 Task: Use the formula "FORECAST.LINEAR" in spreadsheet "Project portfolio".
Action: Mouse moved to (150, 83)
Screenshot: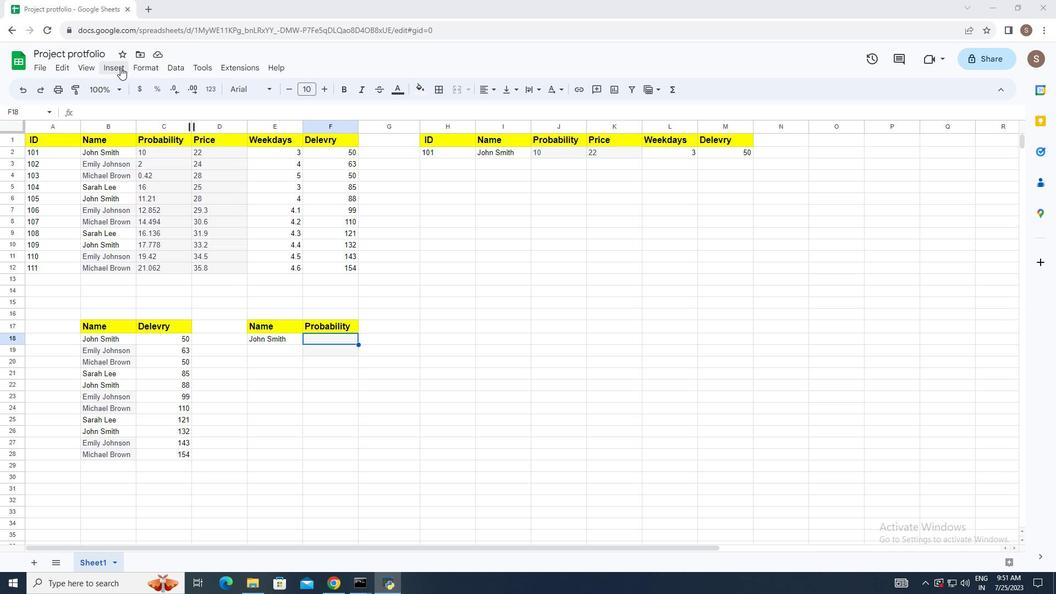 
Action: Mouse pressed left at (150, 83)
Screenshot: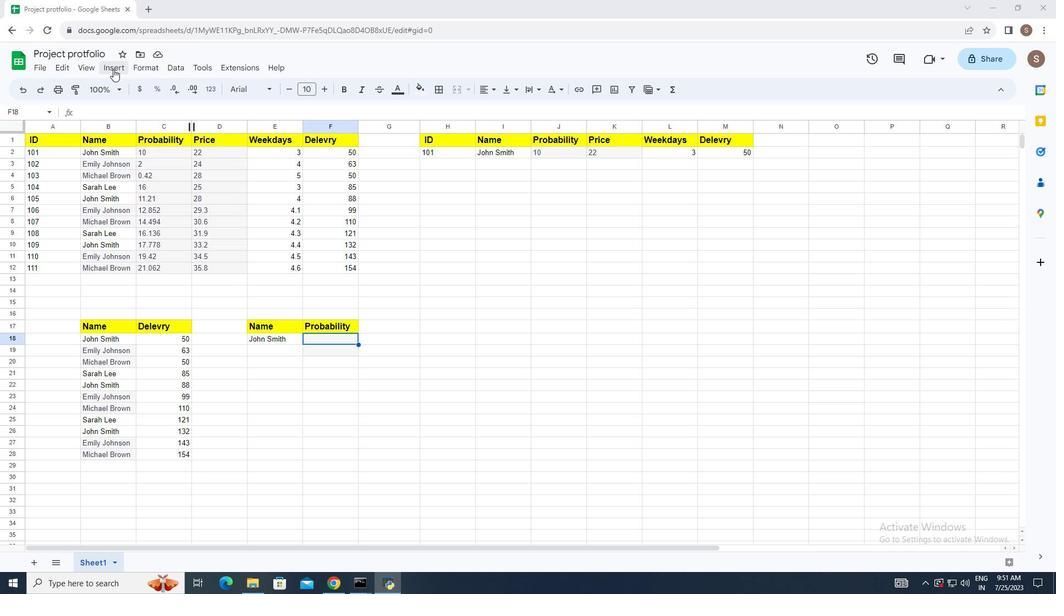 
Action: Mouse moved to (192, 294)
Screenshot: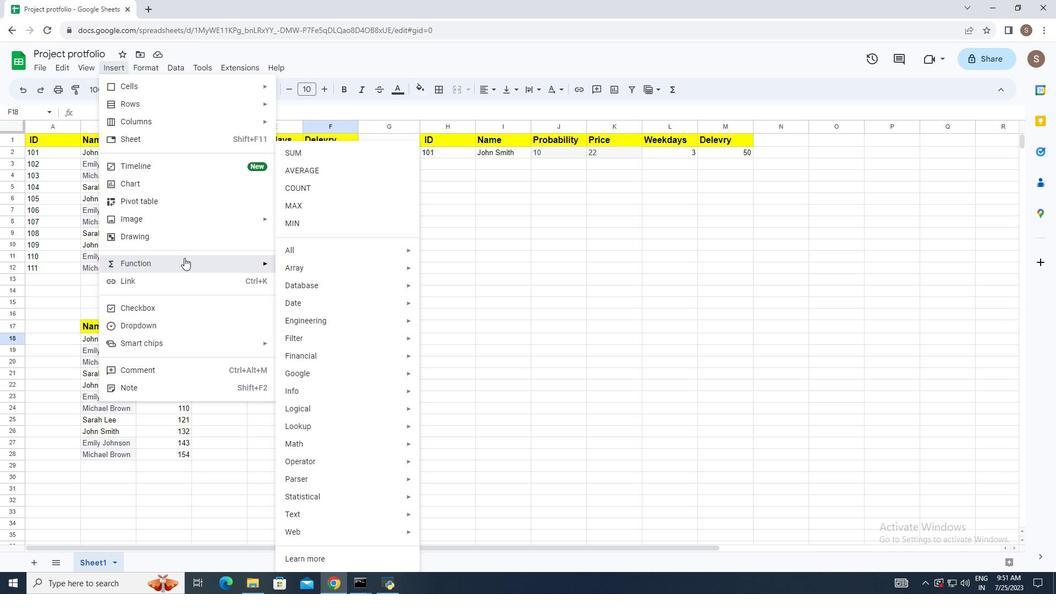 
Action: Mouse pressed left at (192, 294)
Screenshot: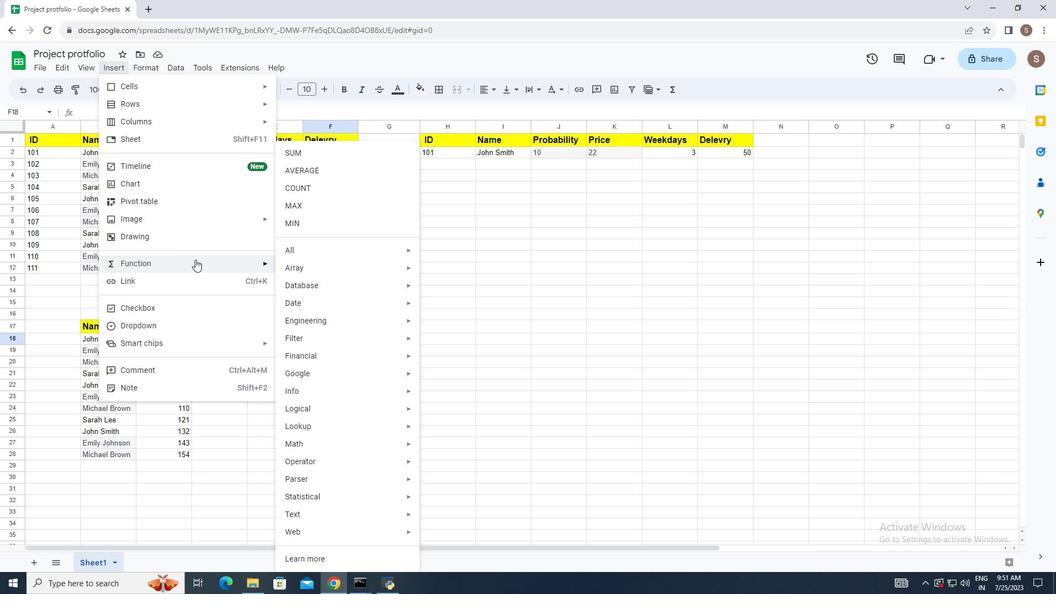 
Action: Mouse moved to (320, 286)
Screenshot: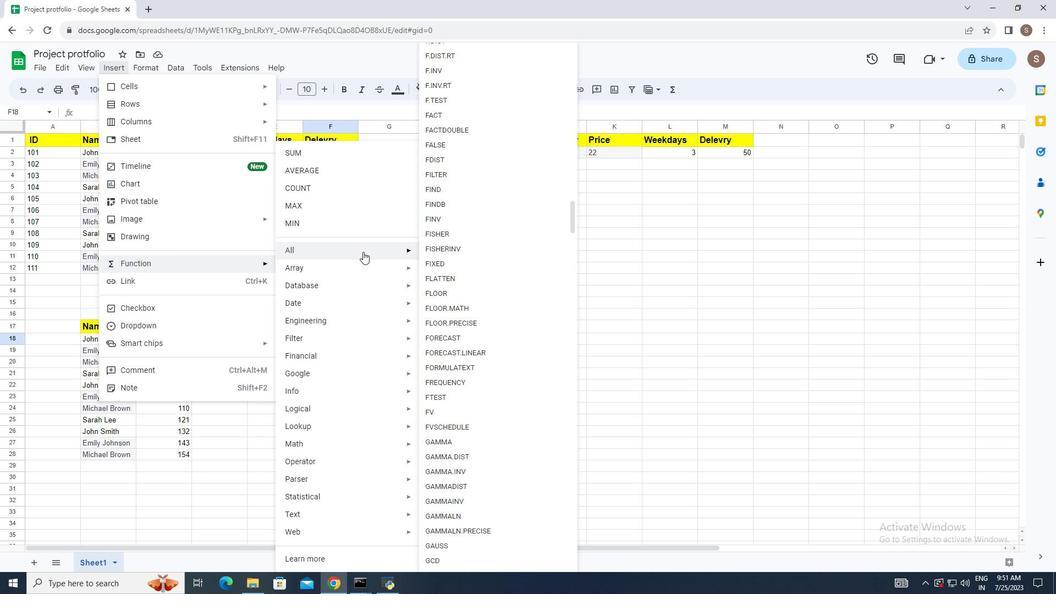 
Action: Mouse pressed left at (320, 286)
Screenshot: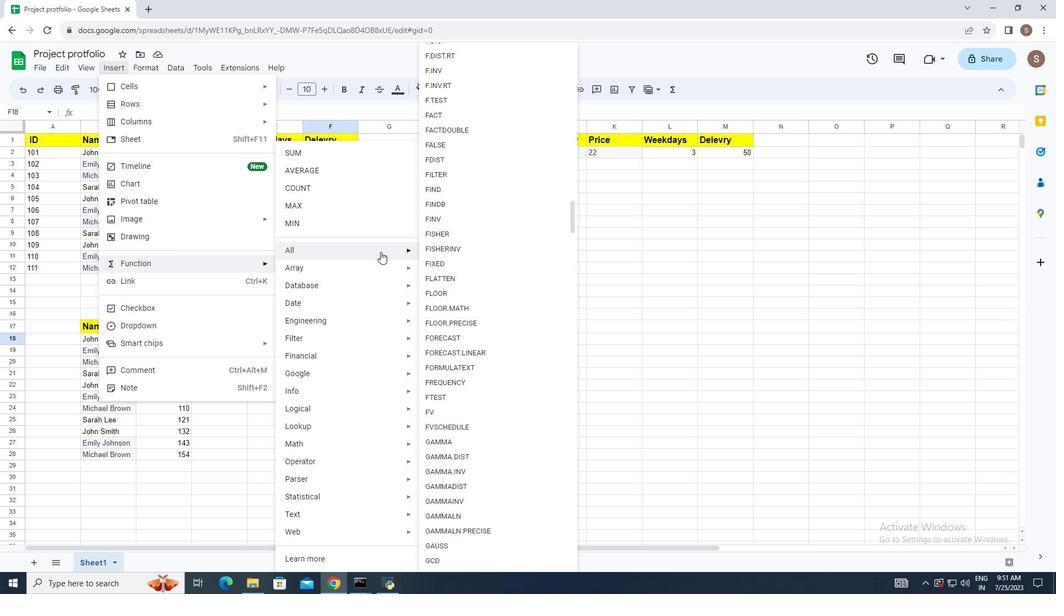 
Action: Mouse moved to (442, 277)
Screenshot: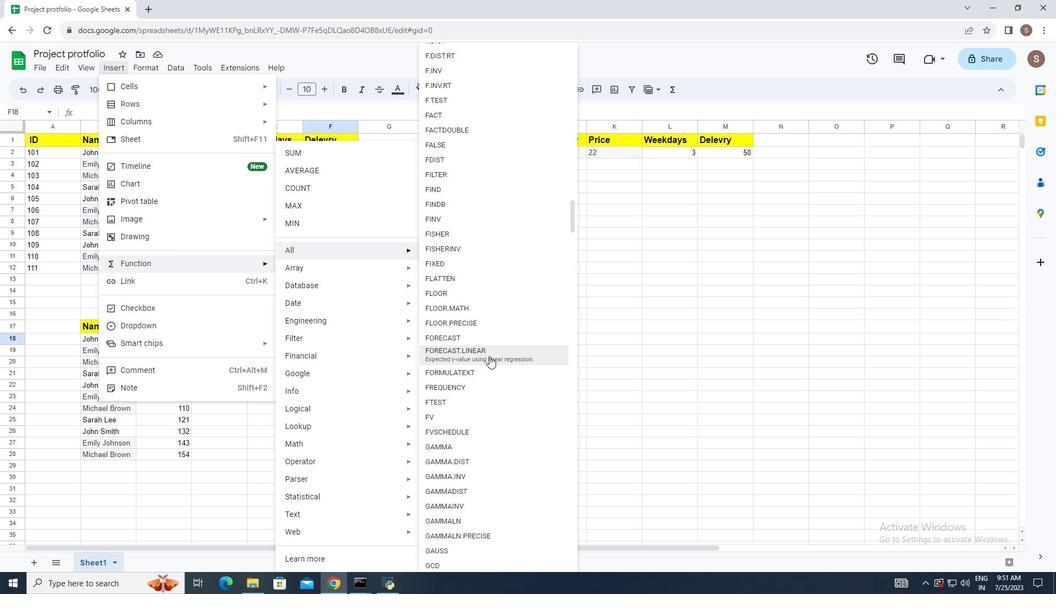 
Action: Mouse scrolled (442, 276) with delta (0, 0)
Screenshot: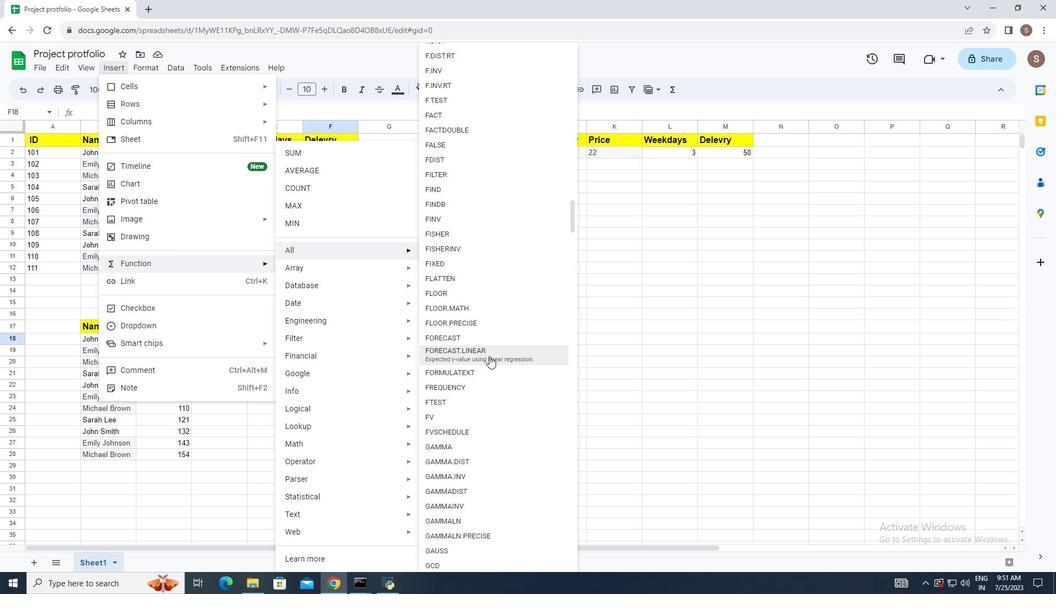 
Action: Mouse moved to (442, 278)
Screenshot: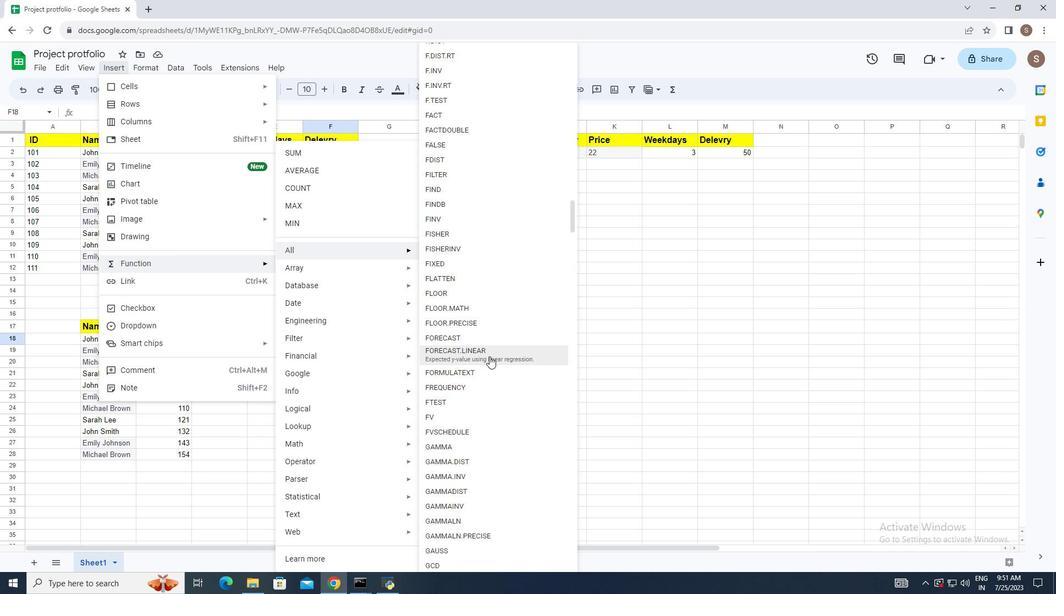 
Action: Mouse scrolled (442, 277) with delta (0, 0)
Screenshot: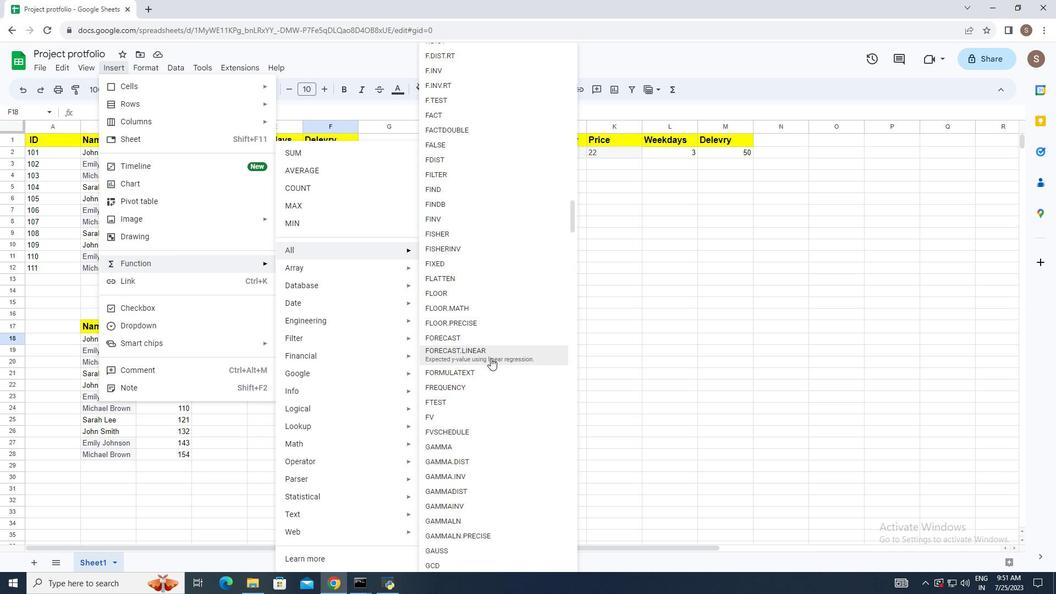 
Action: Mouse moved to (442, 281)
Screenshot: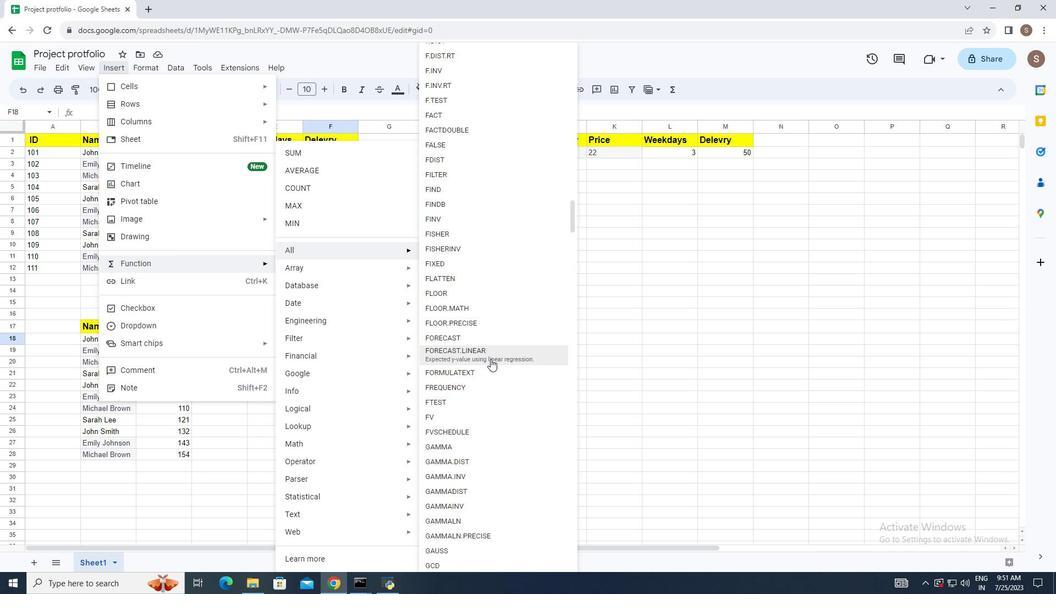 
Action: Mouse scrolled (442, 280) with delta (0, 0)
Screenshot: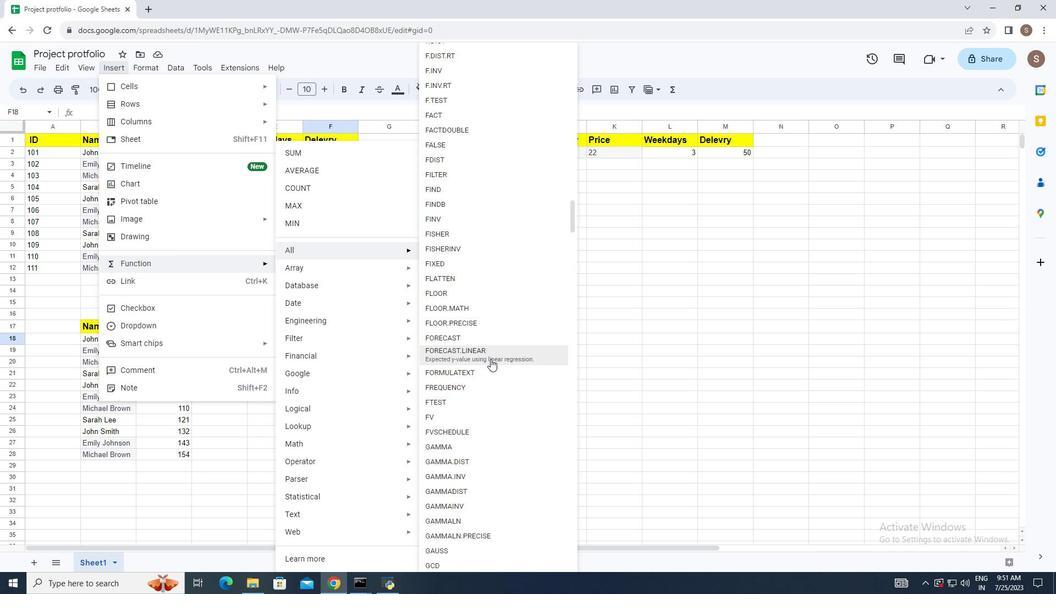 
Action: Mouse scrolled (442, 282) with delta (0, 1)
Screenshot: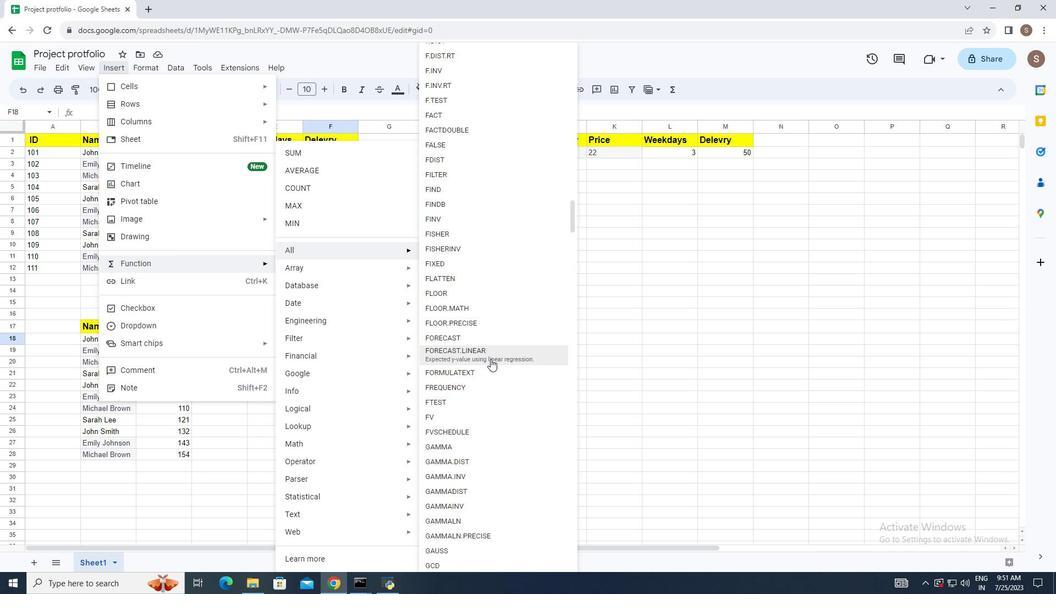 
Action: Mouse moved to (440, 313)
Screenshot: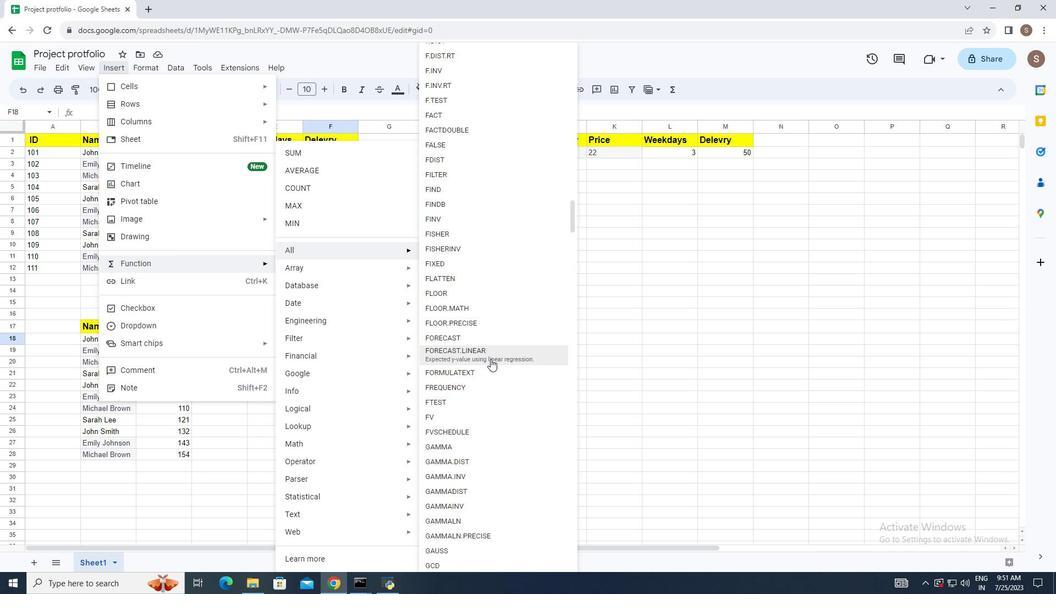 
Action: Mouse scrolled (440, 312) with delta (0, 0)
Screenshot: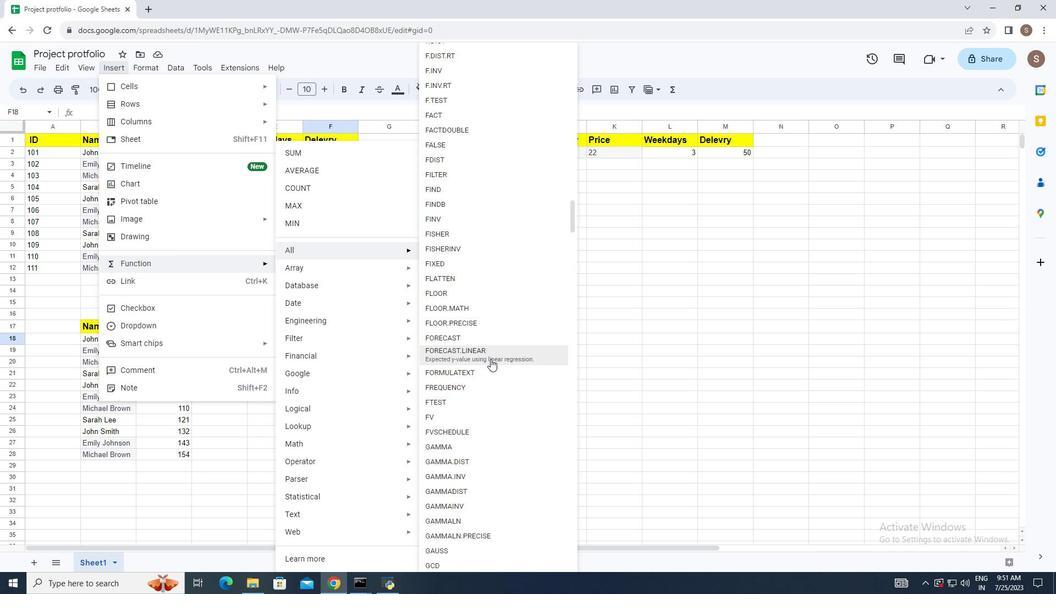 
Action: Mouse moved to (440, 314)
Screenshot: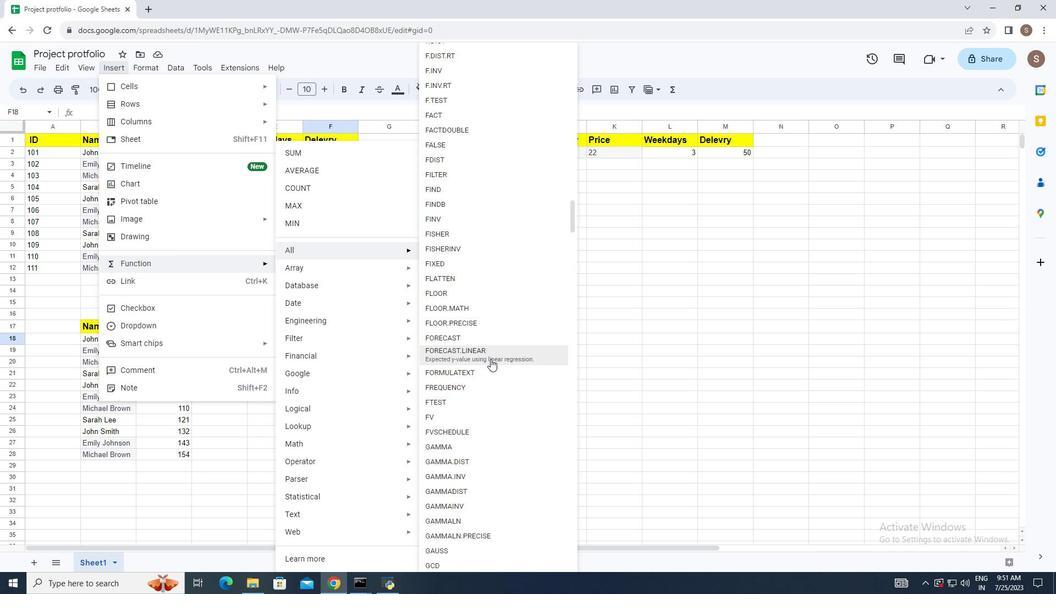 
Action: Mouse scrolled (440, 314) with delta (0, 0)
Screenshot: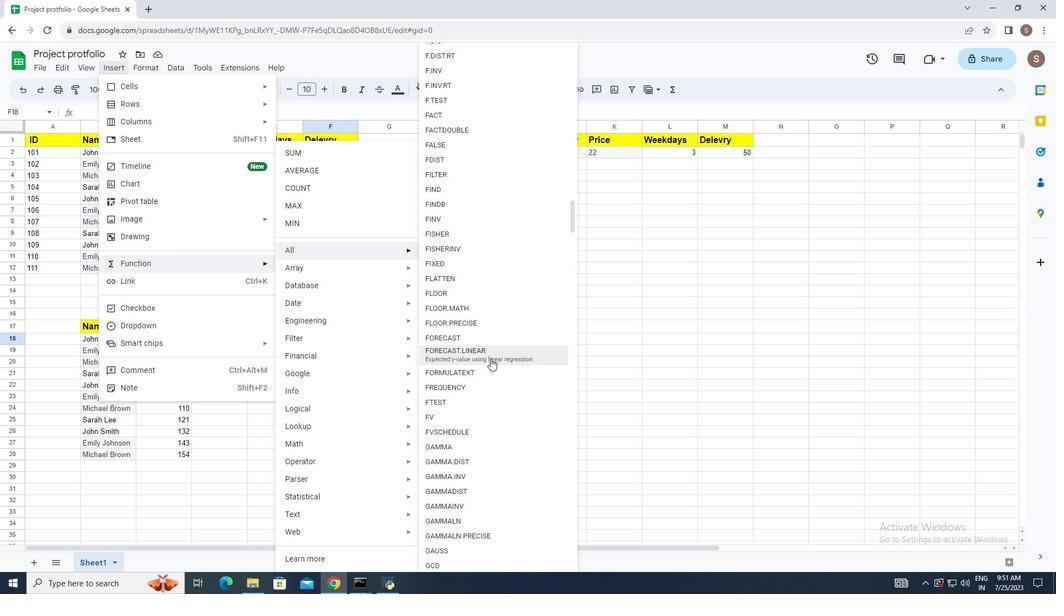 
Action: Mouse moved to (440, 315)
Screenshot: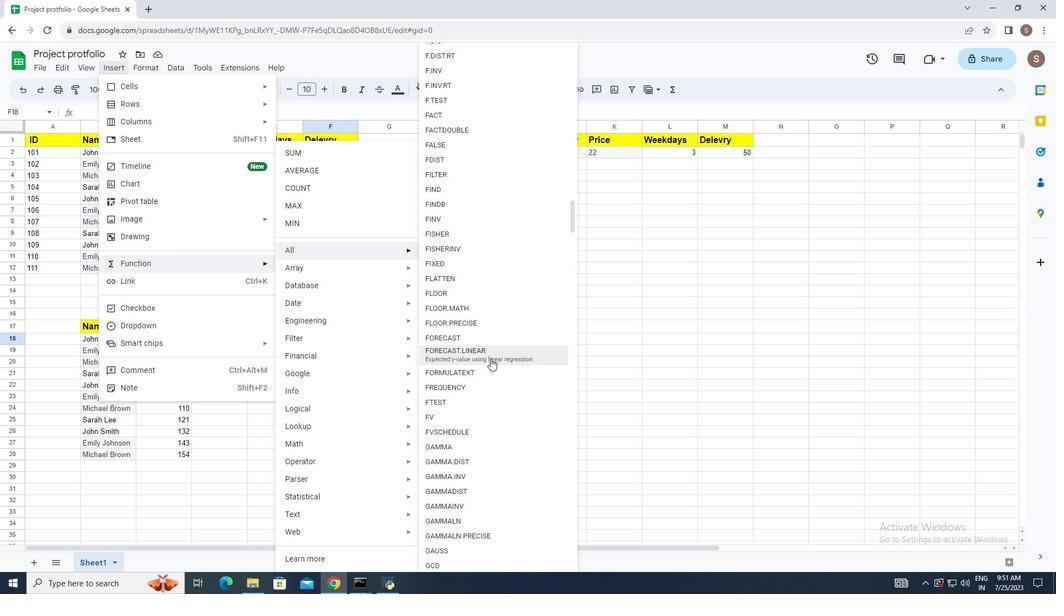 
Action: Mouse scrolled (440, 314) with delta (0, -1)
Screenshot: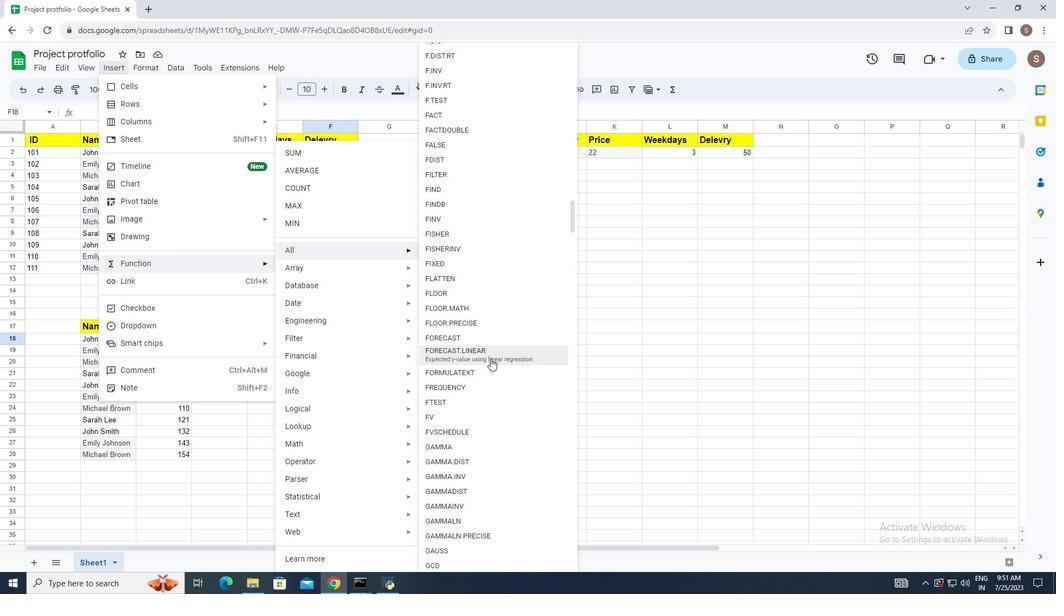 
Action: Mouse moved to (439, 315)
Screenshot: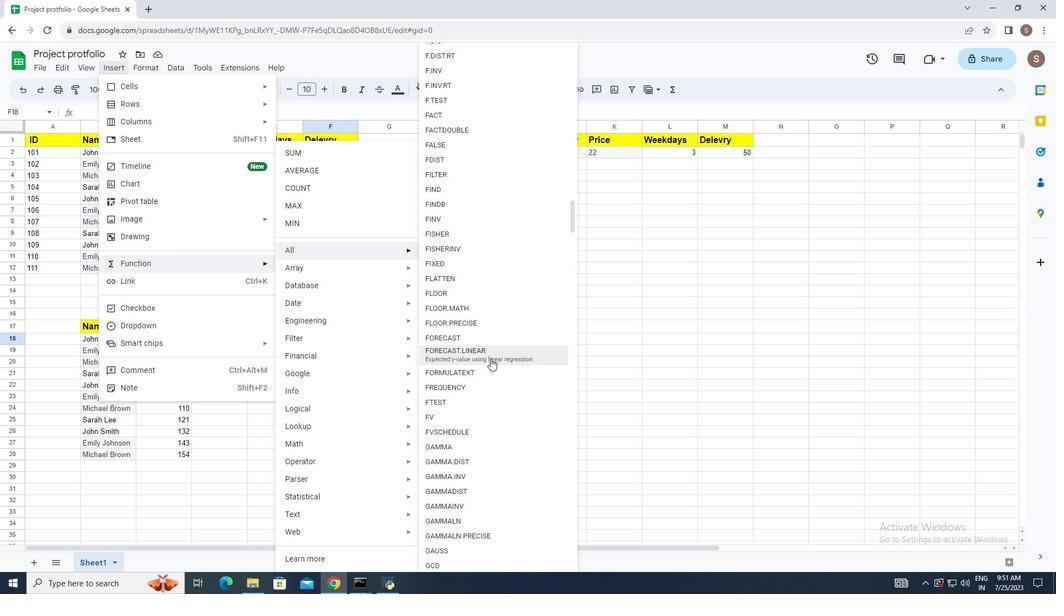 
Action: Mouse scrolled (439, 314) with delta (0, -1)
Screenshot: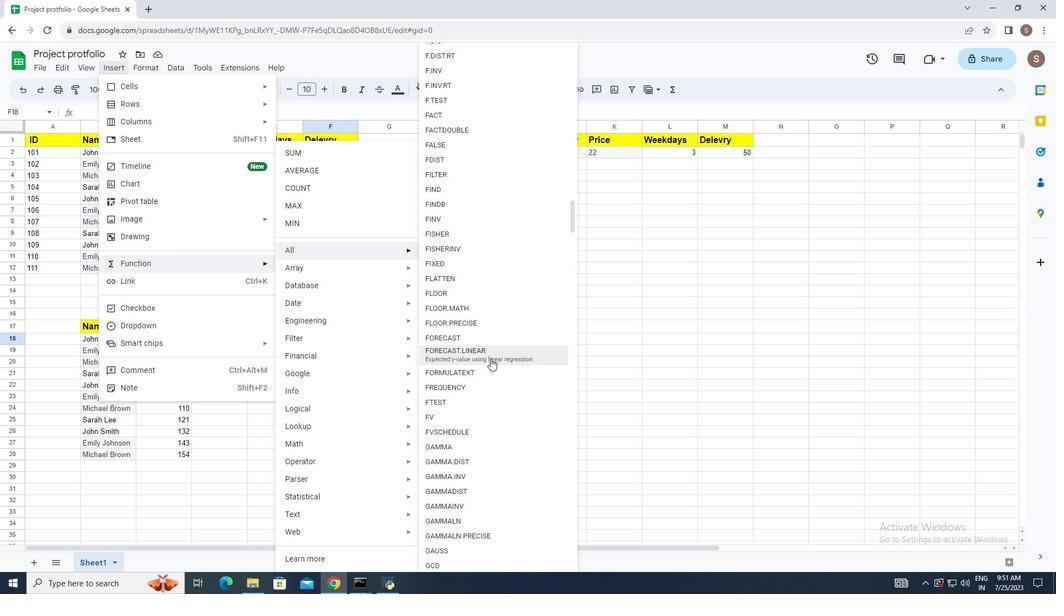 
Action: Mouse scrolled (439, 314) with delta (0, -1)
Screenshot: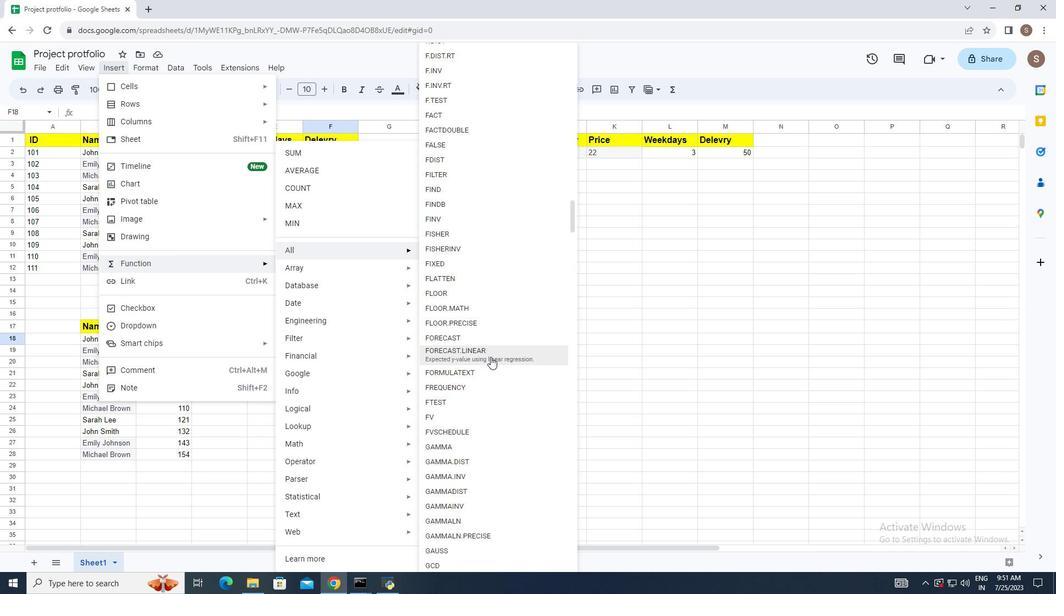 
Action: Mouse scrolled (439, 316) with delta (0, 0)
Screenshot: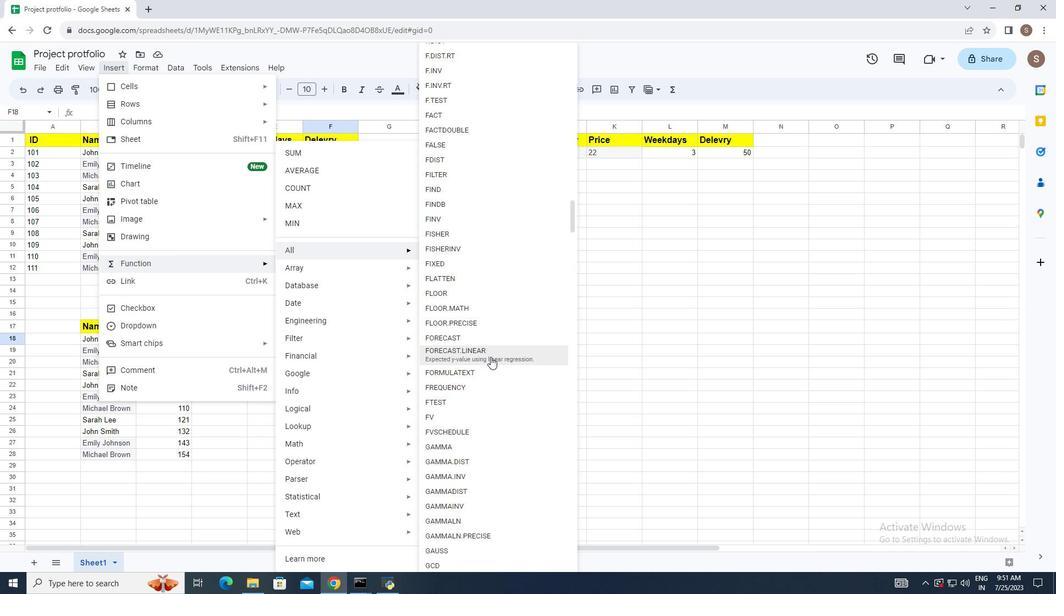 
Action: Mouse scrolled (439, 314) with delta (0, -1)
Screenshot: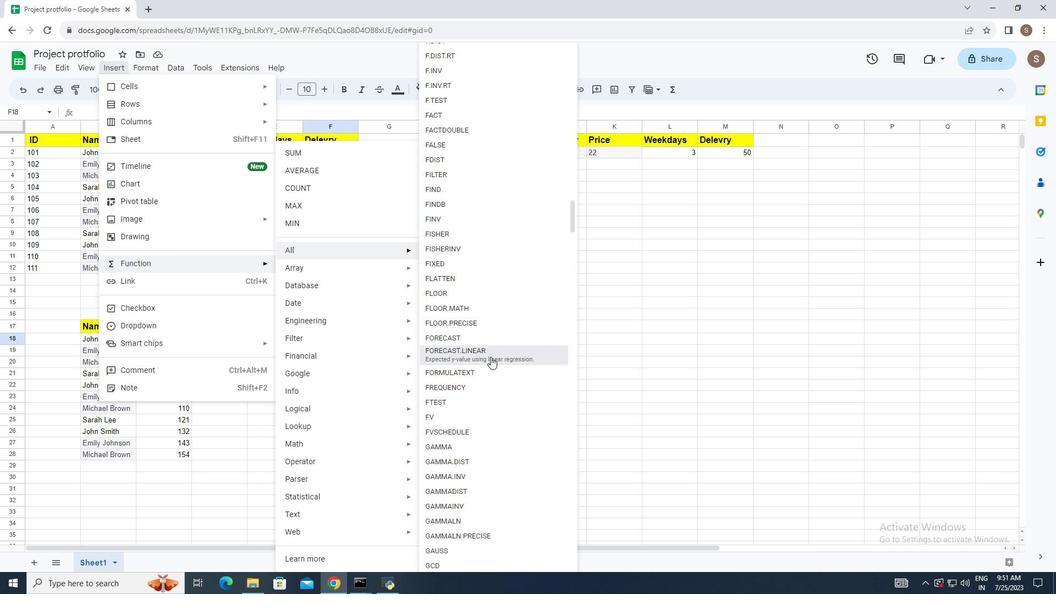 
Action: Mouse moved to (434, 318)
Screenshot: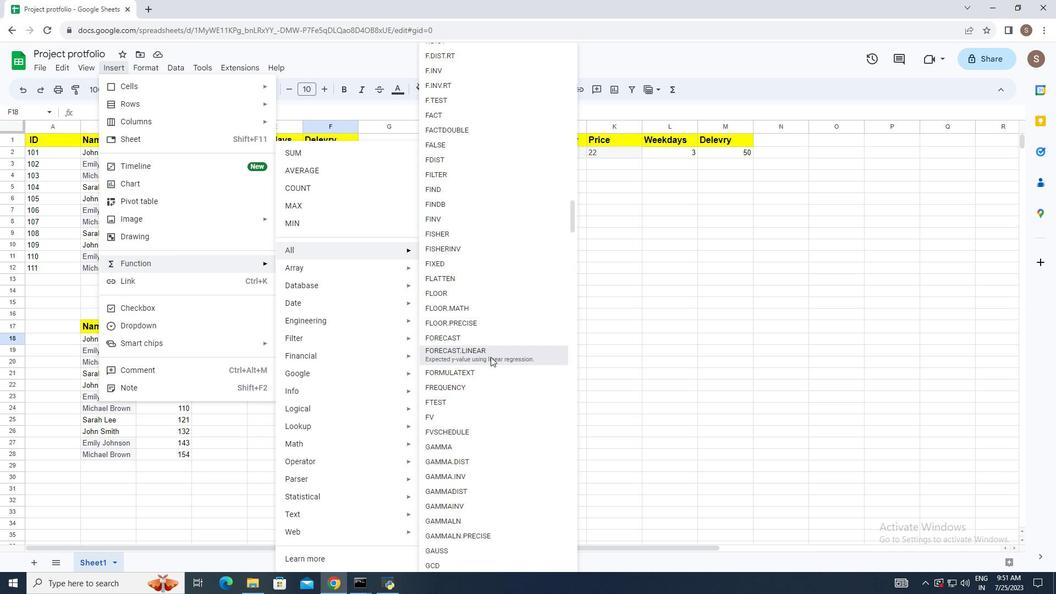 
Action: Mouse scrolled (437, 315) with delta (0, 0)
Screenshot: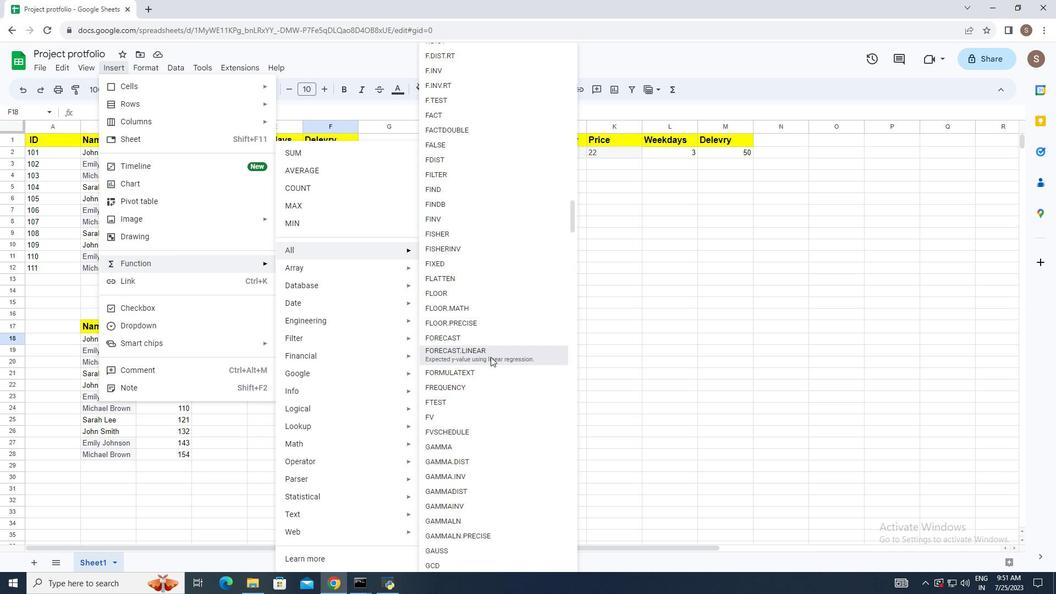 
Action: Mouse moved to (433, 319)
Screenshot: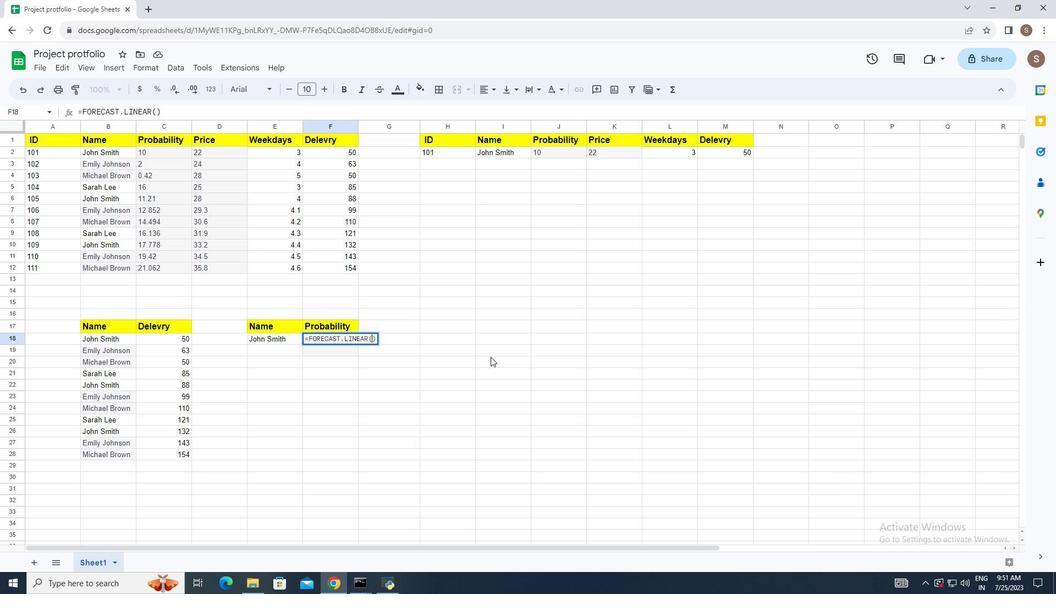 
Action: Mouse scrolled (433, 319) with delta (0, 0)
Screenshot: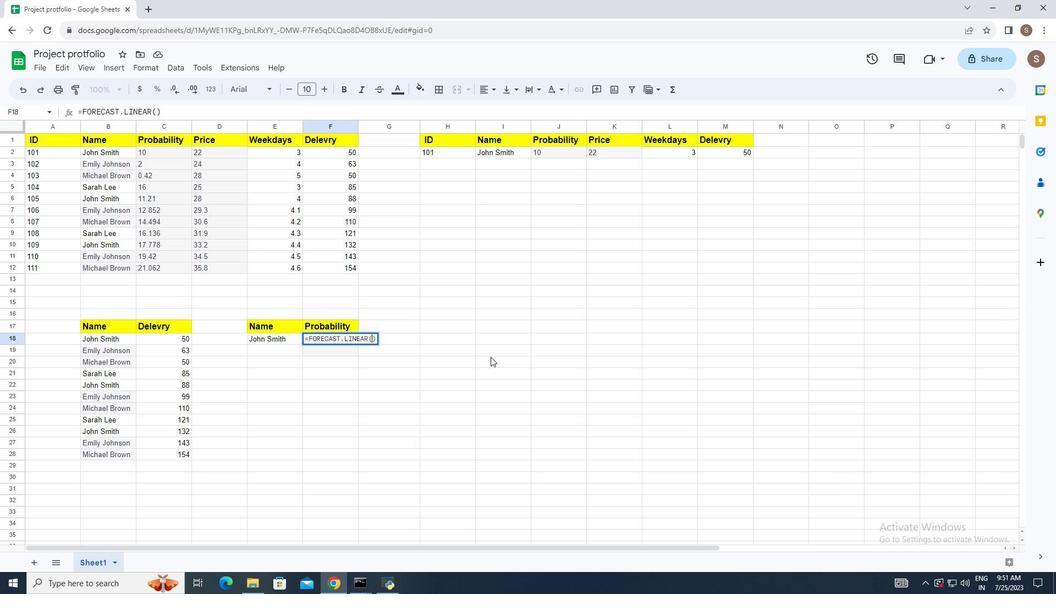 
Action: Mouse moved to (432, 333)
Screenshot: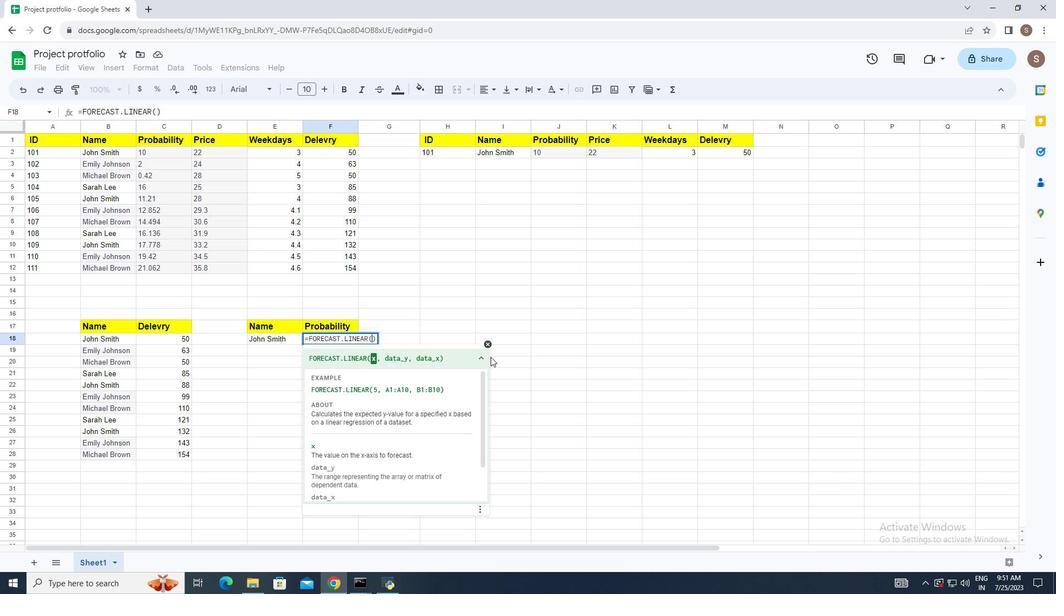 
Action: Mouse scrolled (432, 332) with delta (0, 0)
Screenshot: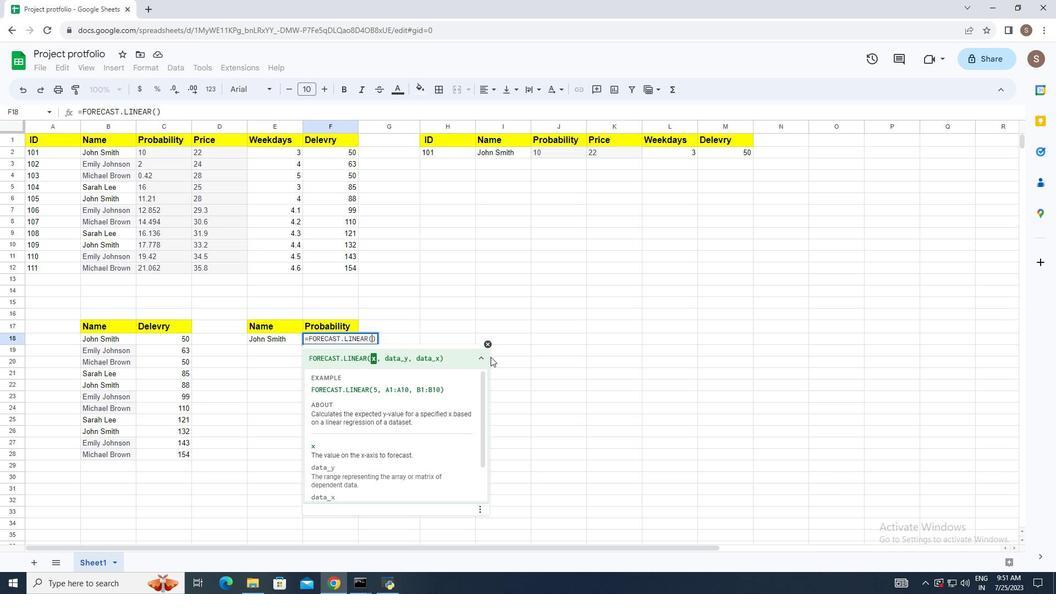 
Action: Mouse moved to (431, 339)
Screenshot: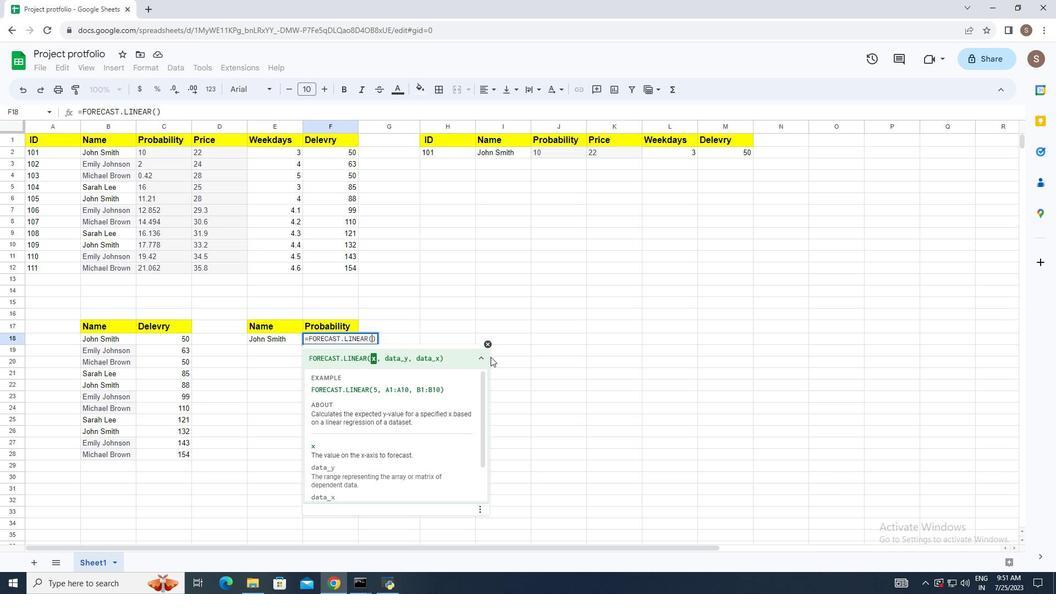 
Action: Mouse scrolled (431, 338) with delta (0, 0)
Screenshot: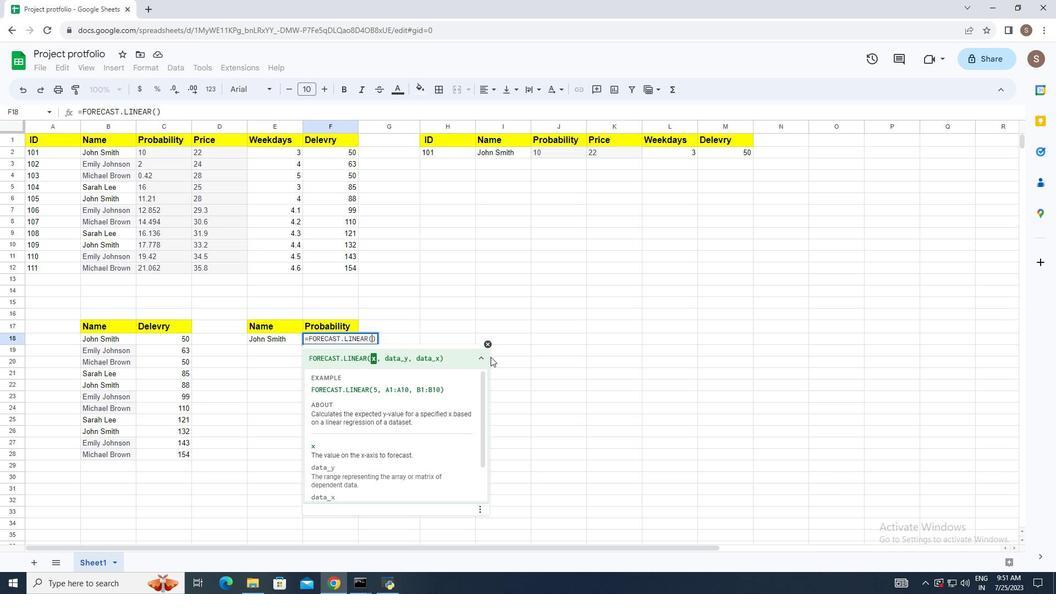 
Action: Mouse moved to (430, 341)
Screenshot: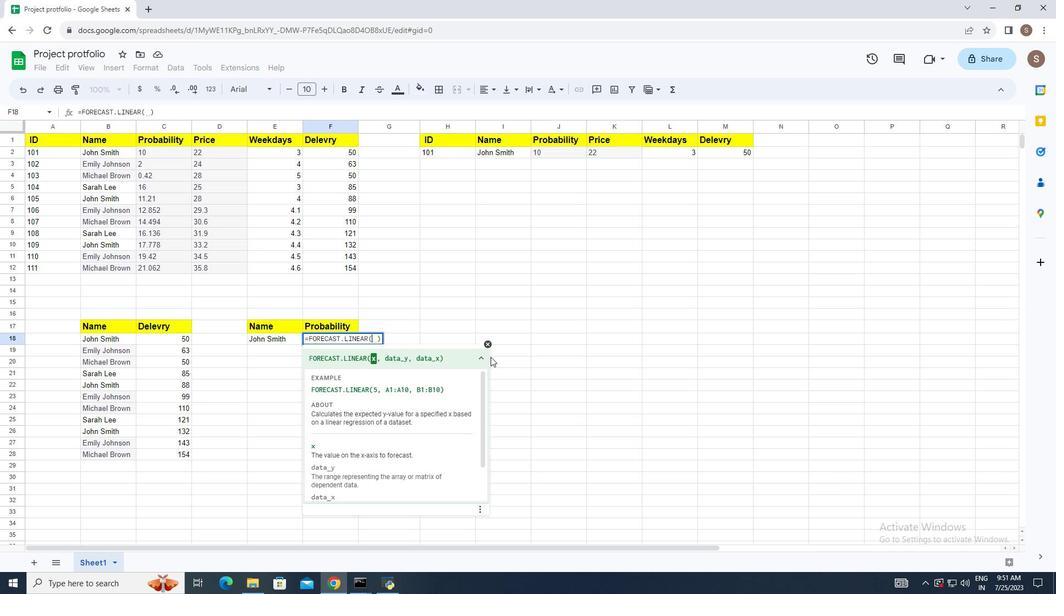 
Action: Mouse scrolled (430, 340) with delta (0, 0)
Screenshot: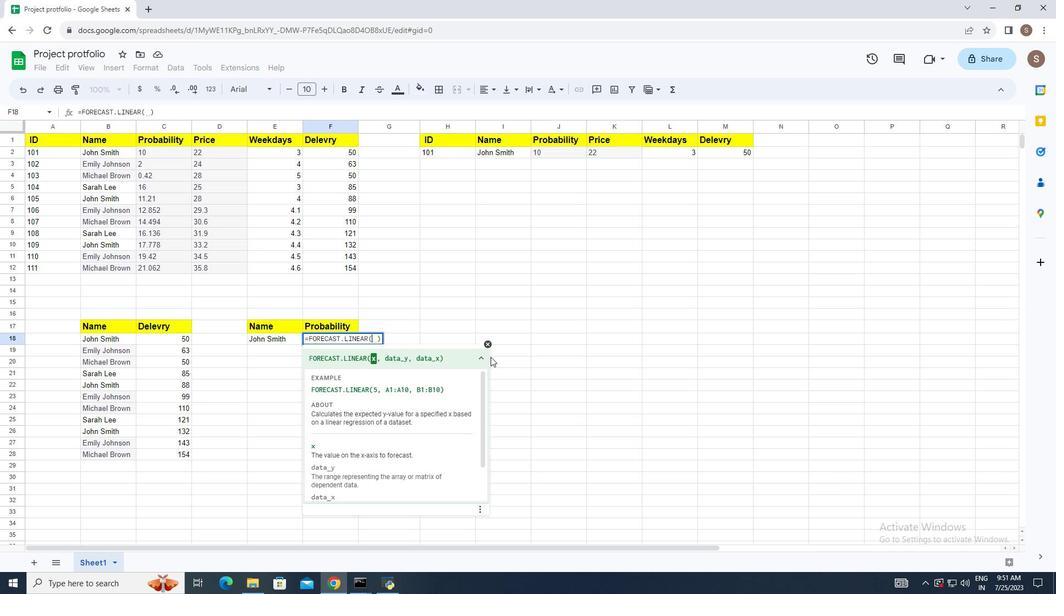 
Action: Mouse moved to (429, 344)
Screenshot: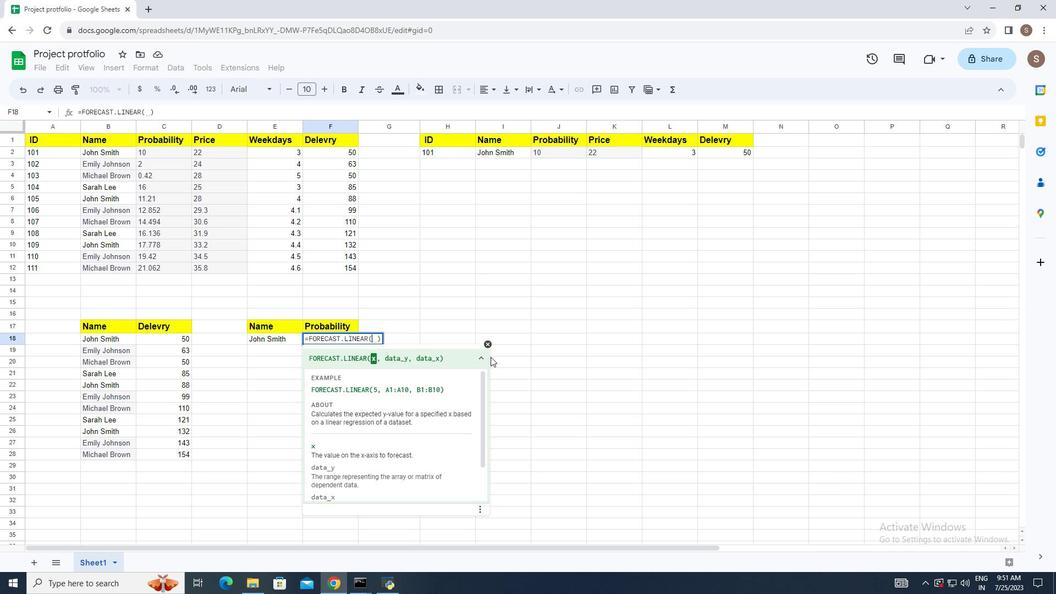 
Action: Mouse scrolled (429, 344) with delta (0, 0)
Screenshot: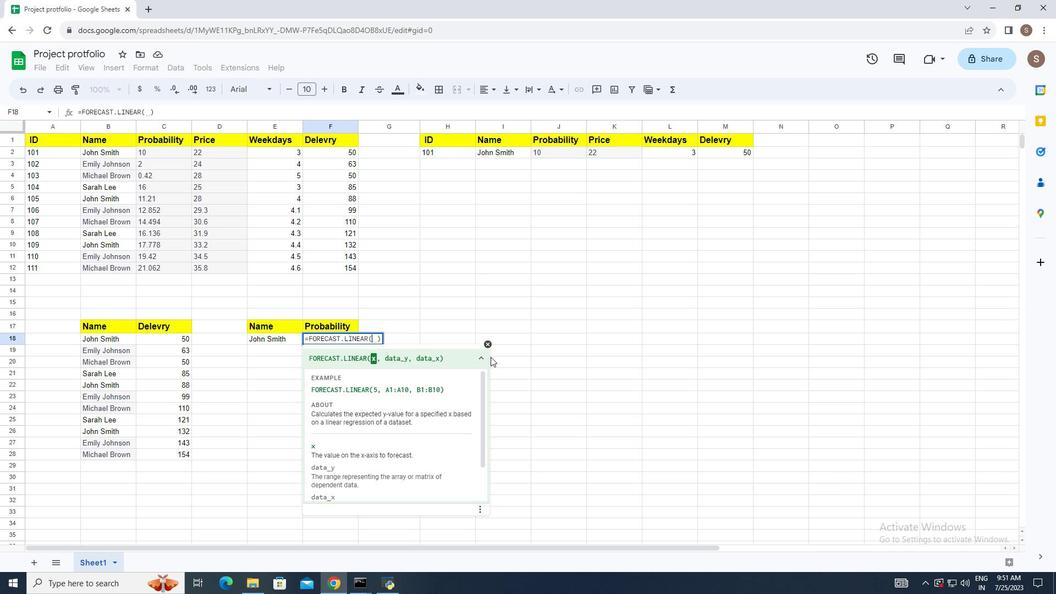 
Action: Mouse moved to (429, 348)
Screenshot: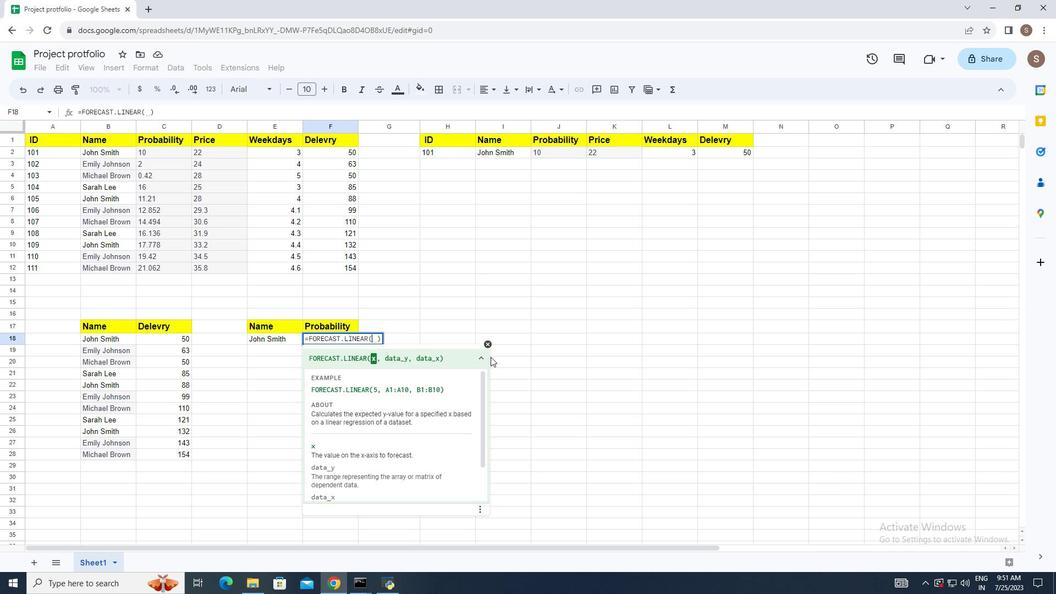 
Action: Mouse scrolled (429, 347) with delta (0, 0)
Screenshot: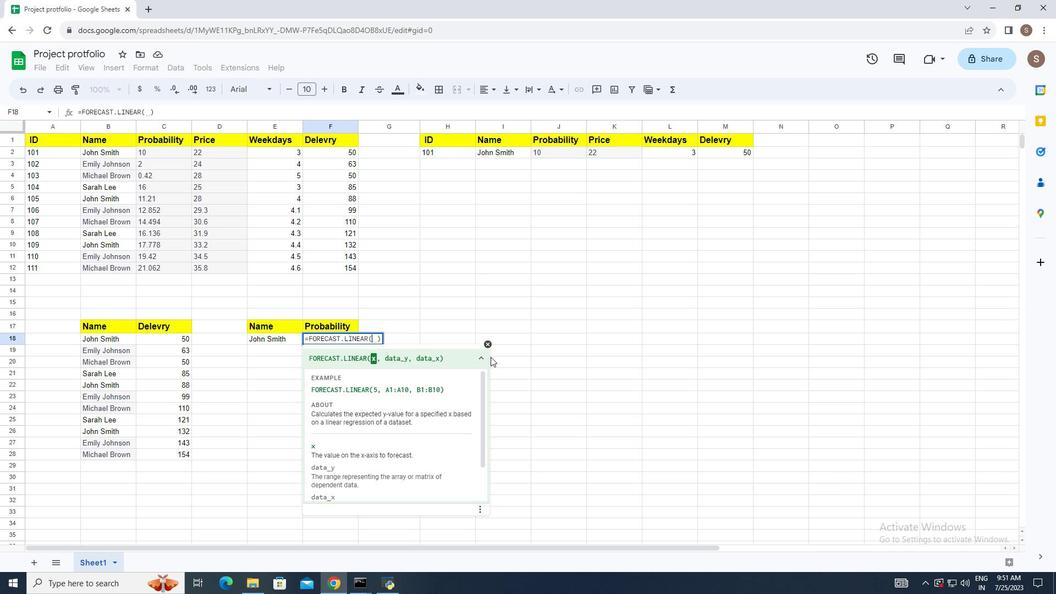 
Action: Mouse moved to (429, 358)
Screenshot: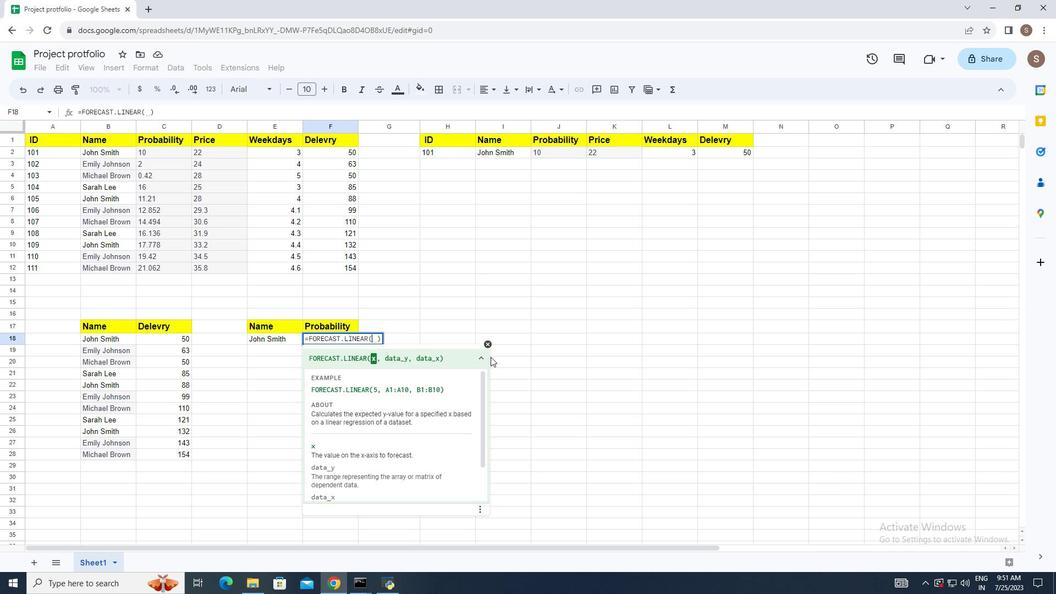 
Action: Mouse scrolled (429, 359) with delta (0, 0)
Screenshot: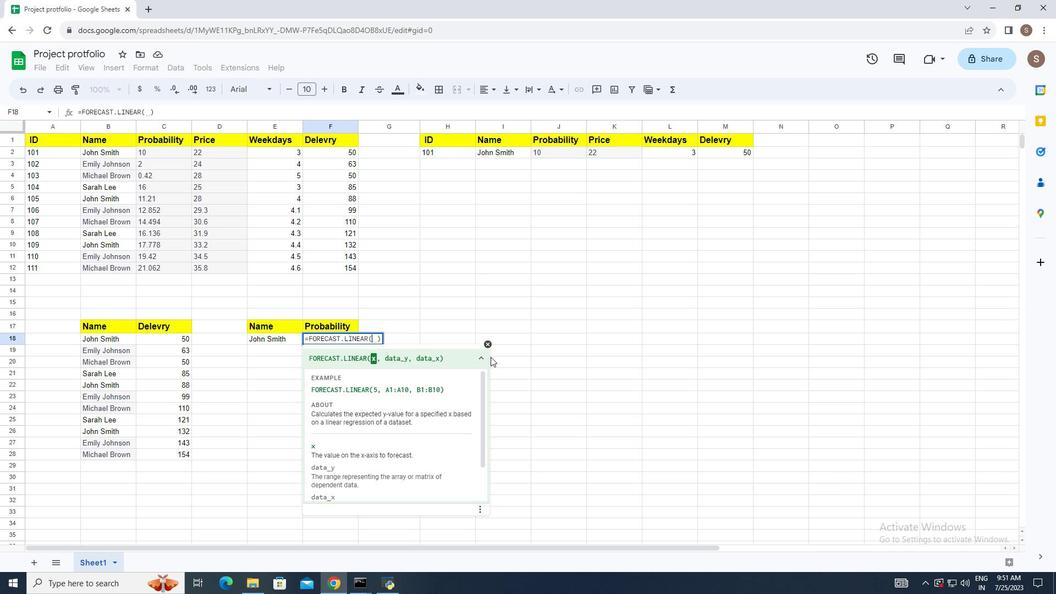 
Action: Mouse moved to (427, 363)
Screenshot: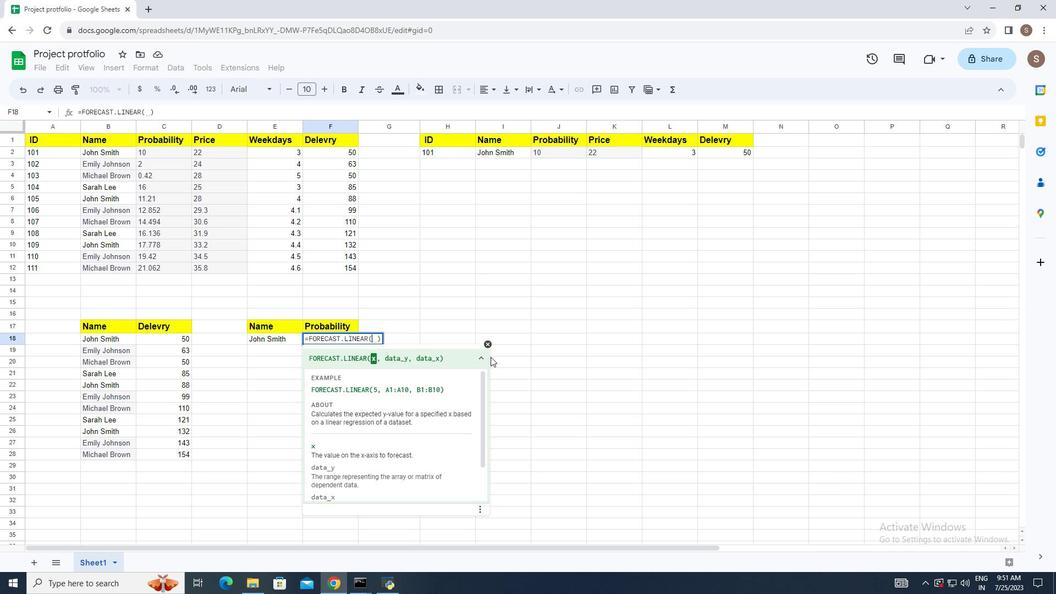 
Action: Mouse scrolled (427, 363) with delta (0, 0)
Screenshot: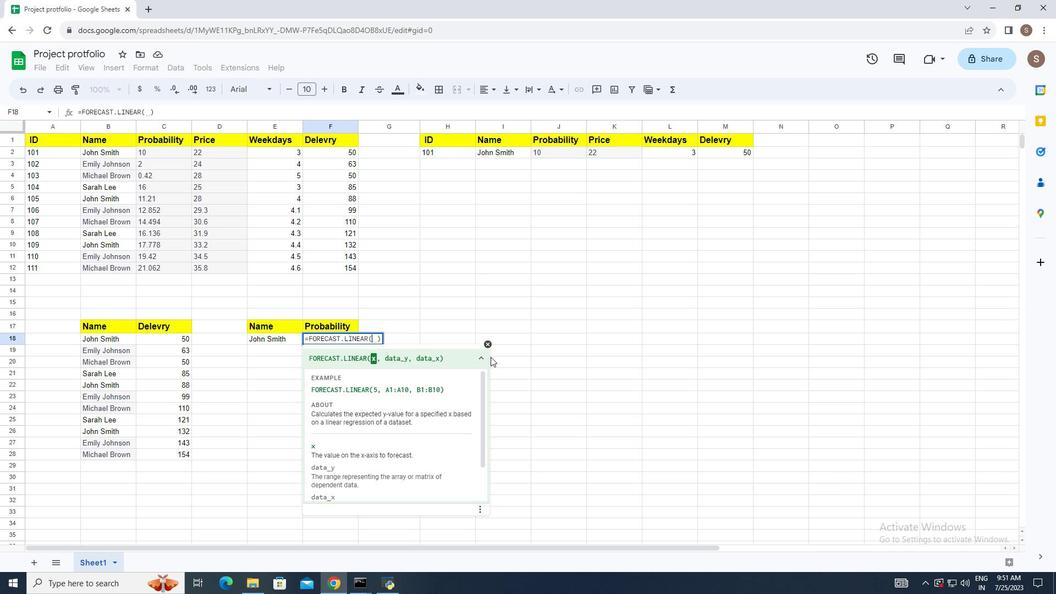 
Action: Mouse moved to (424, 369)
Screenshot: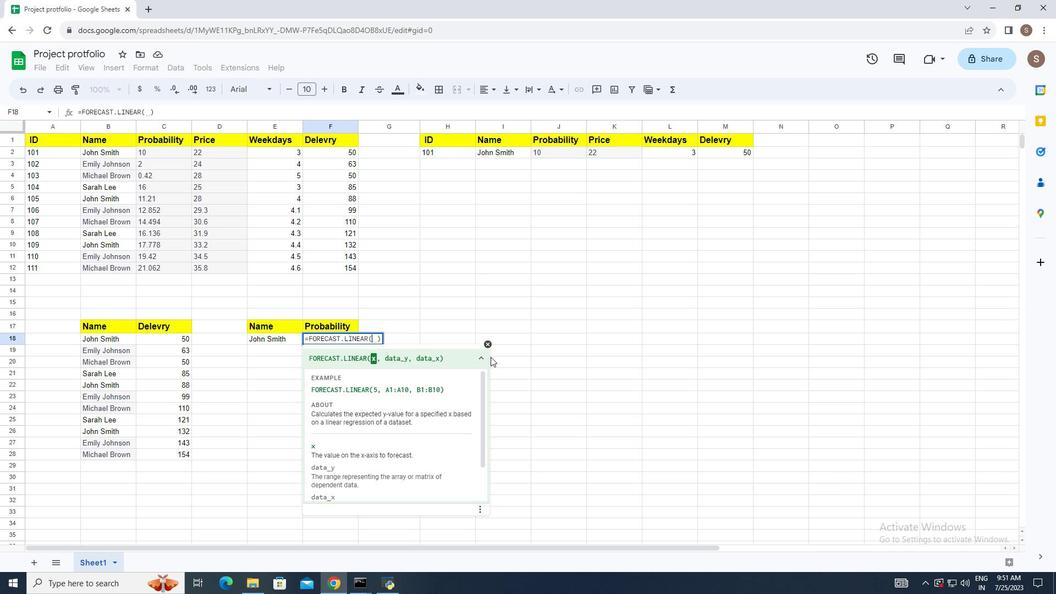 
Action: Mouse scrolled (424, 368) with delta (0, 0)
Screenshot: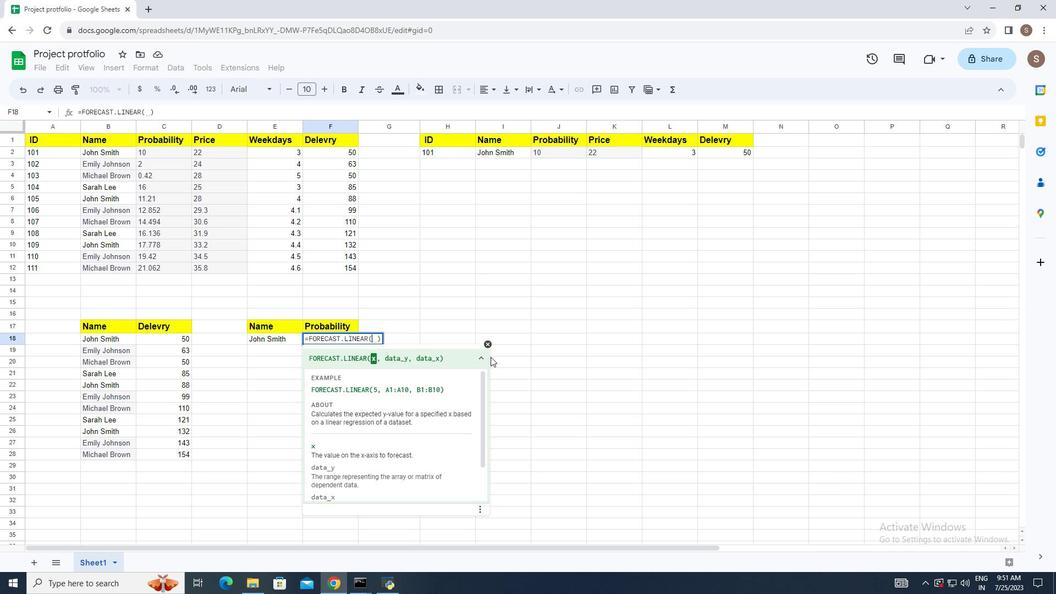 
Action: Mouse moved to (424, 370)
Screenshot: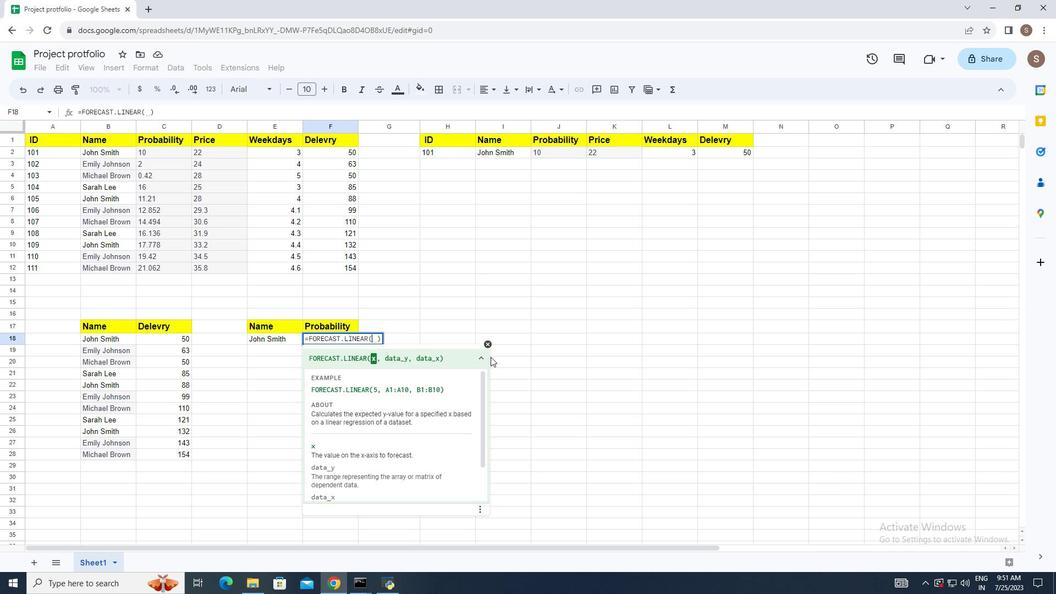 
Action: Mouse scrolled (424, 369) with delta (0, 0)
Screenshot: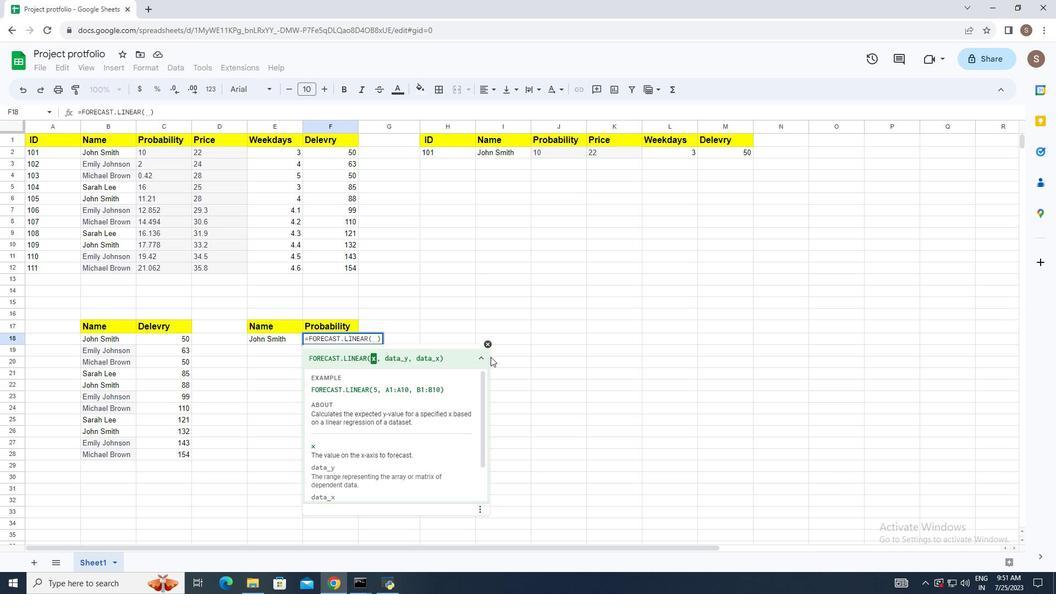 
Action: Mouse scrolled (424, 370) with delta (0, 0)
Screenshot: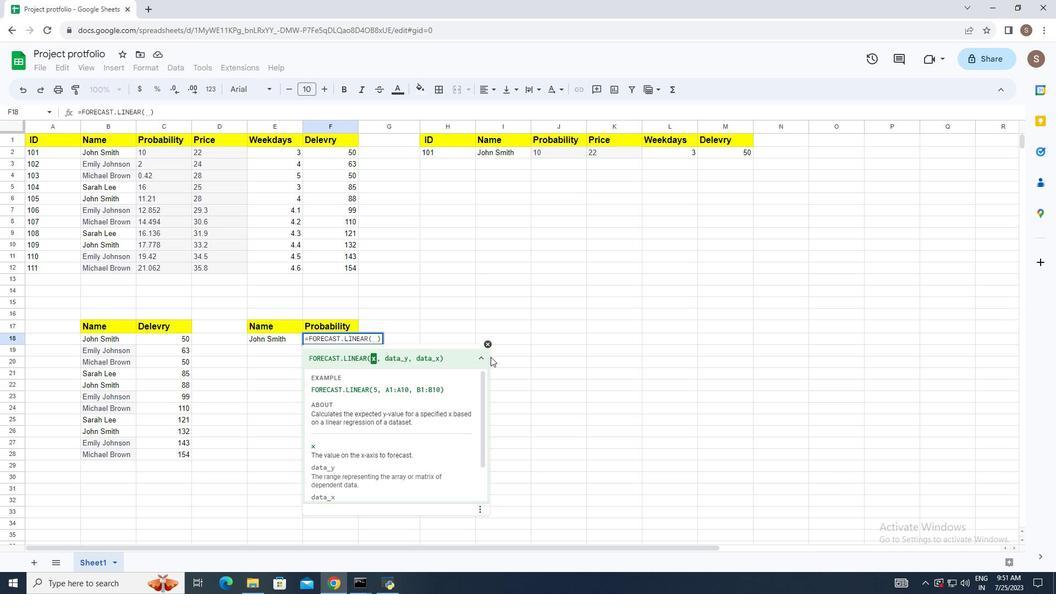 
Action: Mouse scrolled (424, 370) with delta (0, 0)
Screenshot: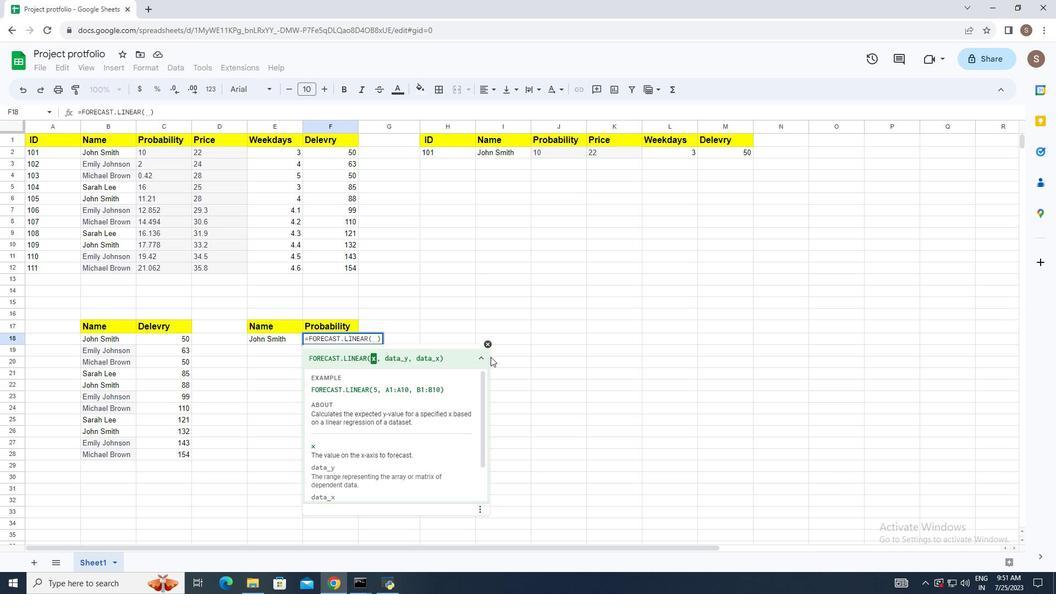 
Action: Mouse scrolled (424, 369) with delta (0, 0)
Screenshot: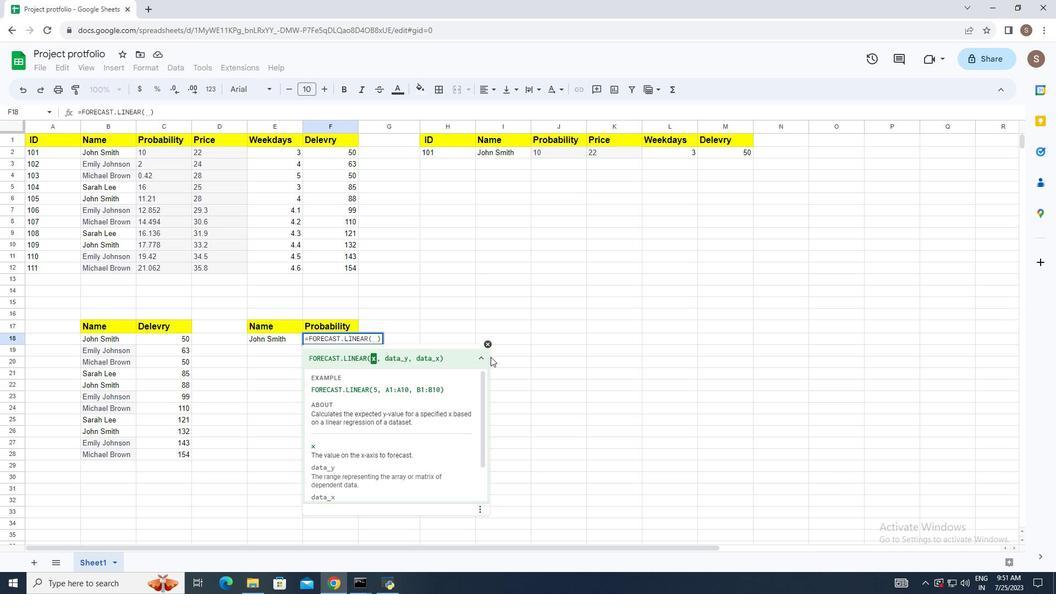 
Action: Mouse scrolled (424, 369) with delta (0, 0)
Screenshot: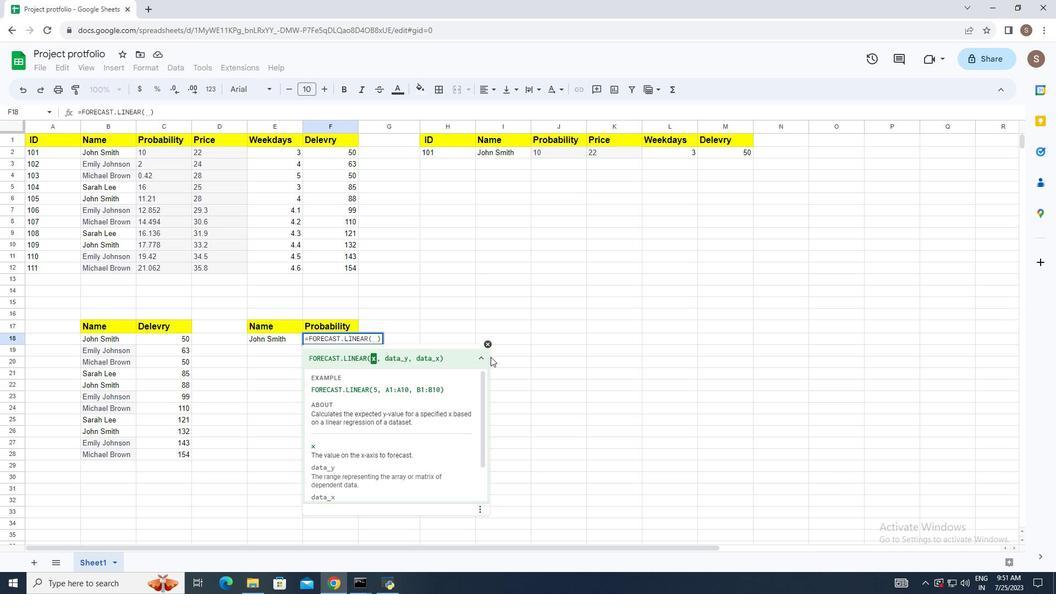 
Action: Mouse scrolled (424, 369) with delta (0, 0)
Screenshot: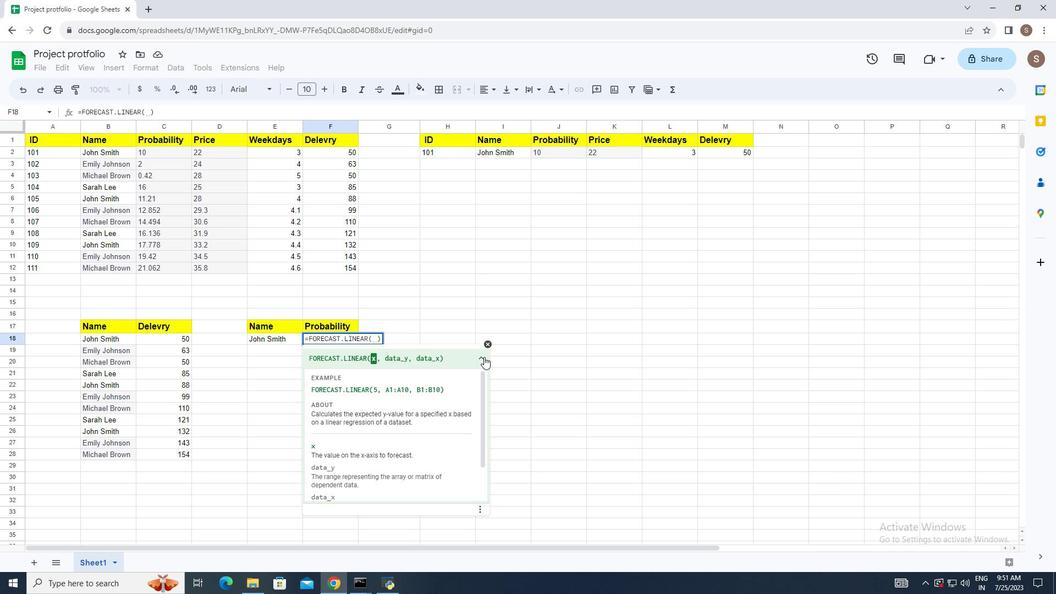 
Action: Mouse scrolled (424, 370) with delta (0, 0)
Screenshot: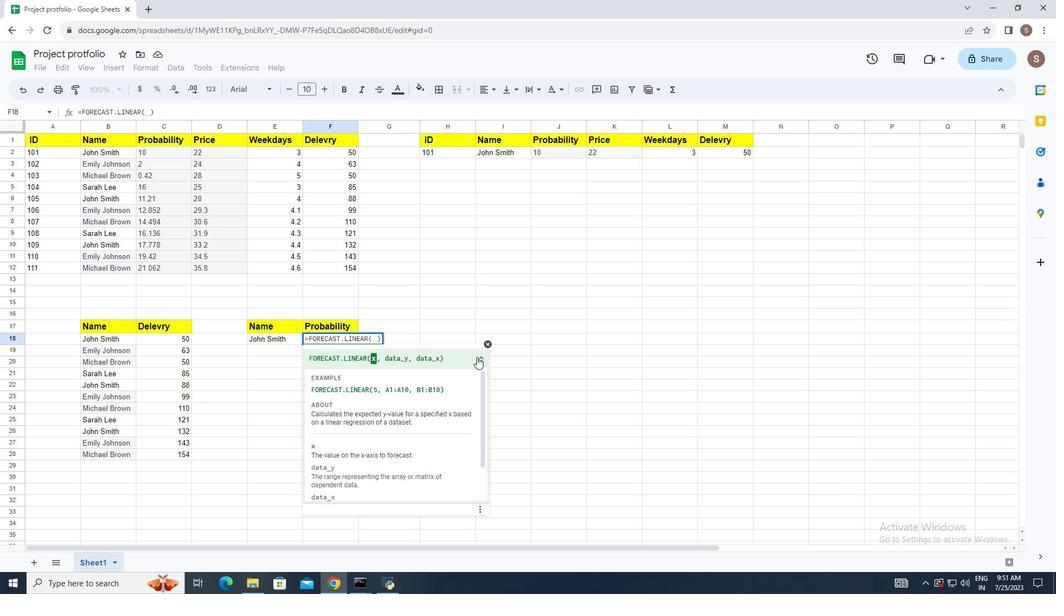 
Action: Mouse moved to (432, 356)
Screenshot: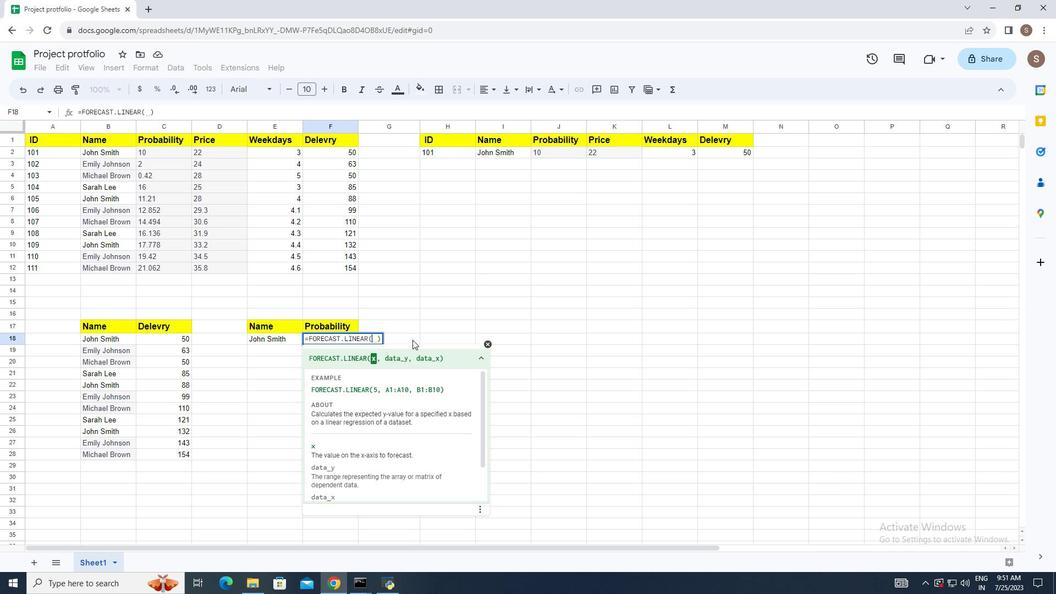 
Action: Mouse scrolled (432, 356) with delta (0, 0)
Screenshot: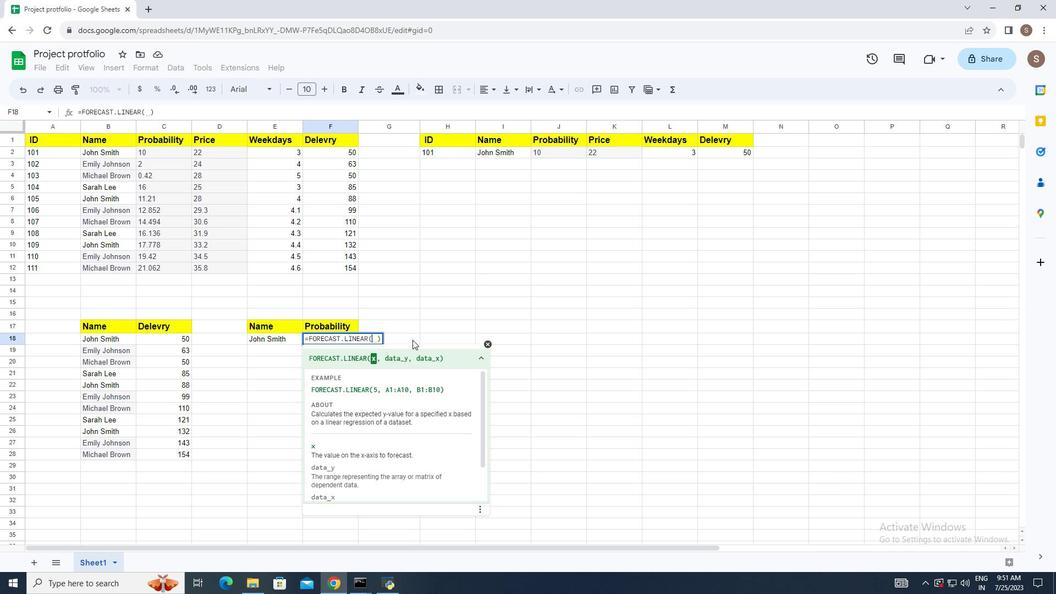 
Action: Mouse moved to (427, 372)
Screenshot: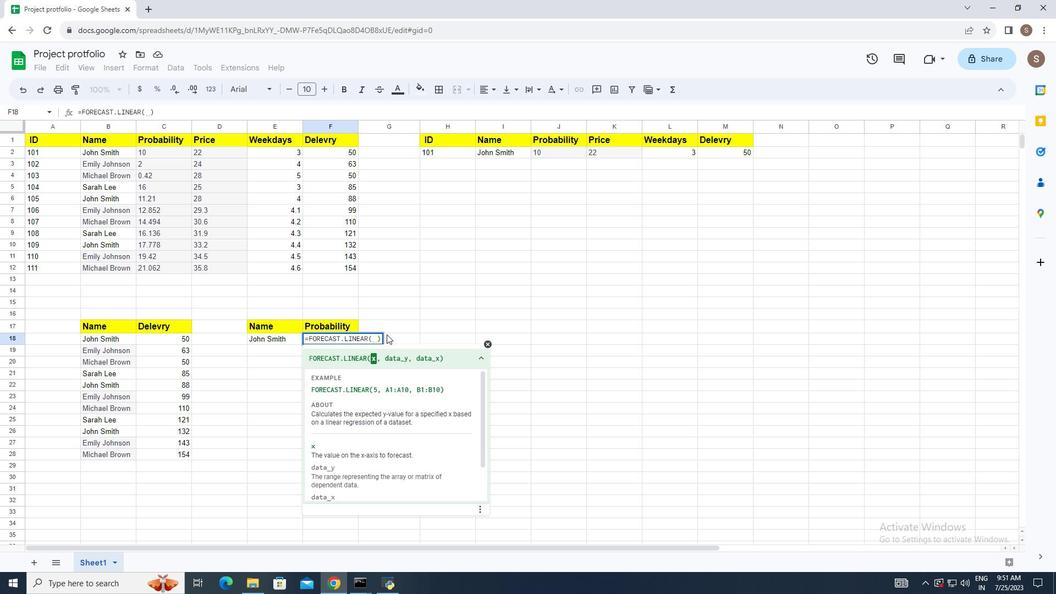 
Action: Mouse scrolled (427, 372) with delta (0, 0)
Screenshot: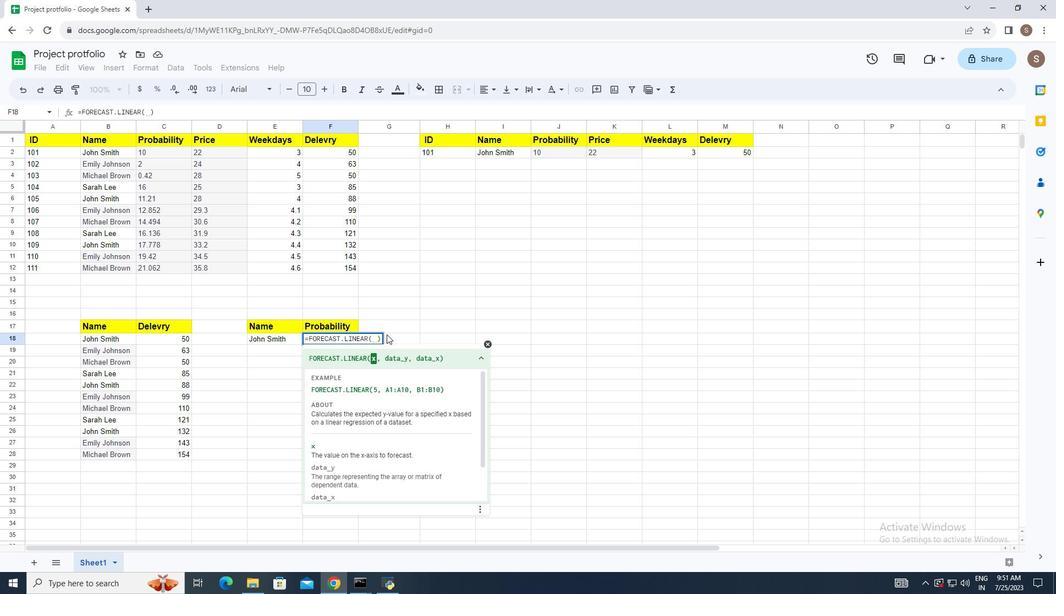 
Action: Mouse moved to (427, 372)
Screenshot: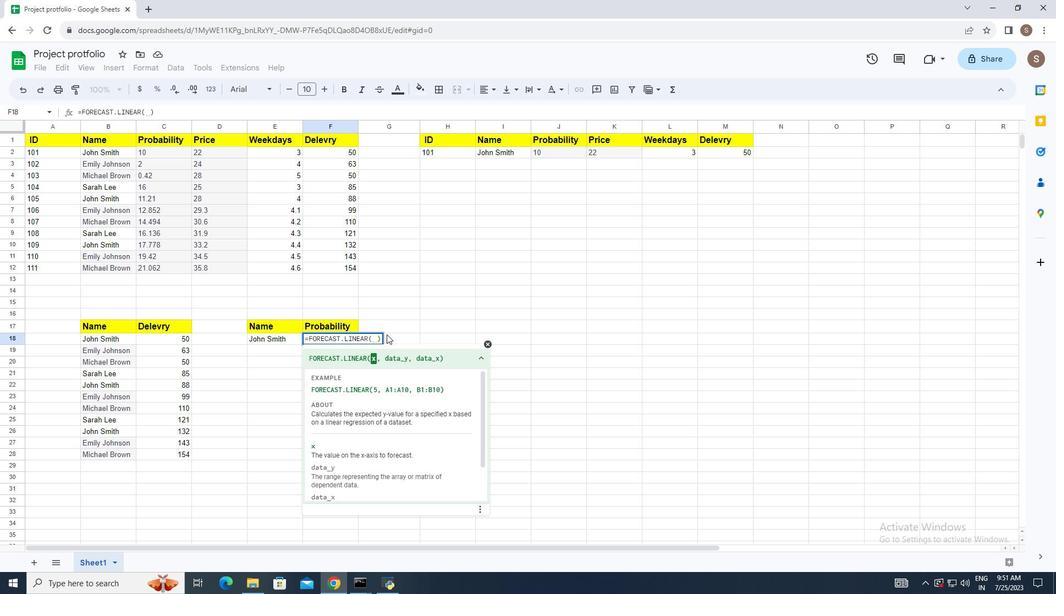 
Action: Mouse scrolled (427, 372) with delta (0, 0)
Screenshot: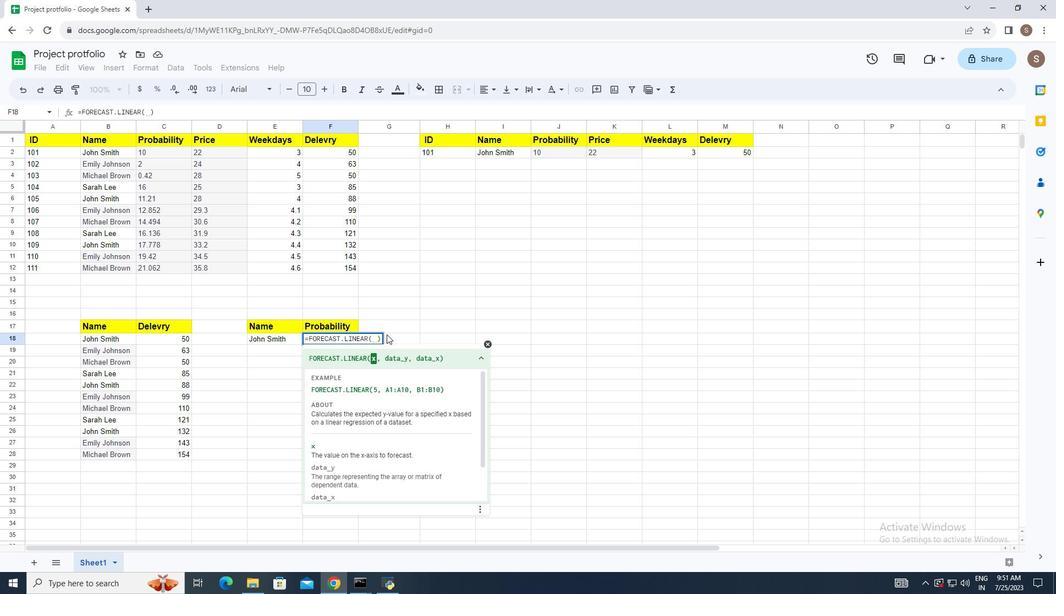 
Action: Mouse scrolled (427, 373) with delta (0, 0)
Screenshot: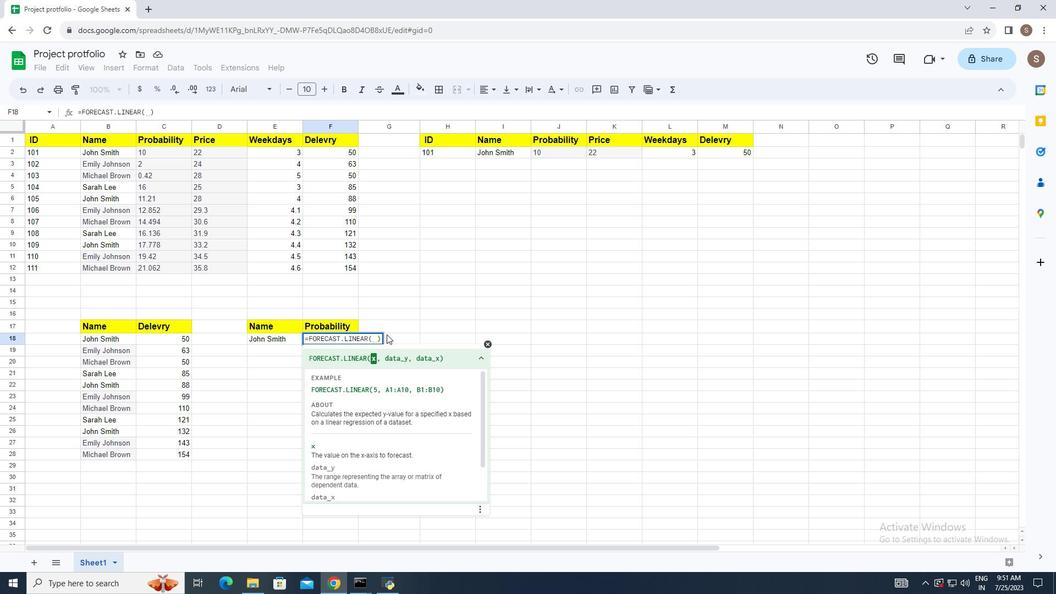 
Action: Mouse scrolled (427, 372) with delta (0, 0)
Screenshot: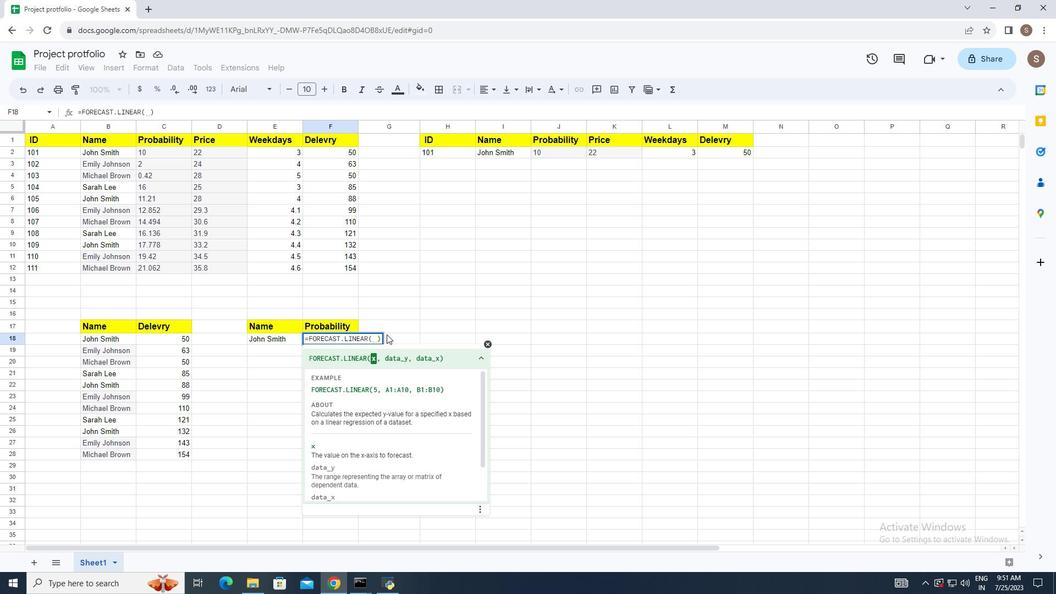 
Action: Mouse moved to (427, 373)
Screenshot: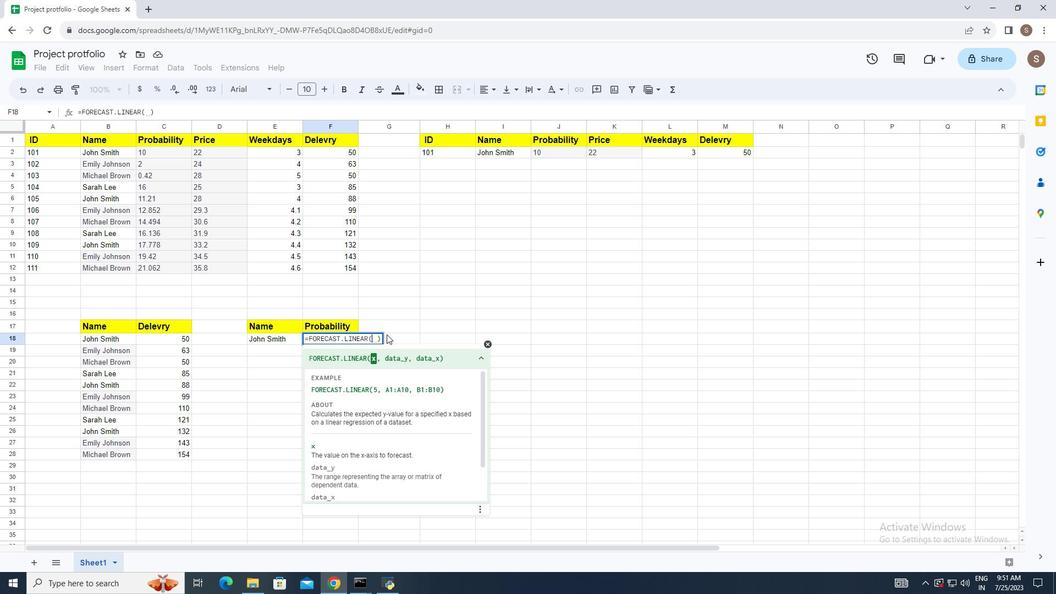 
Action: Mouse scrolled (427, 372) with delta (0, 0)
Screenshot: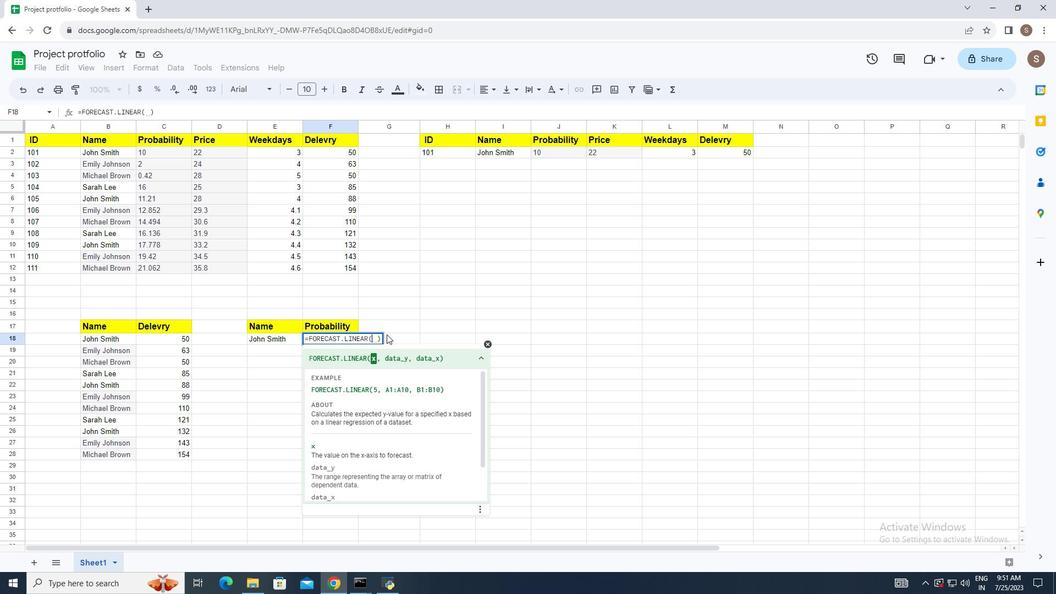 
Action: Mouse moved to (427, 374)
Screenshot: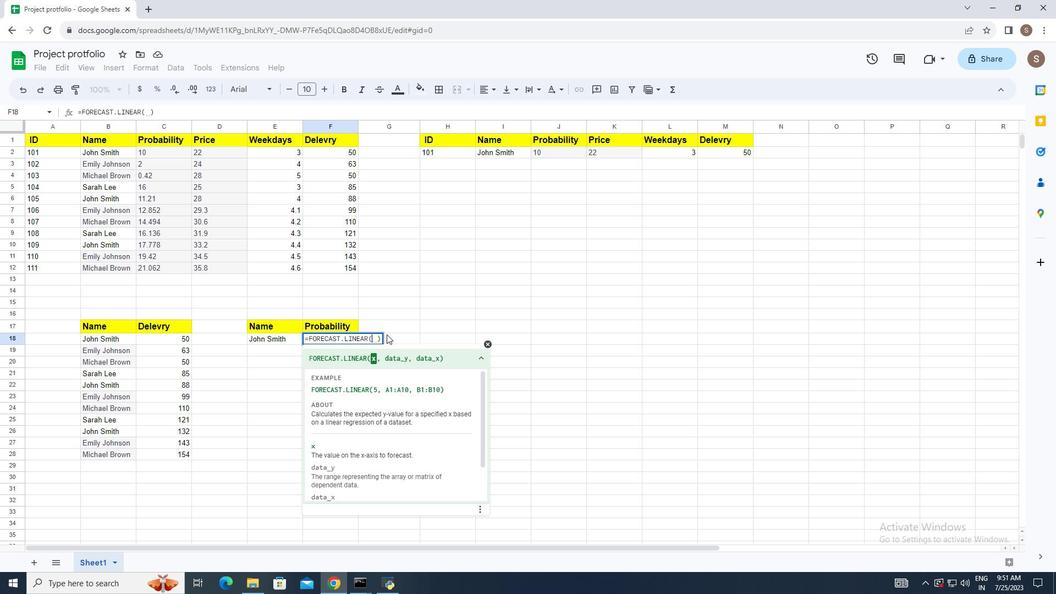 
Action: Mouse scrolled (427, 373) with delta (0, 0)
Screenshot: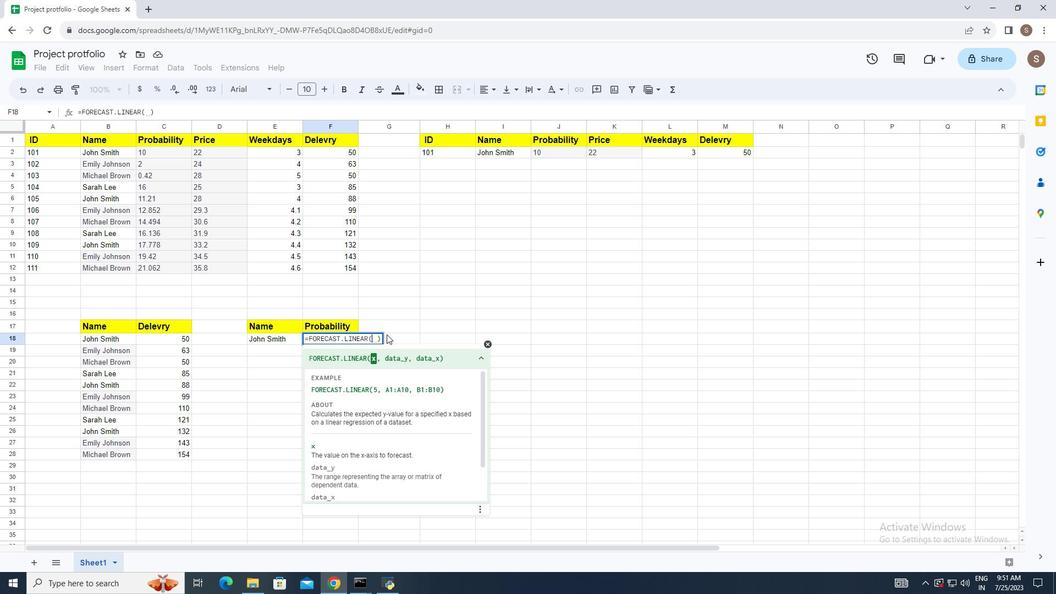 
Action: Mouse moved to (427, 374)
Screenshot: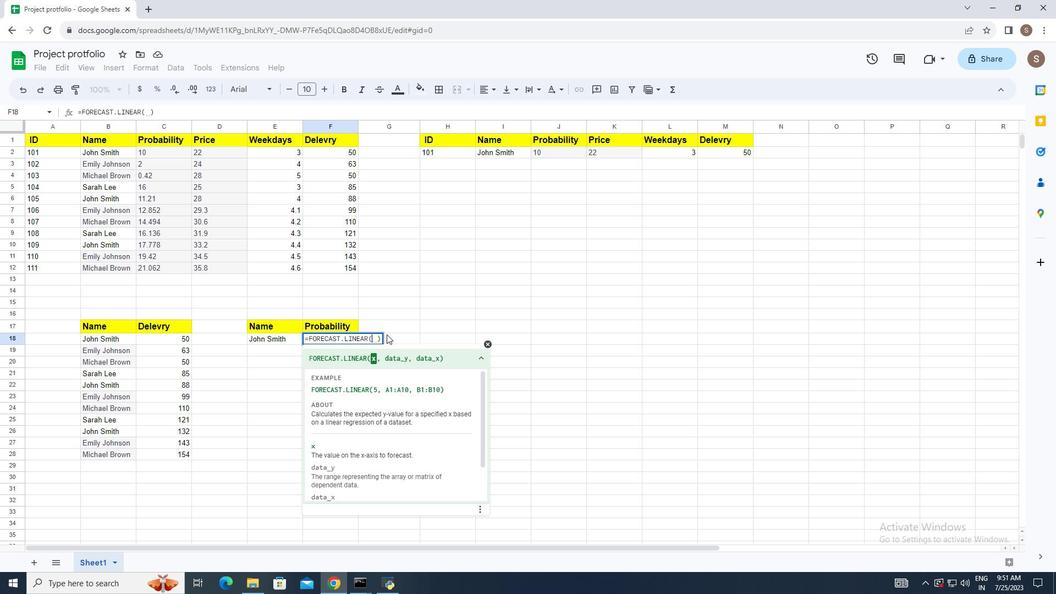 
Action: Mouse scrolled (427, 374) with delta (0, 0)
Screenshot: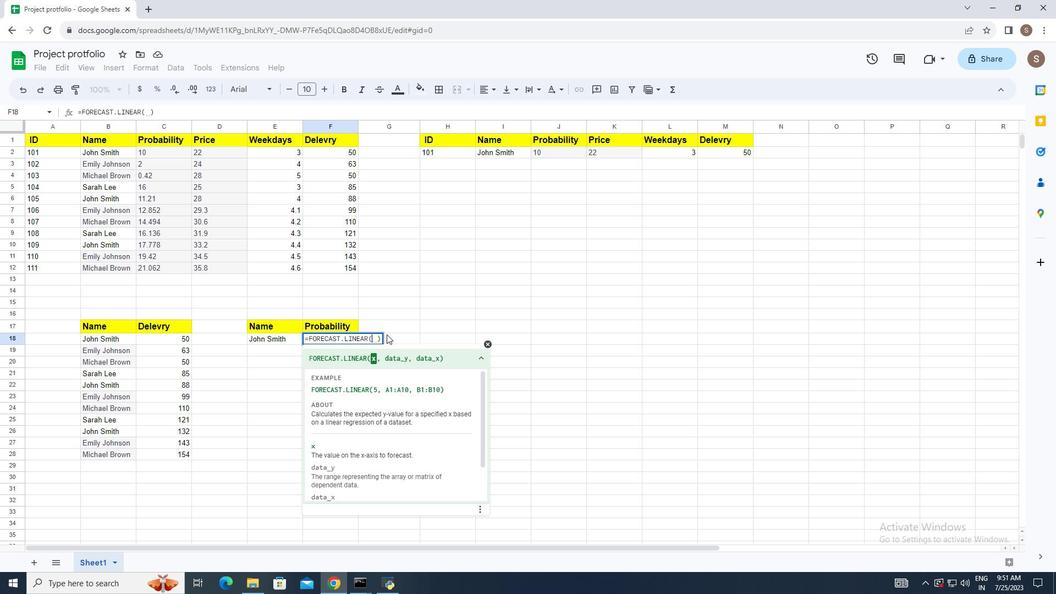 
Action: Mouse moved to (428, 375)
Screenshot: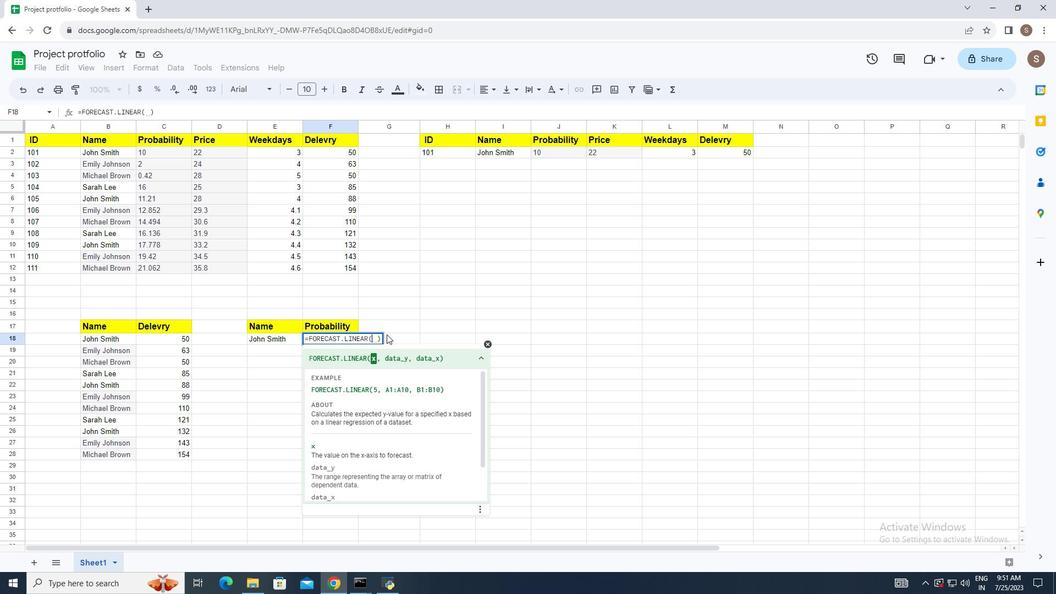 
Action: Mouse scrolled (428, 376) with delta (0, 0)
Screenshot: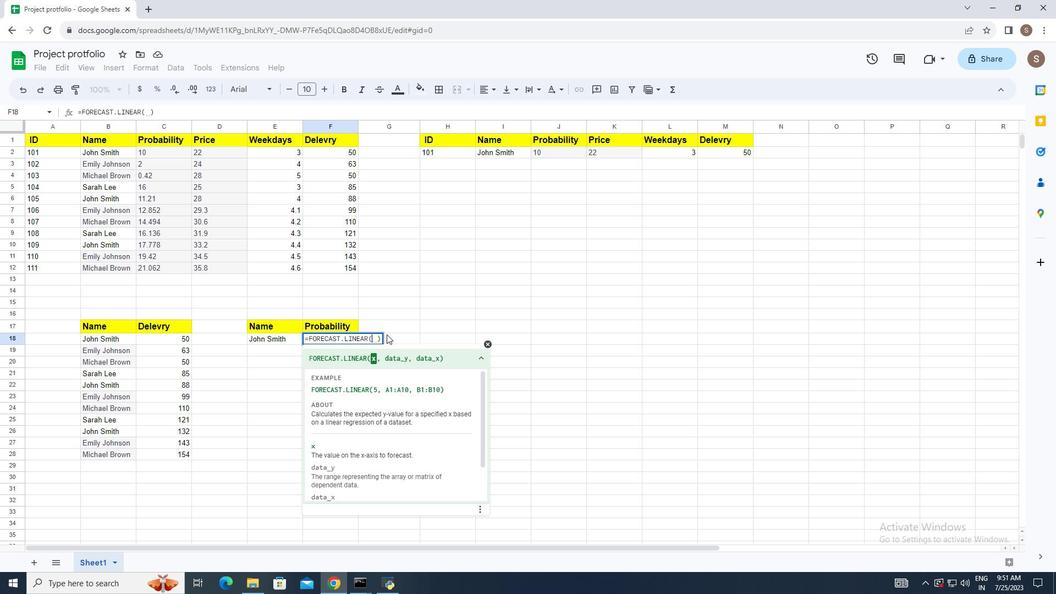 
Action: Mouse moved to (428, 376)
Screenshot: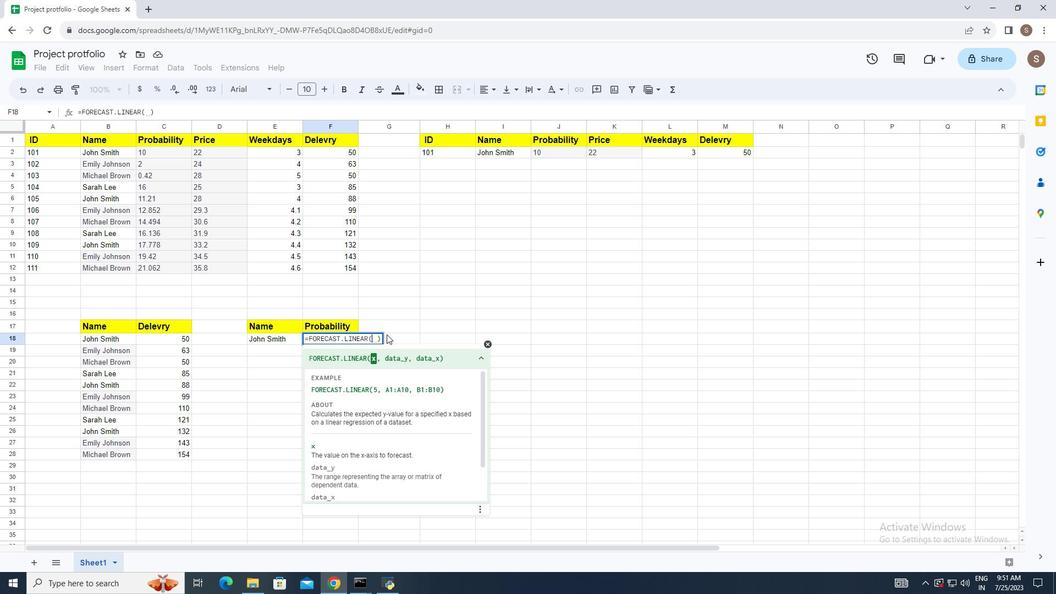 
Action: Mouse scrolled (428, 375) with delta (0, 0)
Screenshot: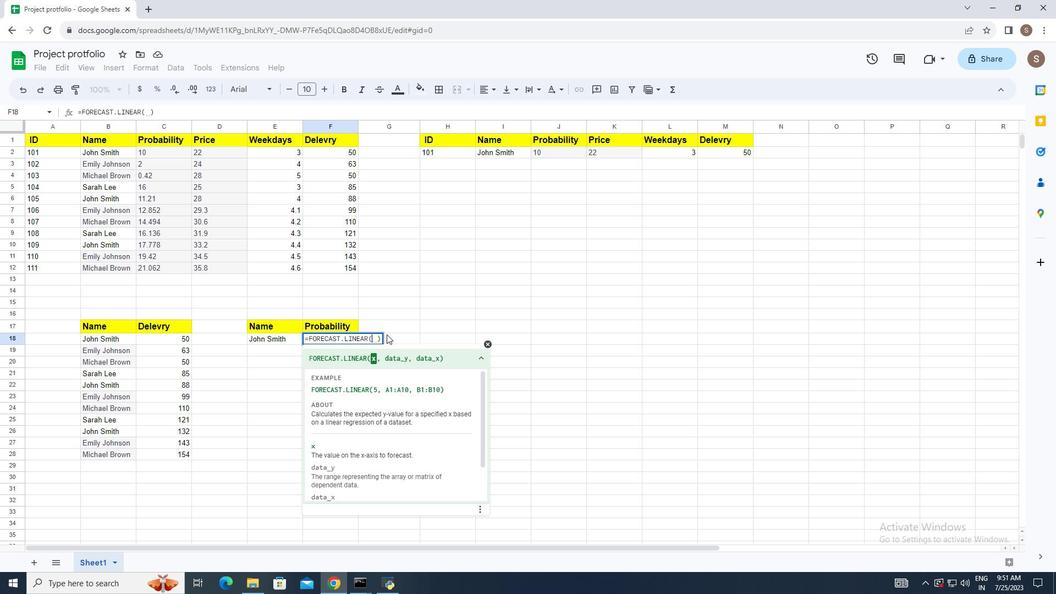 
Action: Mouse scrolled (428, 377) with delta (0, 1)
Screenshot: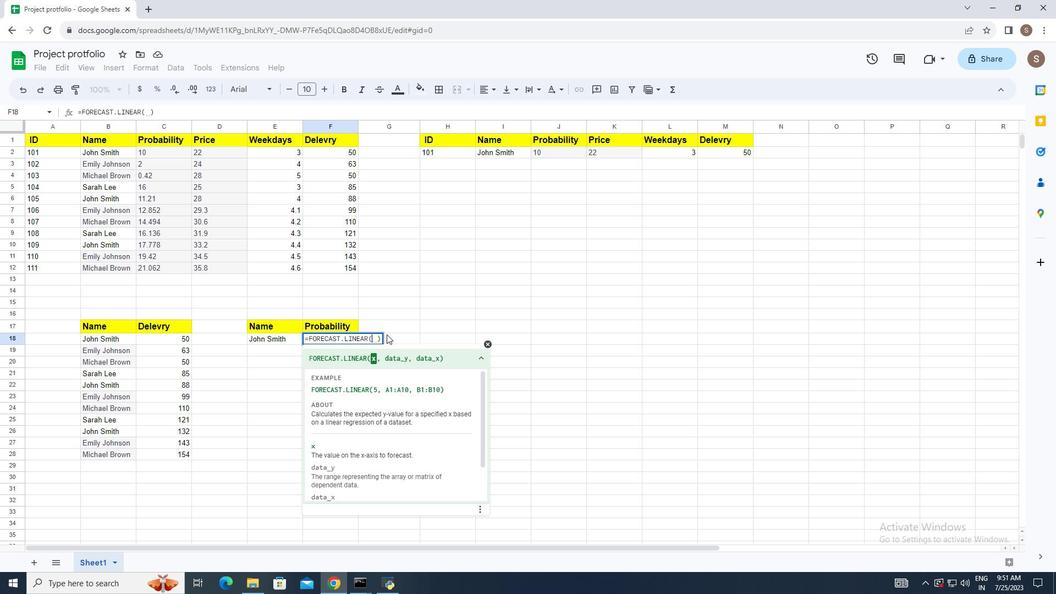 
Action: Mouse scrolled (428, 375) with delta (0, 0)
Screenshot: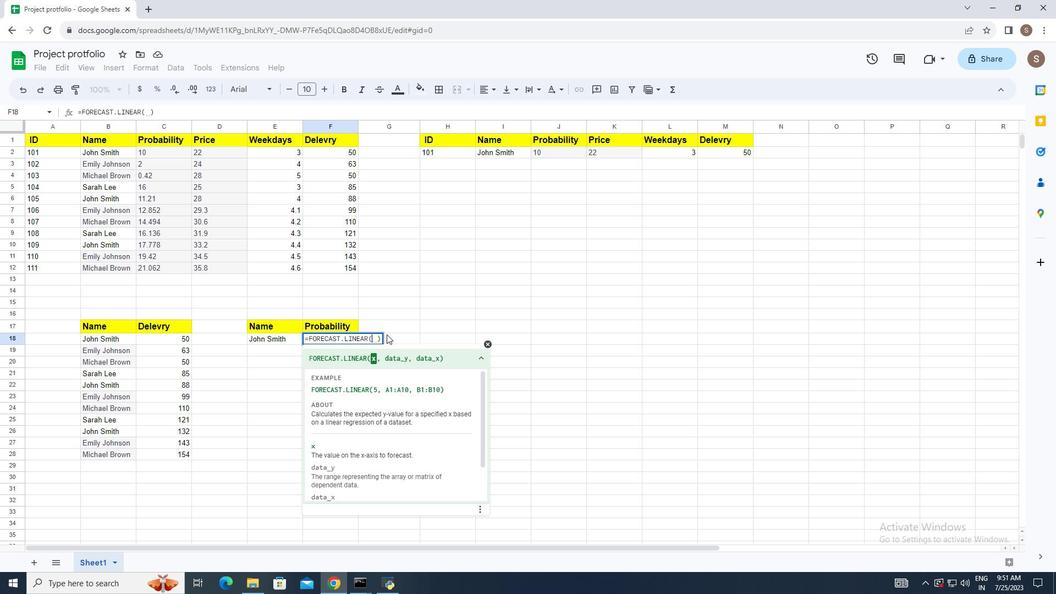 
Action: Mouse scrolled (428, 375) with delta (0, 0)
Screenshot: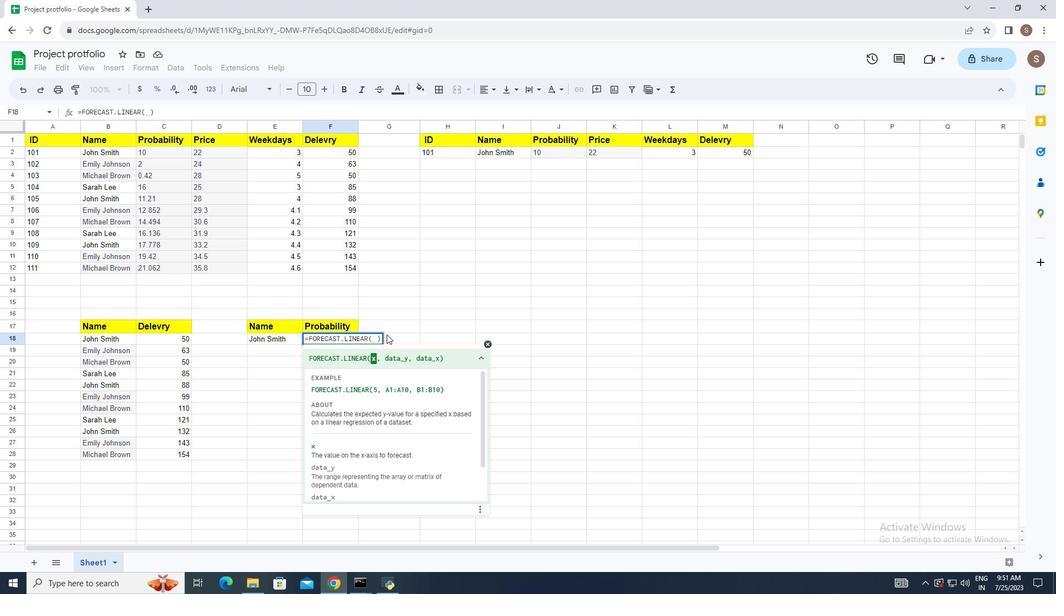 
Action: Mouse scrolled (428, 375) with delta (0, 0)
Screenshot: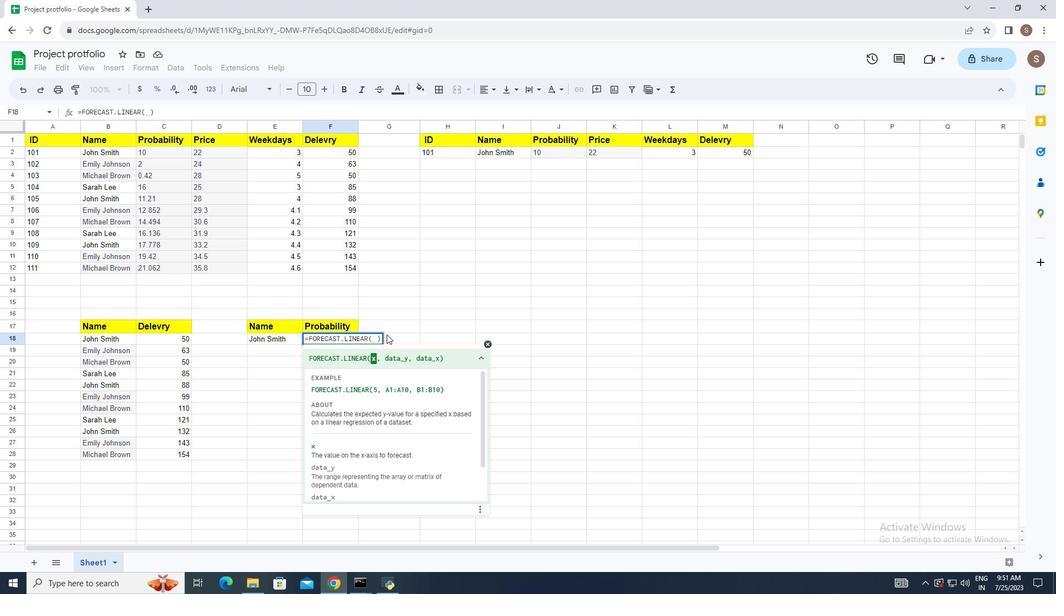 
Action: Mouse scrolled (428, 375) with delta (0, 0)
Screenshot: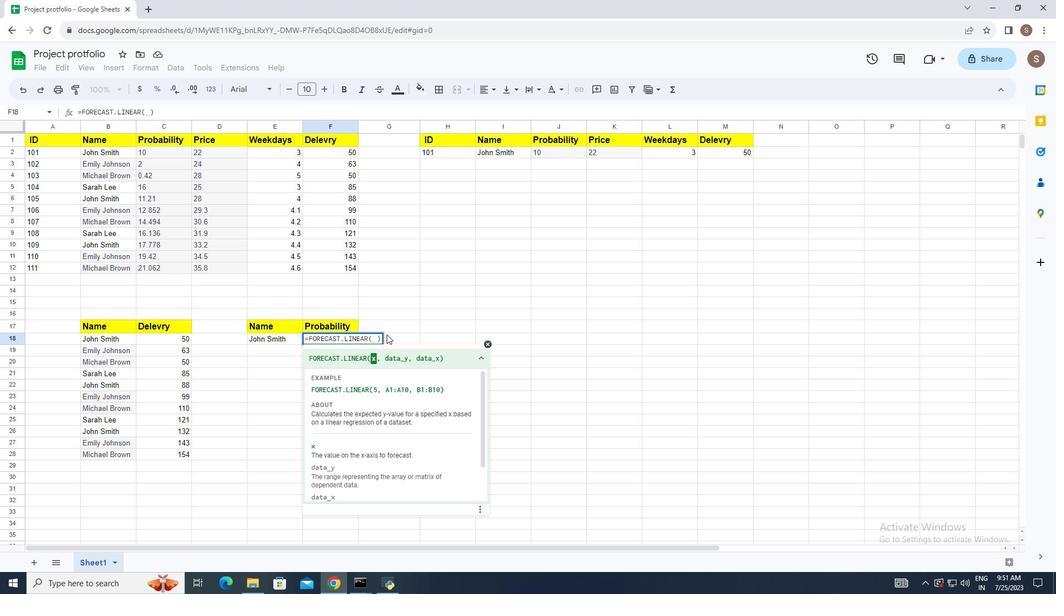 
Action: Mouse moved to (426, 375)
Screenshot: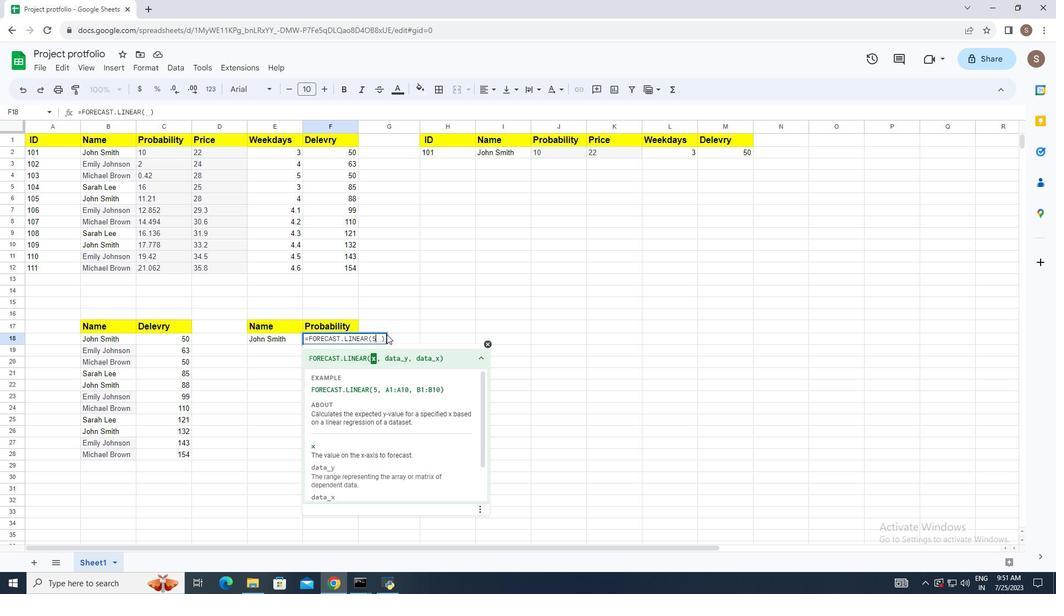 
Action: Mouse scrolled (426, 374) with delta (0, 0)
Screenshot: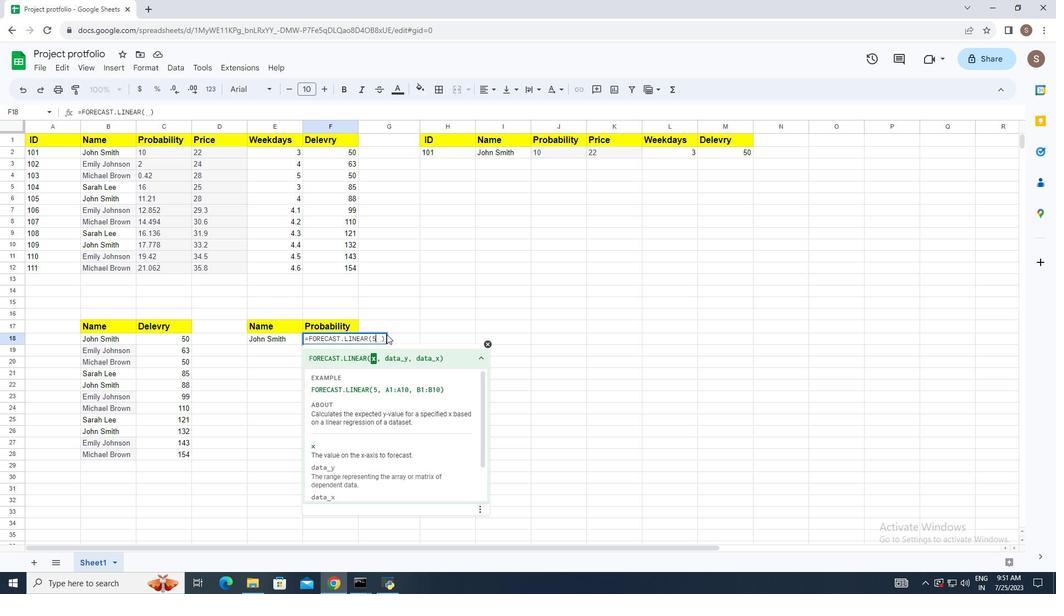 
Action: Mouse scrolled (426, 374) with delta (0, 0)
Screenshot: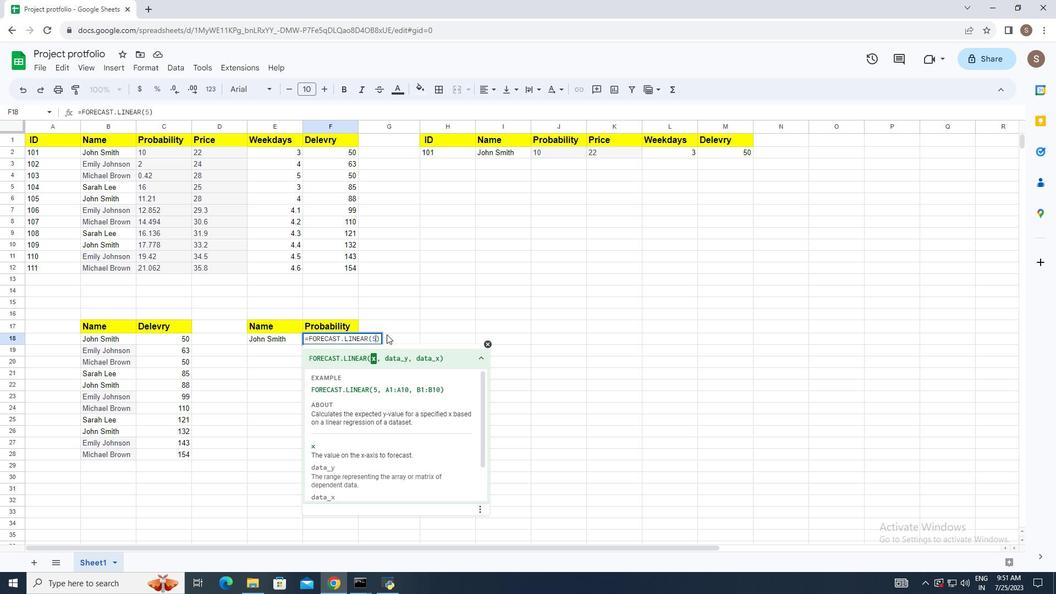 
Action: Mouse moved to (423, 380)
Screenshot: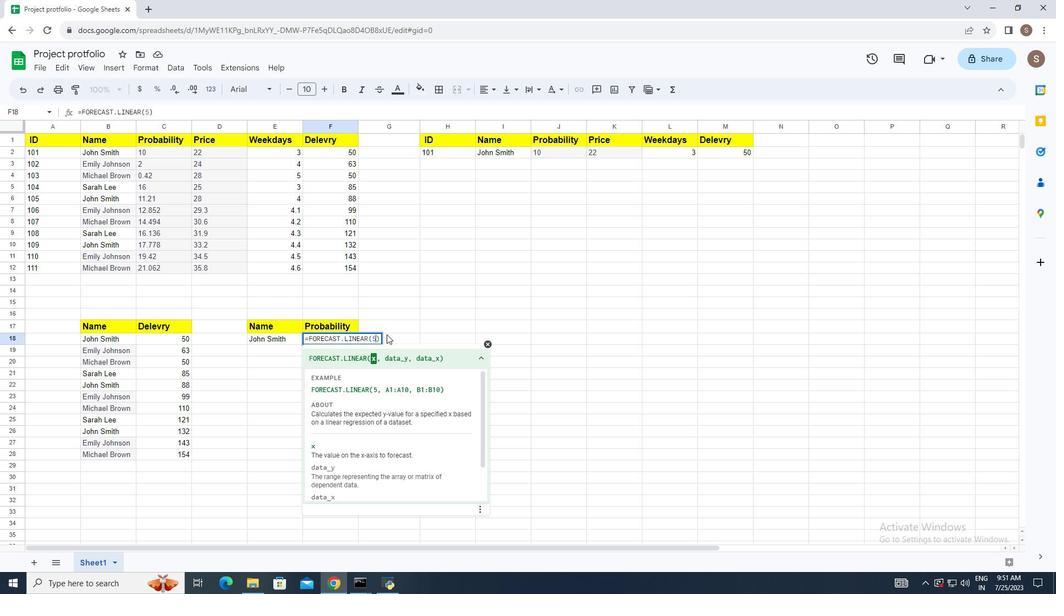 
Action: Mouse scrolled (423, 380) with delta (0, 0)
Screenshot: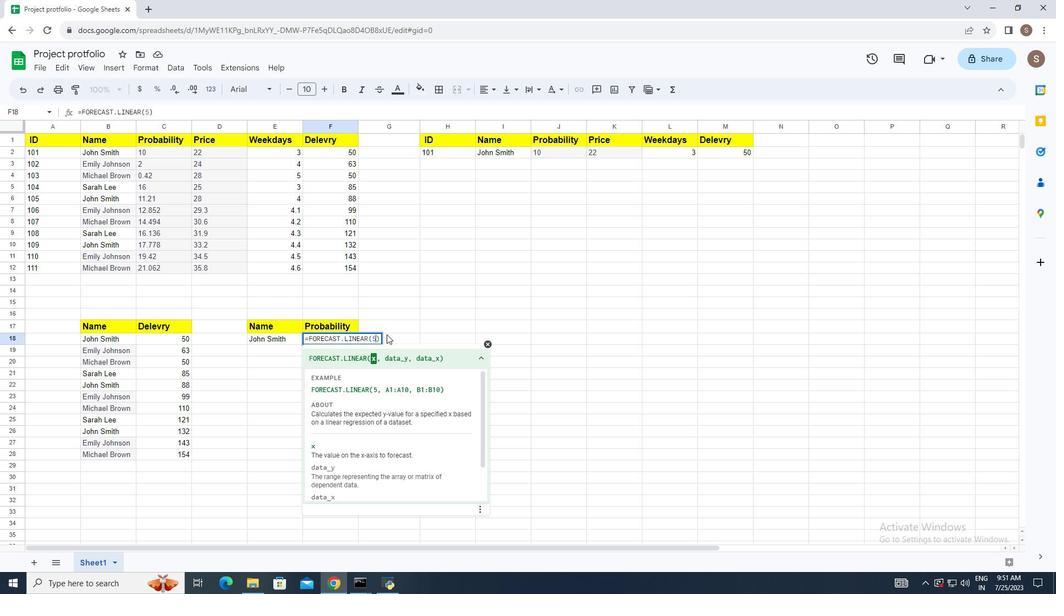
Action: Mouse moved to (421, 389)
Screenshot: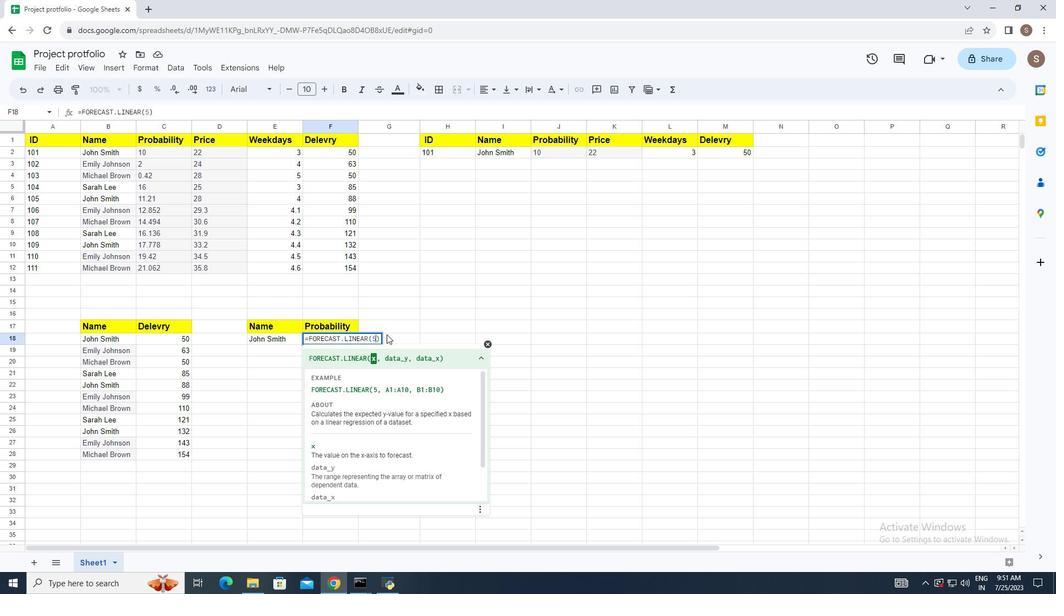 
Action: Mouse scrolled (421, 389) with delta (0, 0)
Screenshot: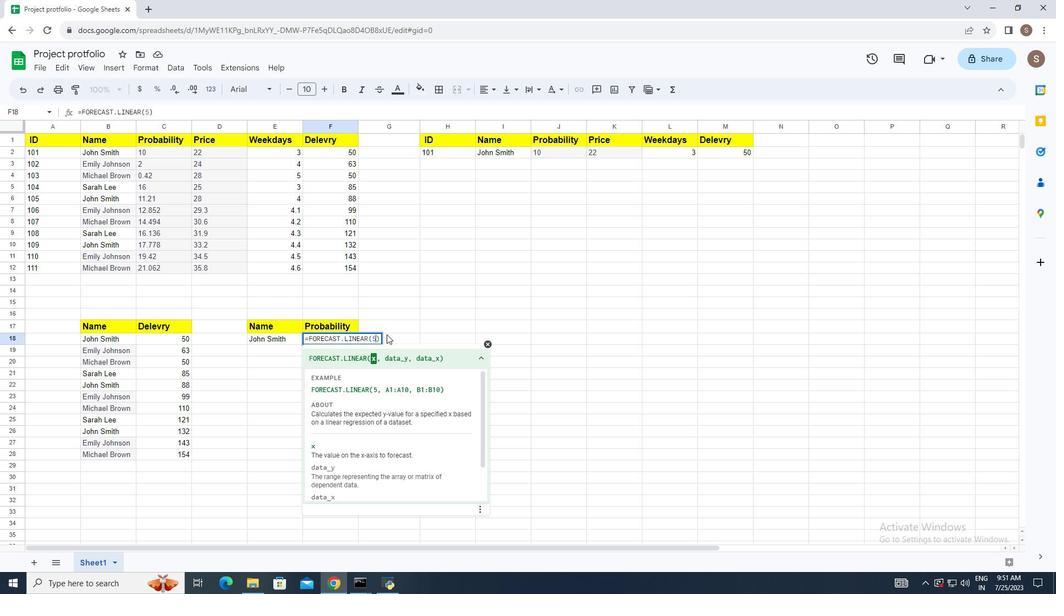
Action: Mouse moved to (421, 389)
Screenshot: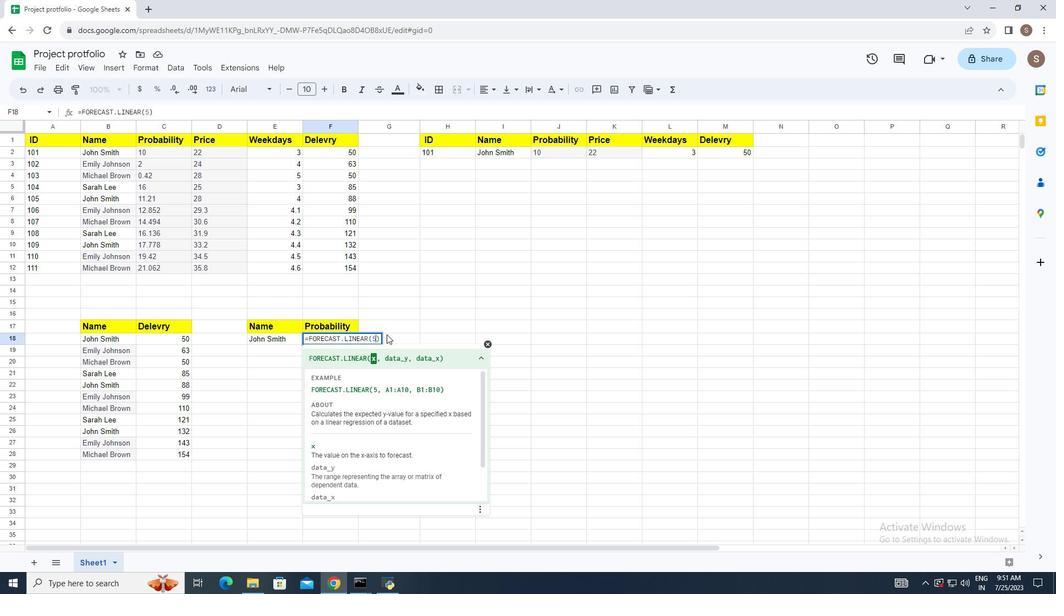 
Action: Mouse scrolled (421, 388) with delta (0, 0)
Screenshot: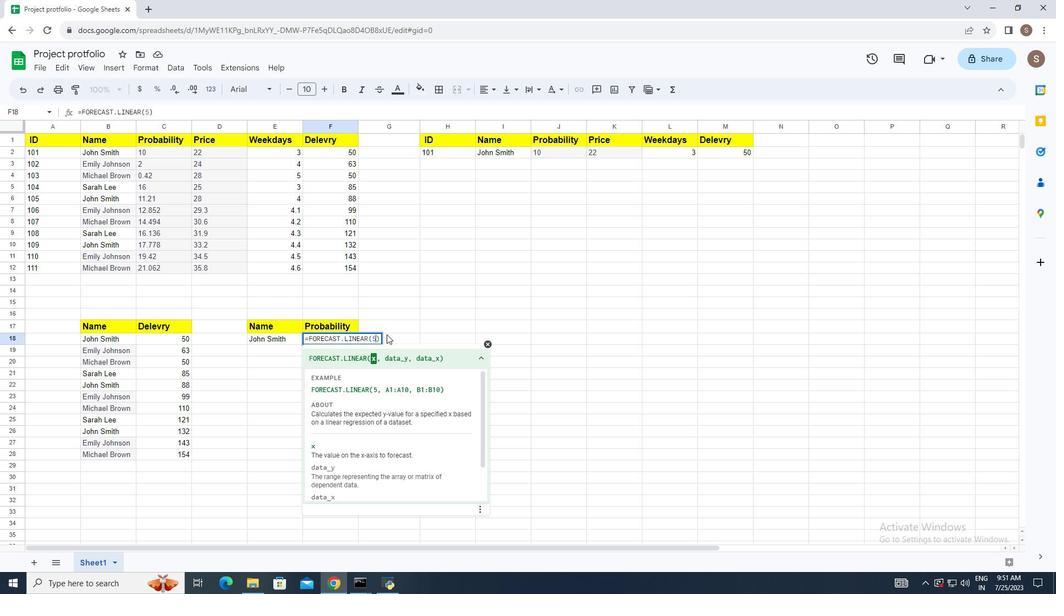 
Action: Mouse moved to (421, 390)
Screenshot: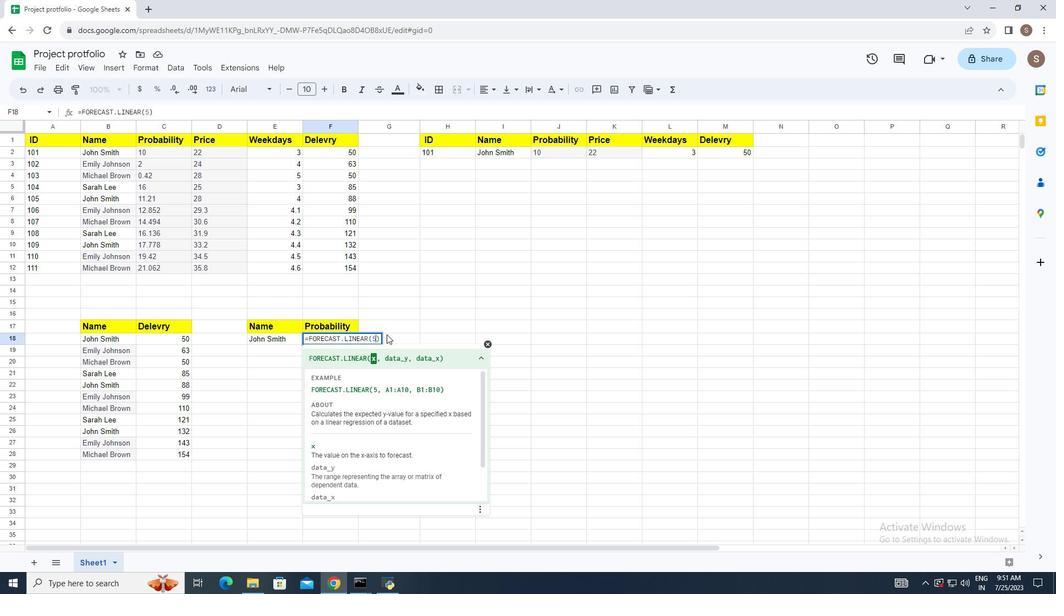 
Action: Mouse scrolled (421, 389) with delta (0, 0)
Screenshot: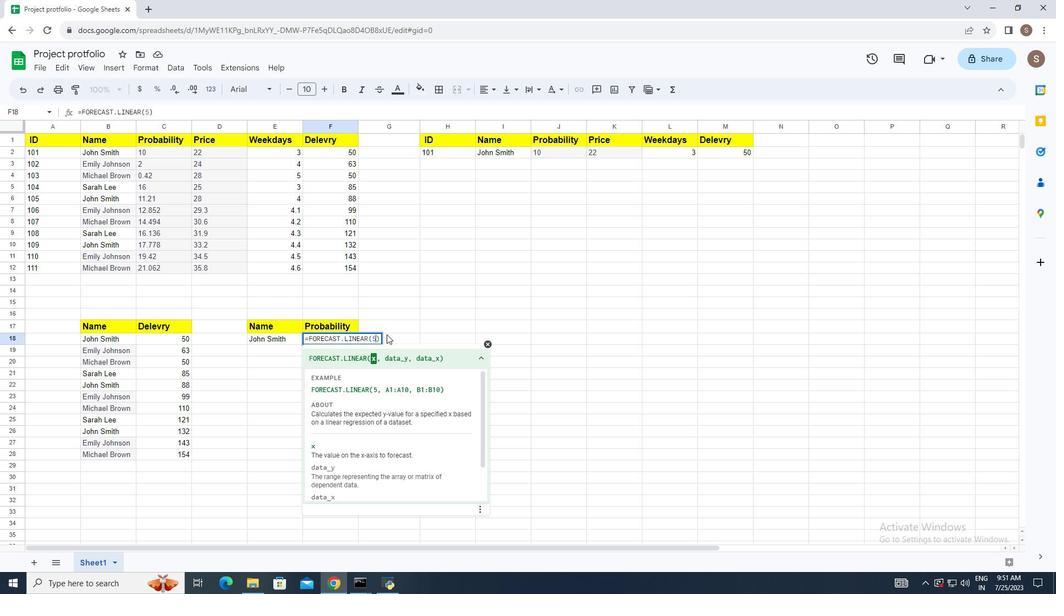 
Action: Mouse moved to (421, 391)
Screenshot: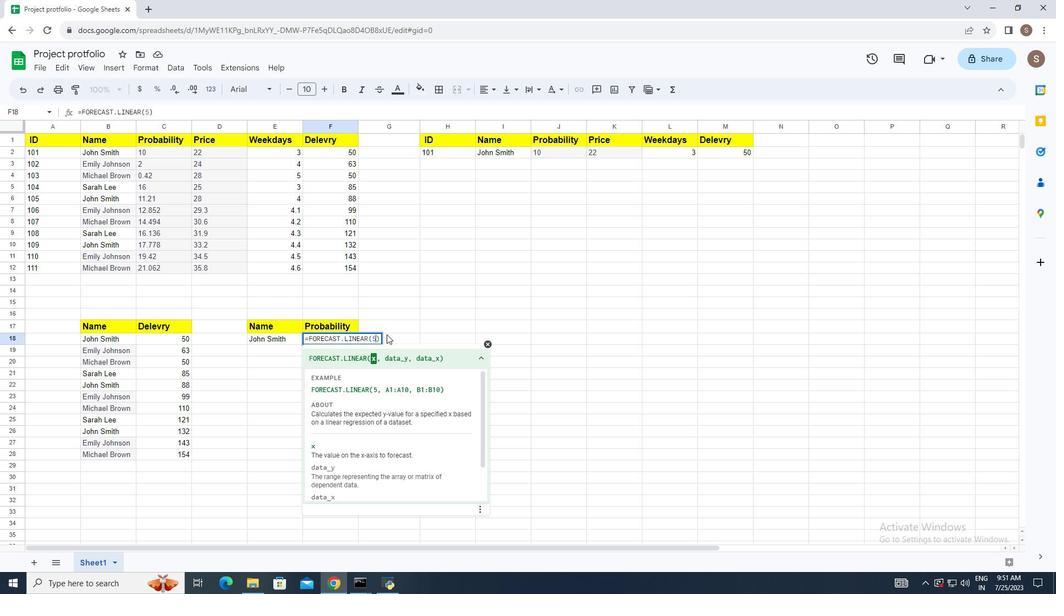 
Action: Mouse scrolled (421, 391) with delta (0, 0)
Screenshot: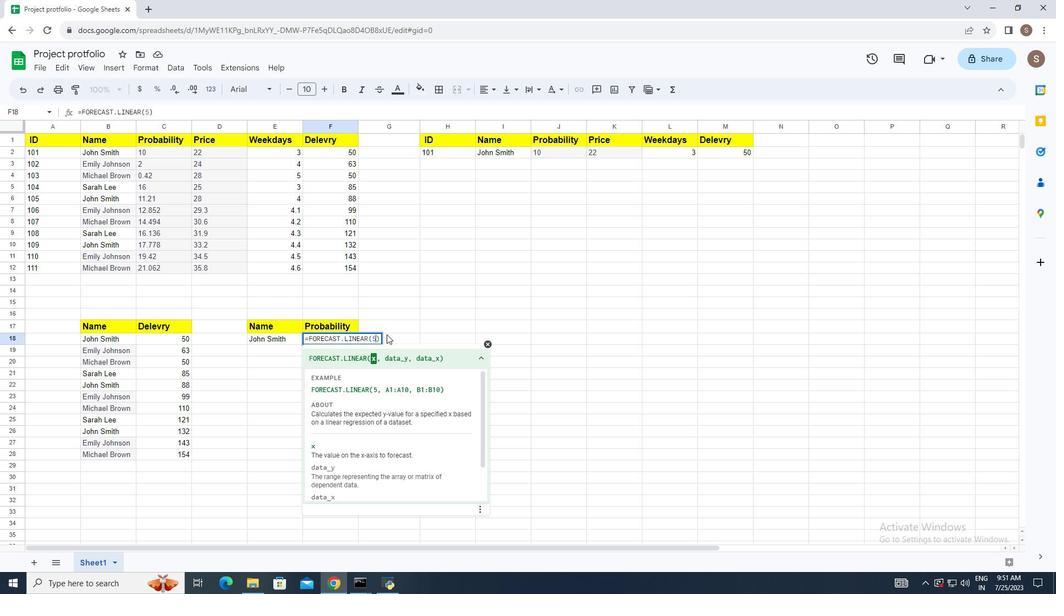 
Action: Mouse moved to (422, 394)
Screenshot: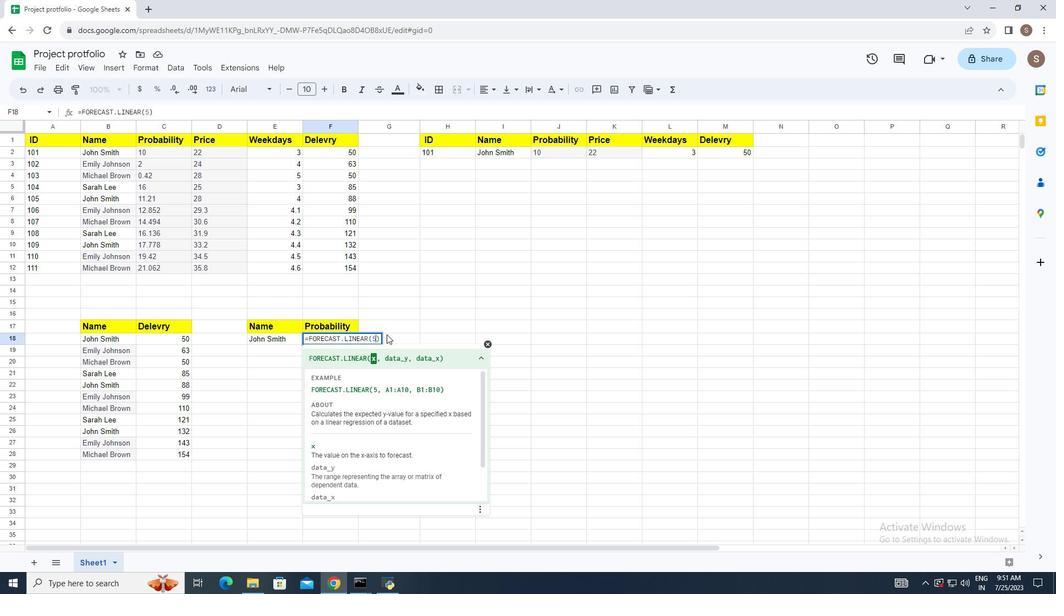 
Action: Mouse scrolled (422, 394) with delta (0, 0)
Screenshot: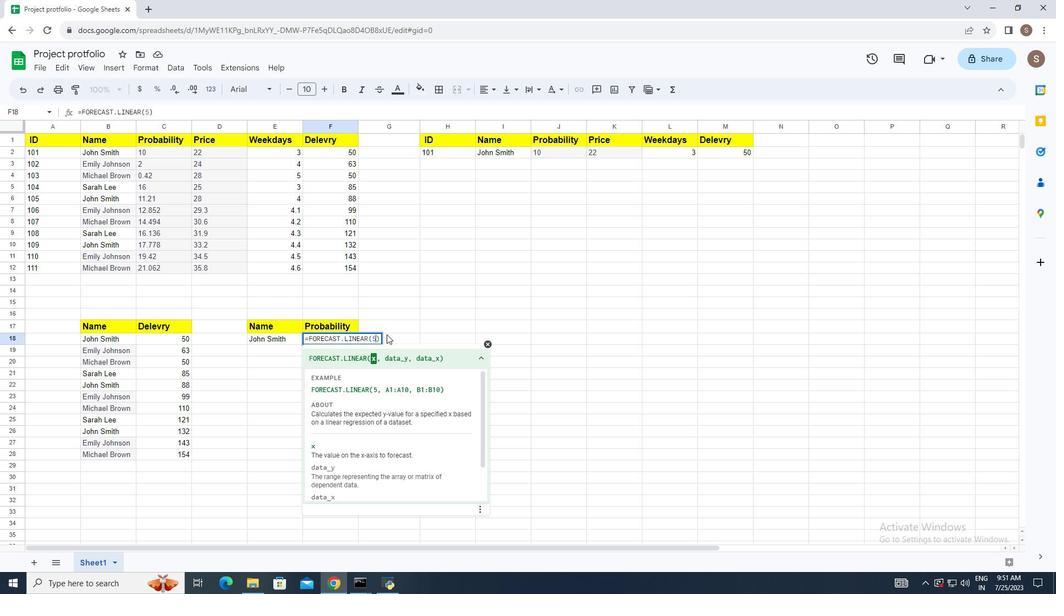 
Action: Mouse moved to (422, 394)
Screenshot: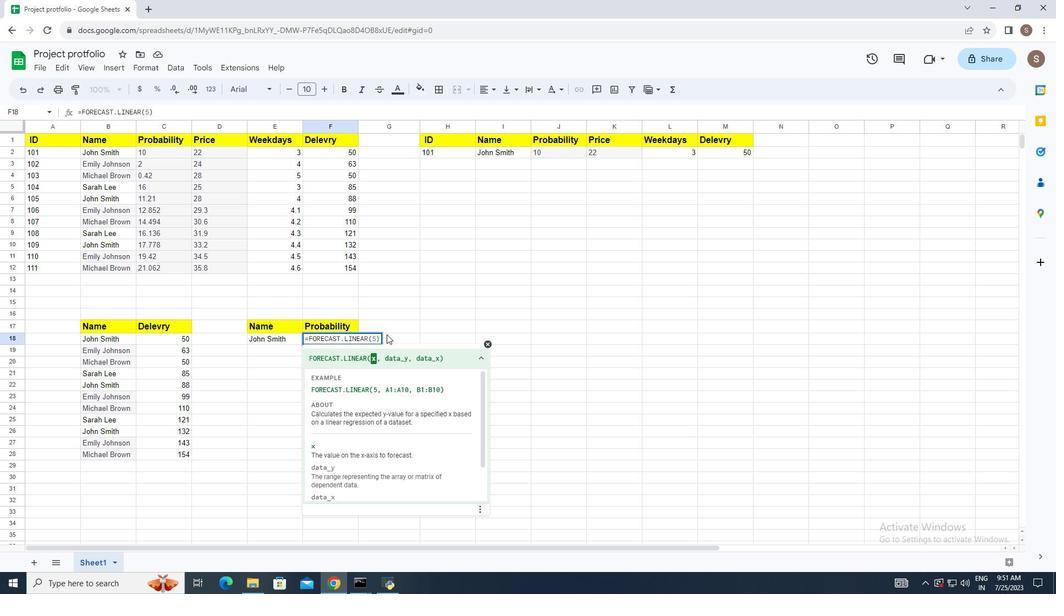 
Action: Mouse scrolled (422, 394) with delta (0, 0)
Screenshot: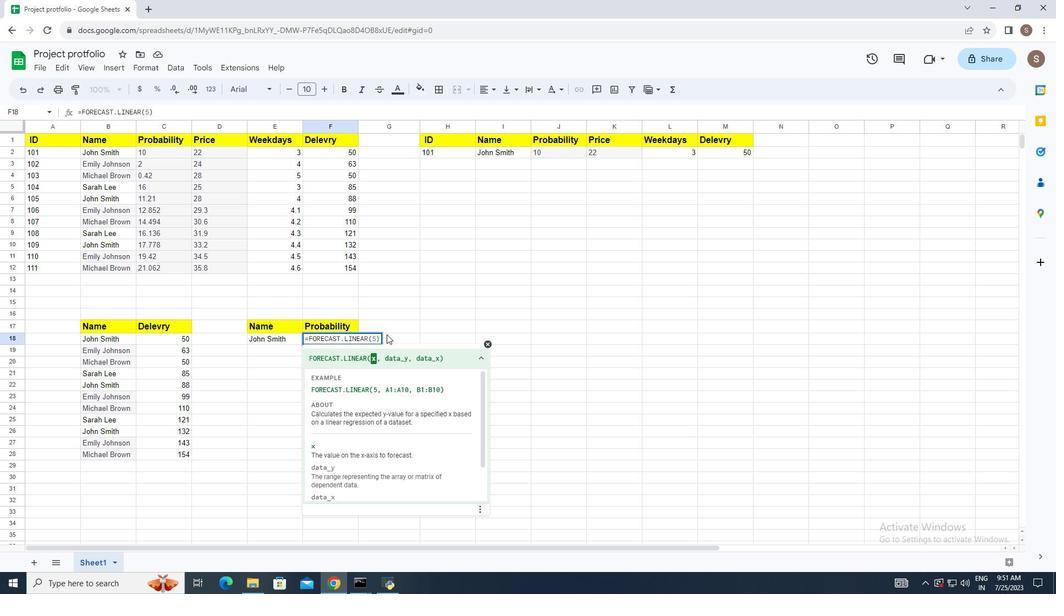 
Action: Mouse moved to (422, 395)
Screenshot: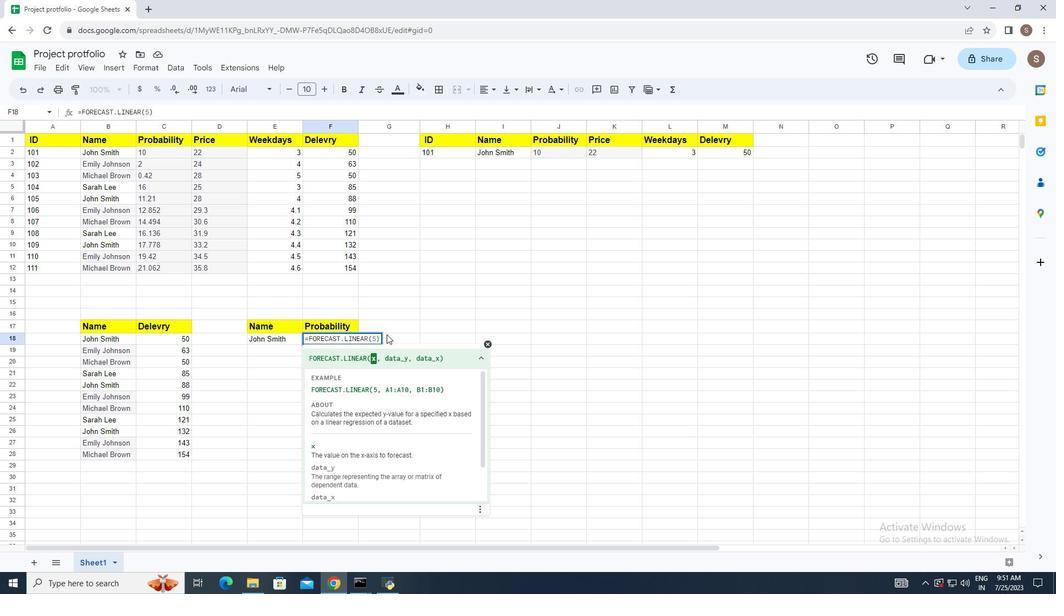 
Action: Mouse scrolled (422, 394) with delta (0, 0)
Screenshot: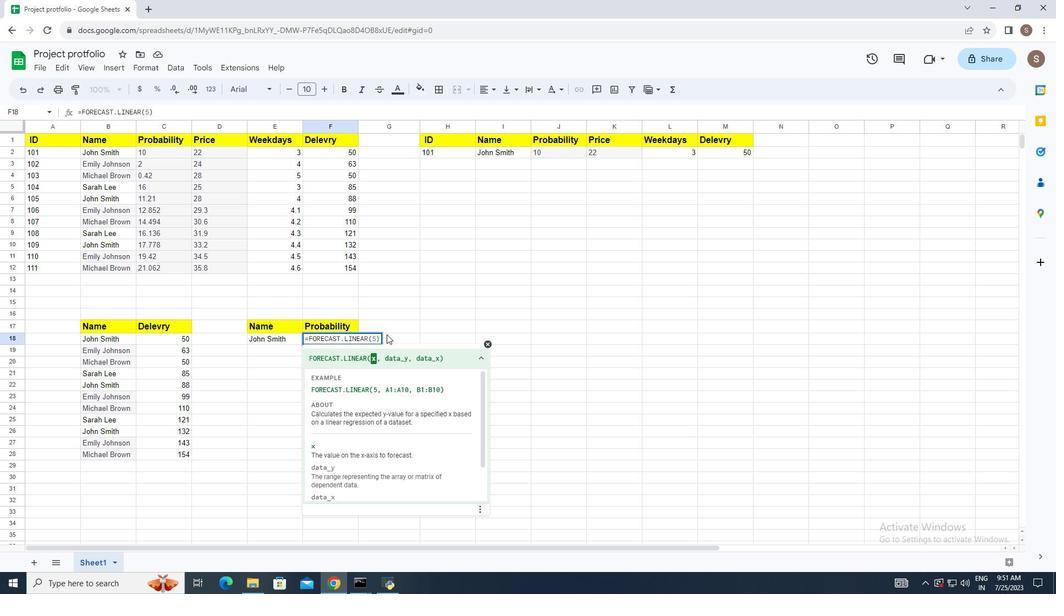 
Action: Mouse moved to (441, 397)
Screenshot: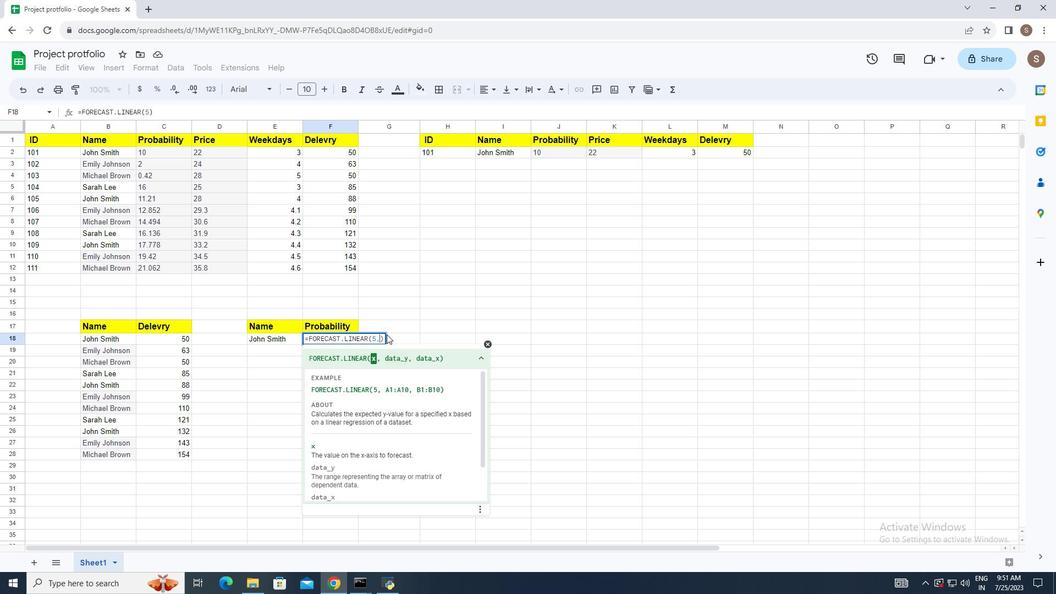 
Action: Mouse scrolled (441, 397) with delta (0, 0)
Screenshot: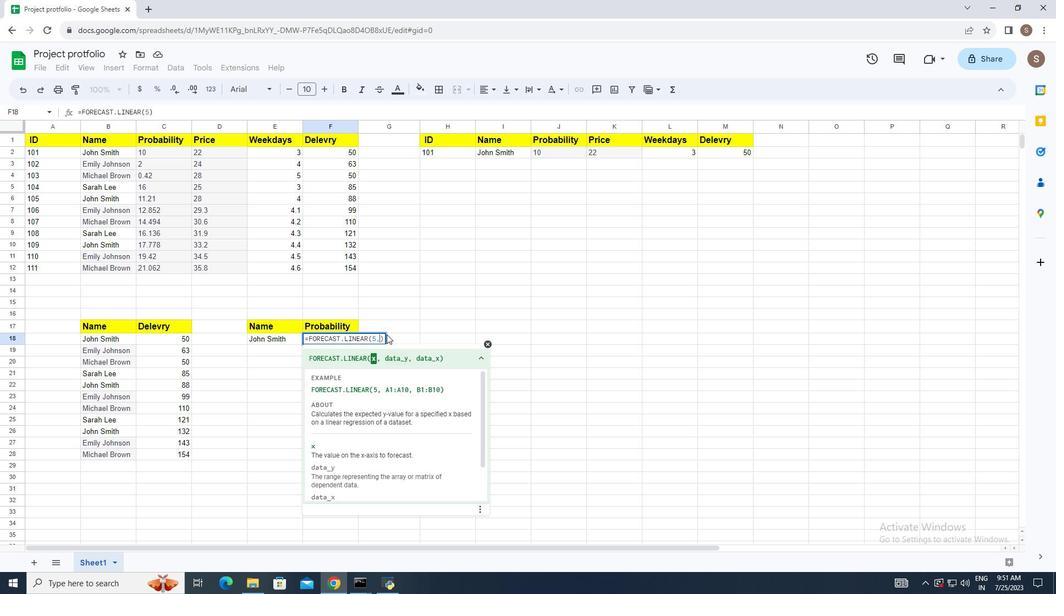 
Action: Mouse scrolled (441, 397) with delta (0, 0)
Screenshot: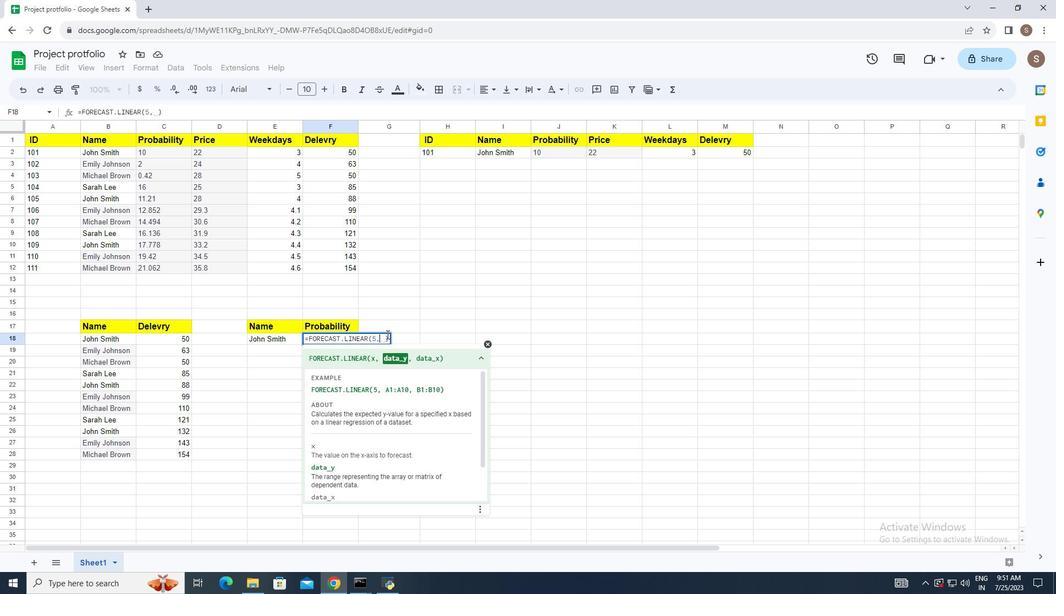 
Action: Mouse moved to (440, 398)
Screenshot: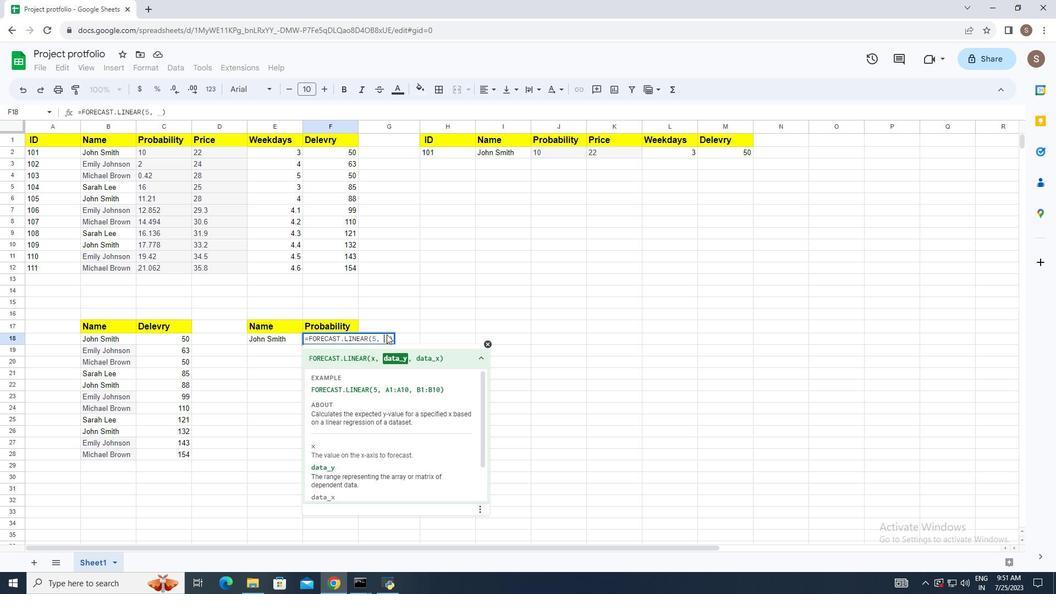 
Action: Mouse scrolled (440, 397) with delta (0, 0)
Screenshot: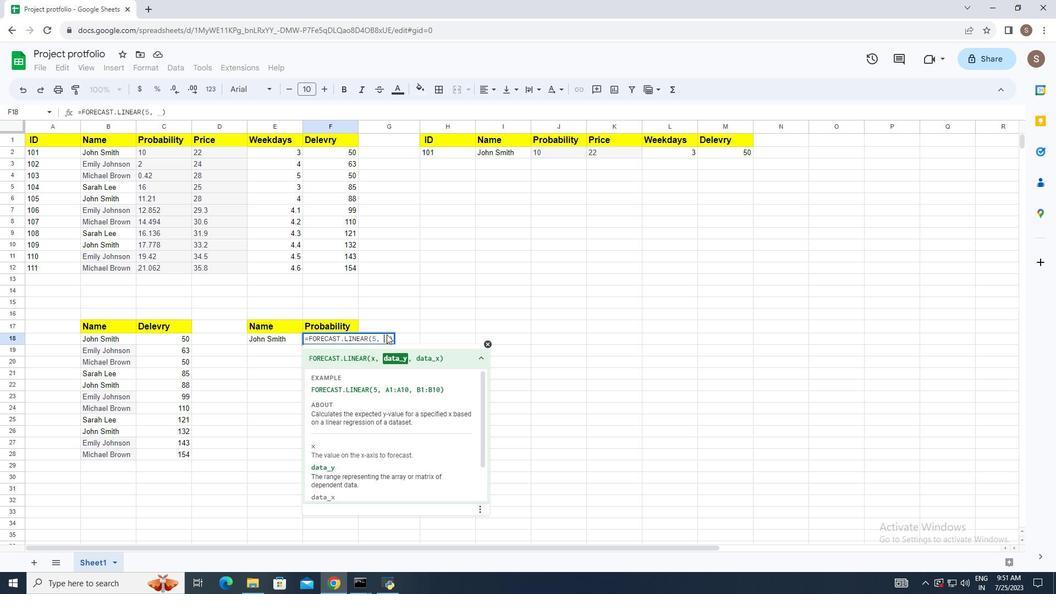 
Action: Mouse scrolled (440, 397) with delta (0, 0)
Screenshot: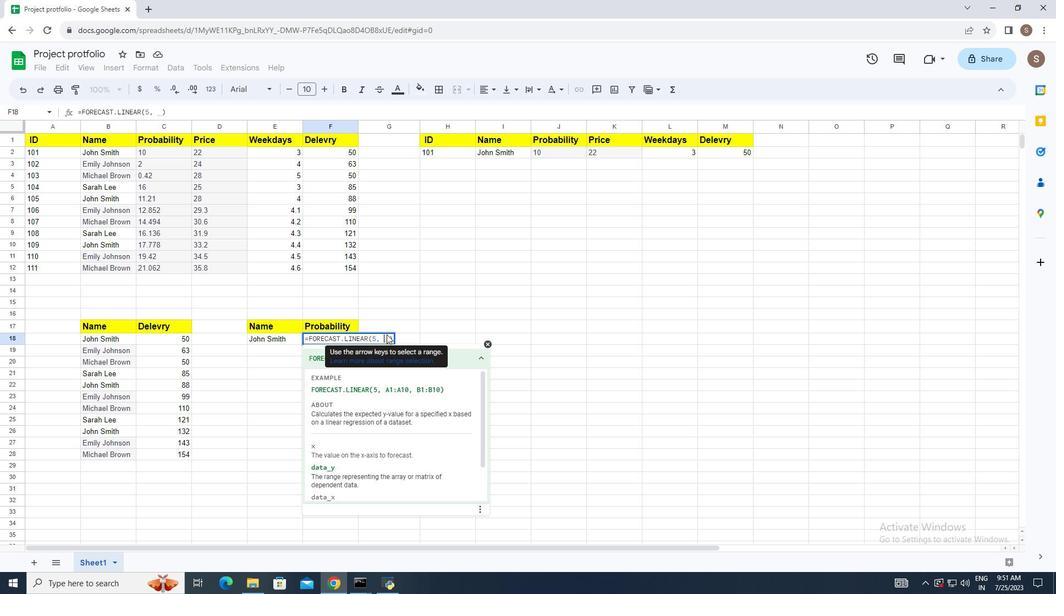 
Action: Mouse scrolled (440, 397) with delta (0, 0)
Screenshot: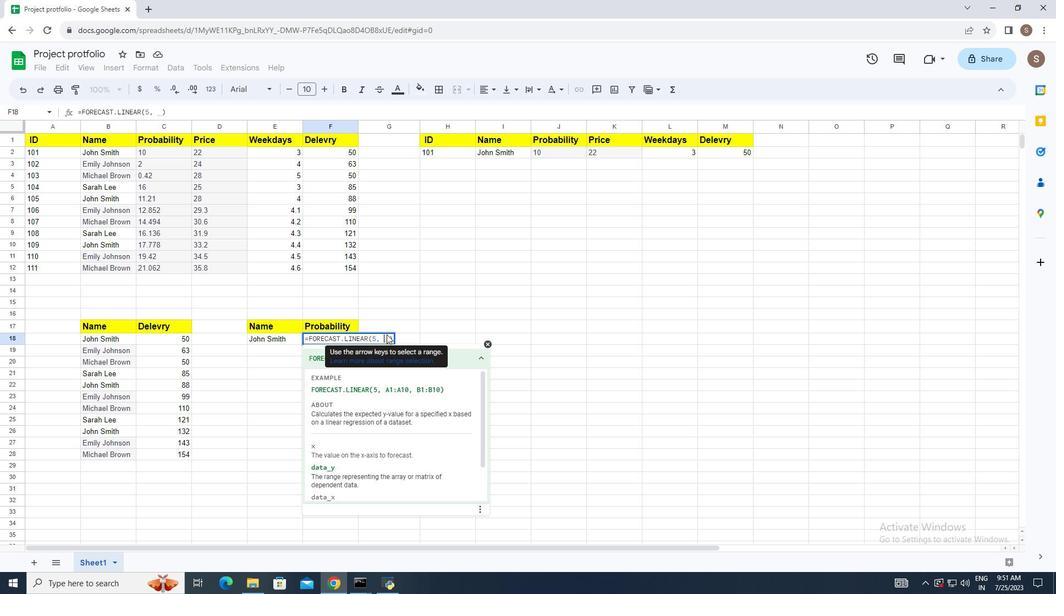 
Action: Mouse moved to (443, 398)
Screenshot: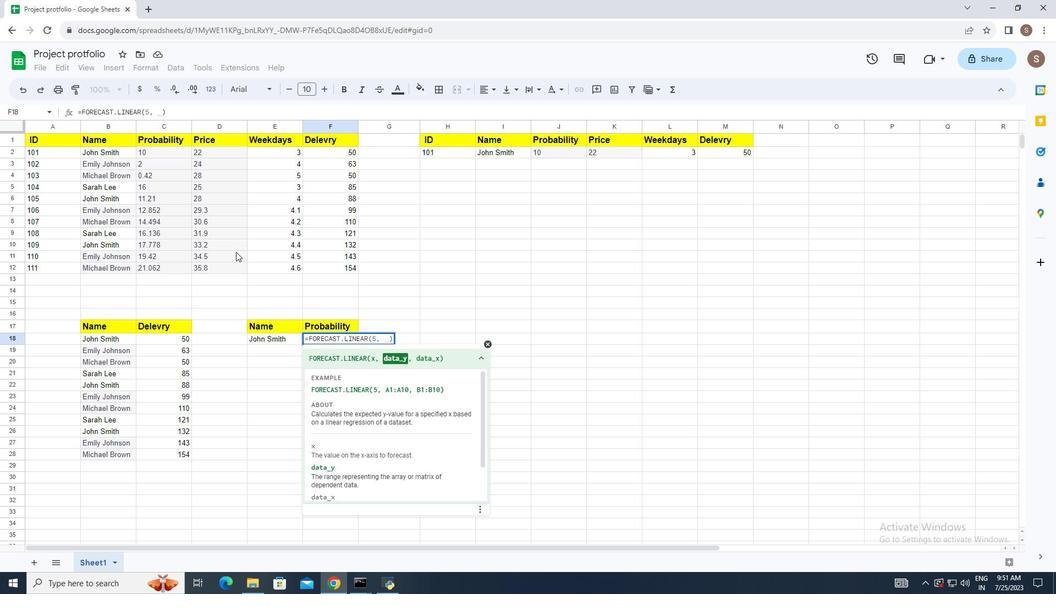 
Action: Mouse scrolled (443, 397) with delta (0, 0)
Screenshot: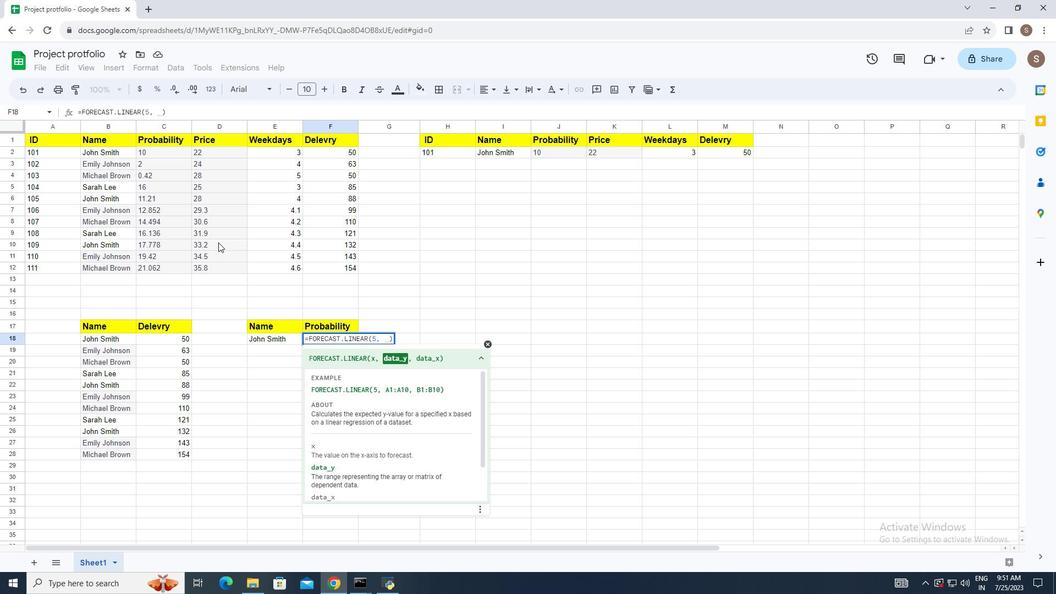 
Action: Mouse moved to (450, 374)
Screenshot: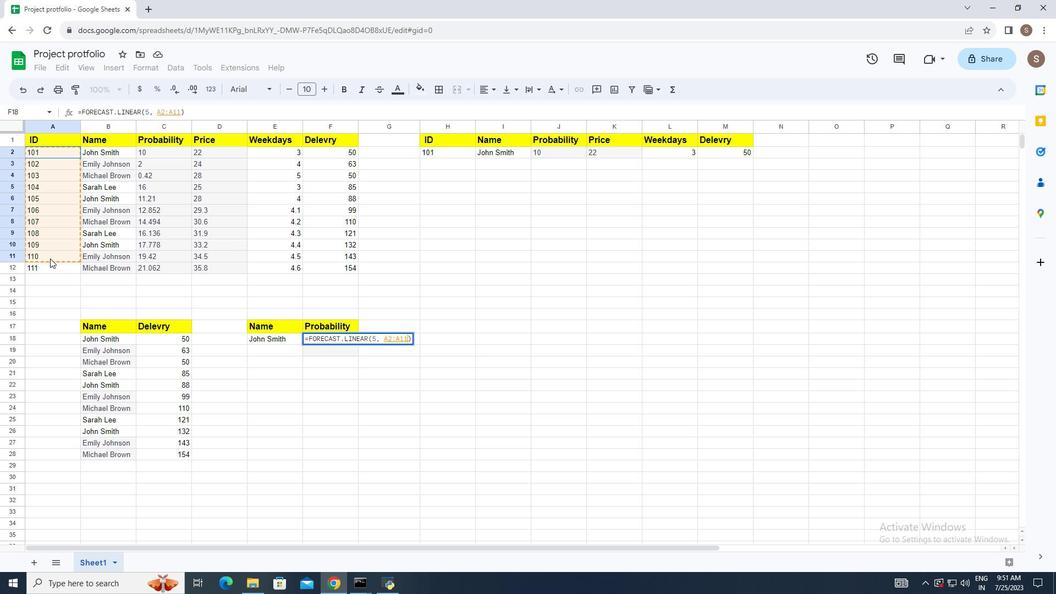 
Action: Mouse scrolled (450, 374) with delta (0, 0)
Screenshot: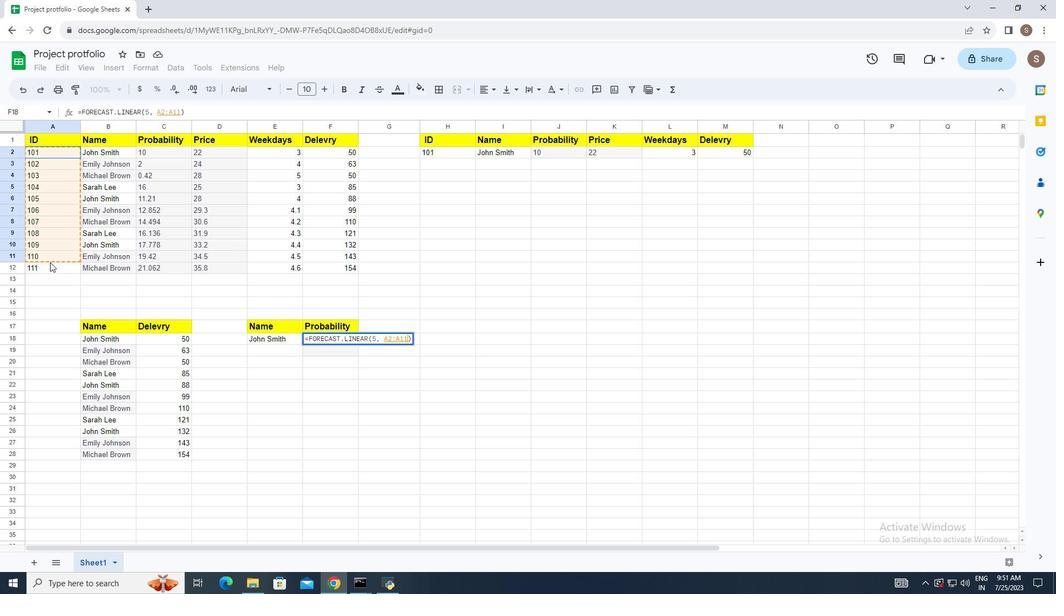 
Action: Mouse moved to (450, 374)
Screenshot: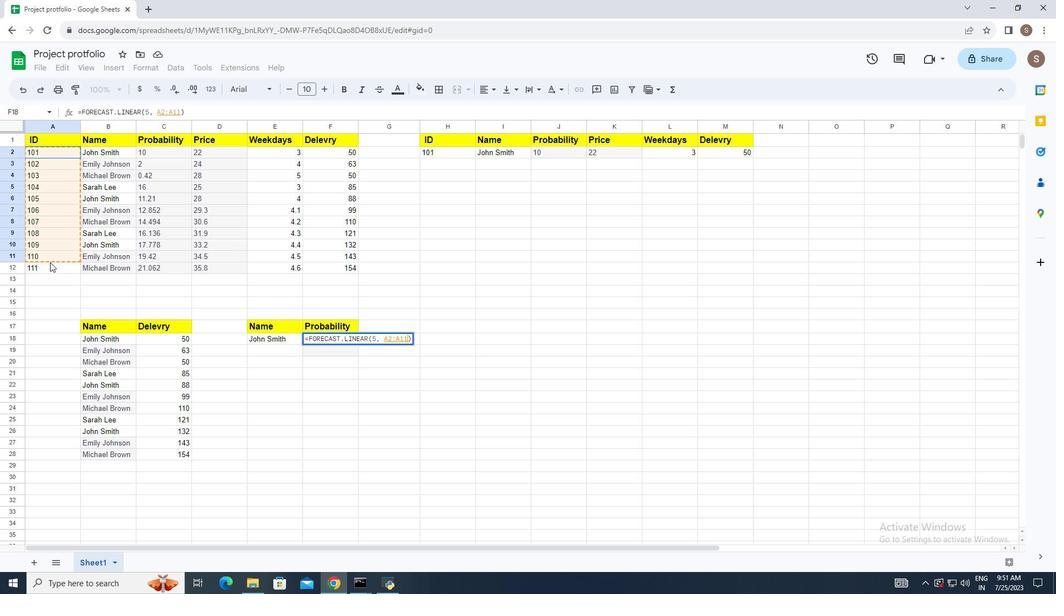 
Action: Mouse scrolled (450, 374) with delta (0, 0)
Screenshot: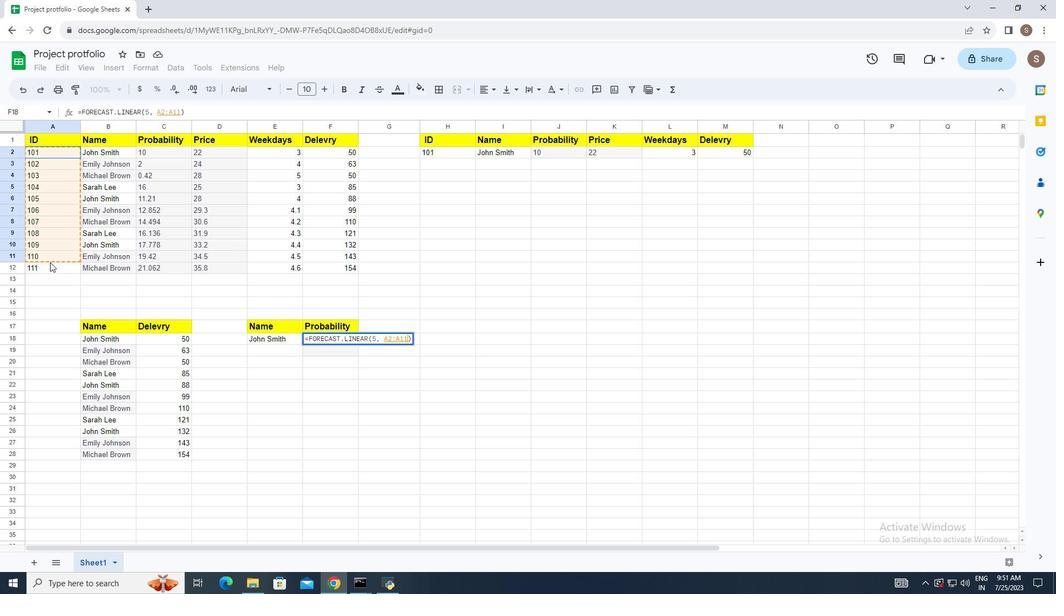 
Action: Mouse moved to (450, 386)
Screenshot: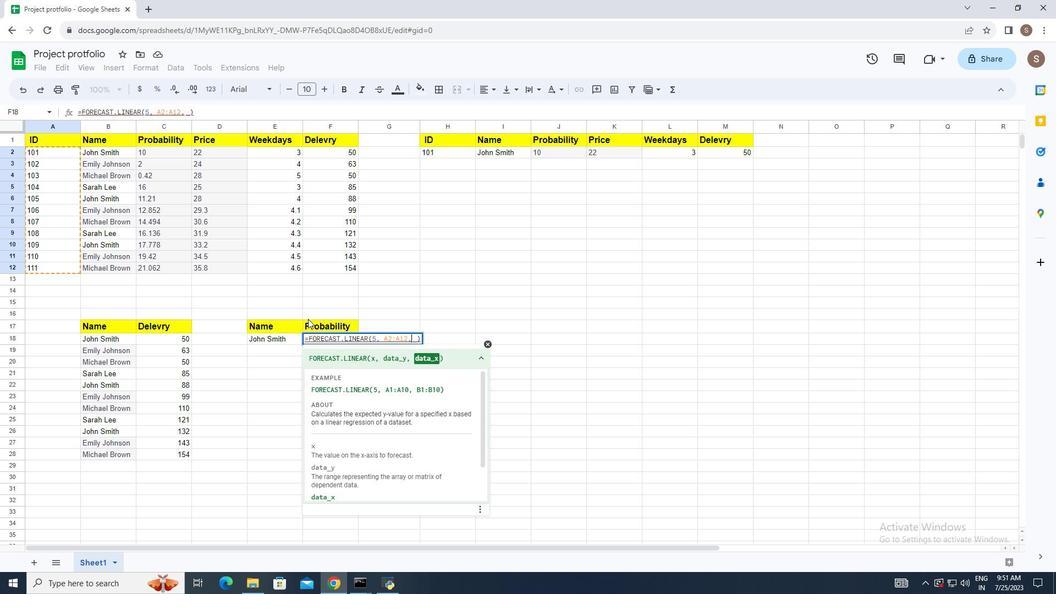
Action: Mouse scrolled (450, 385) with delta (0, 0)
Screenshot: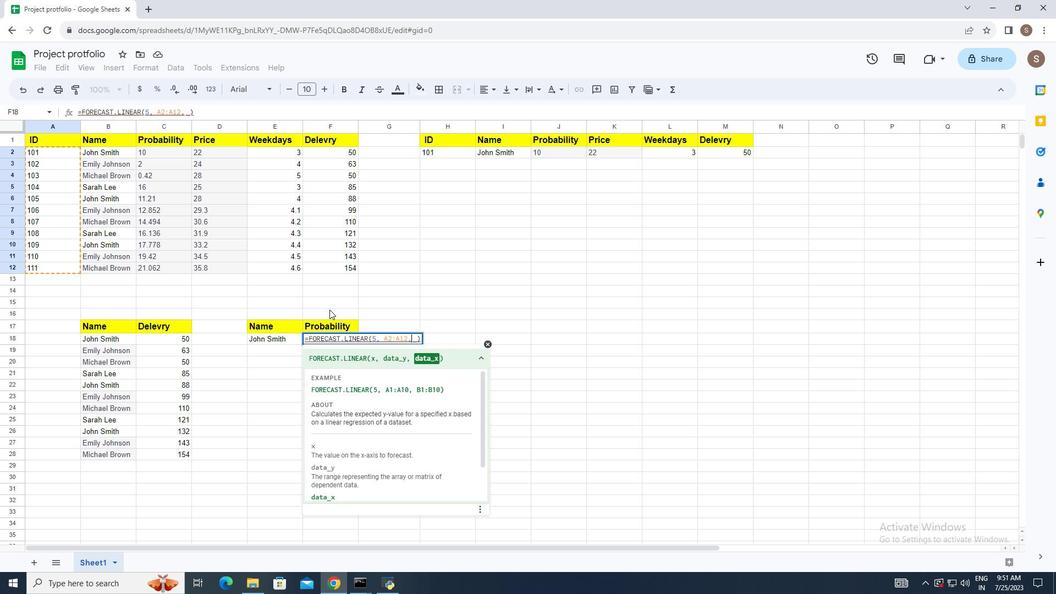
Action: Mouse moved to (451, 388)
Screenshot: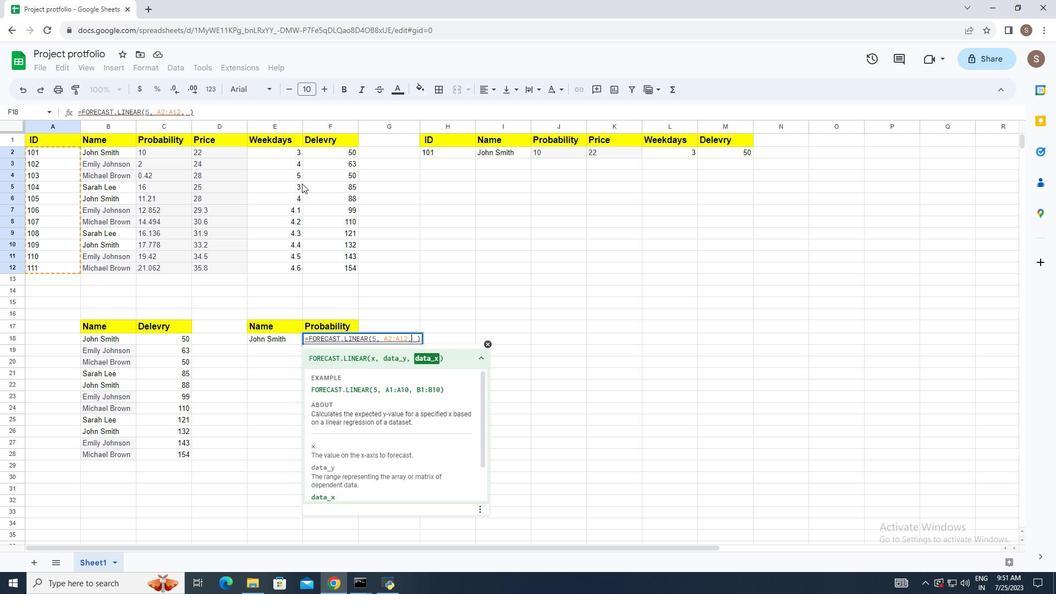 
Action: Mouse scrolled (451, 387) with delta (0, -1)
Screenshot: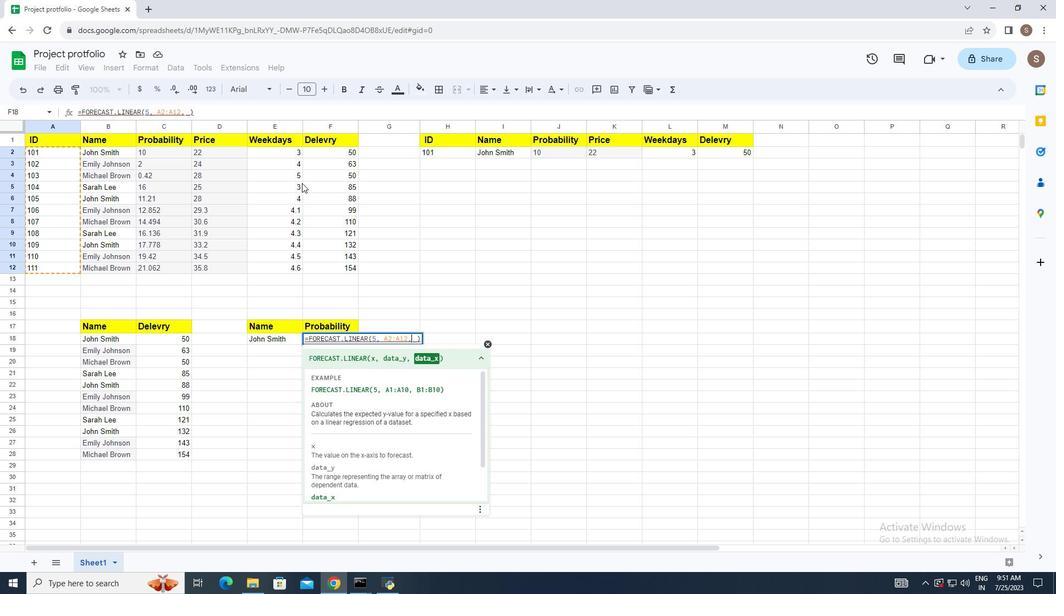 
Action: Mouse moved to (453, 399)
Screenshot: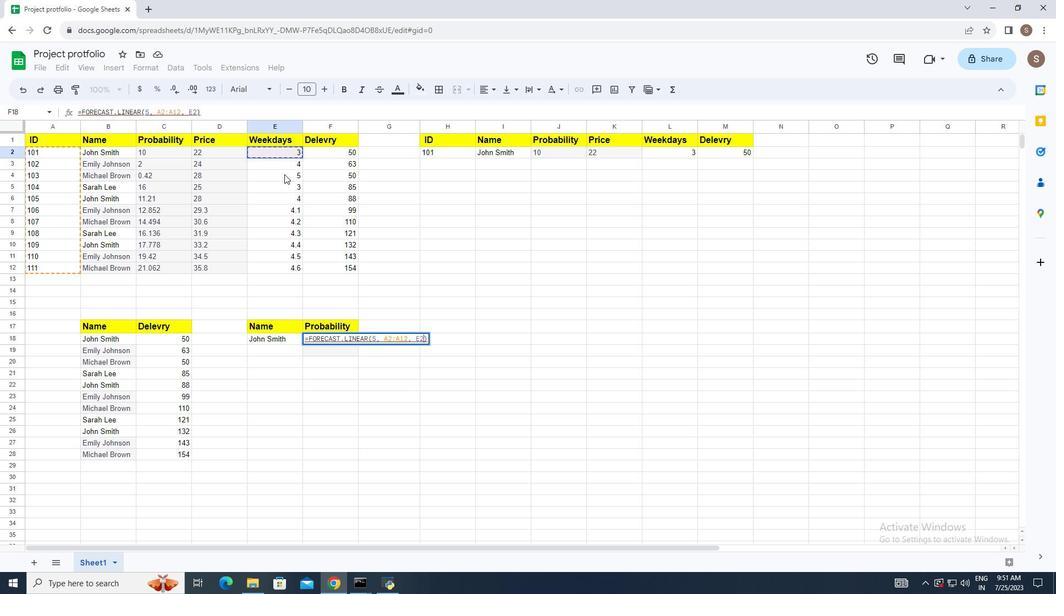 
Action: Mouse pressed left at (453, 399)
Screenshot: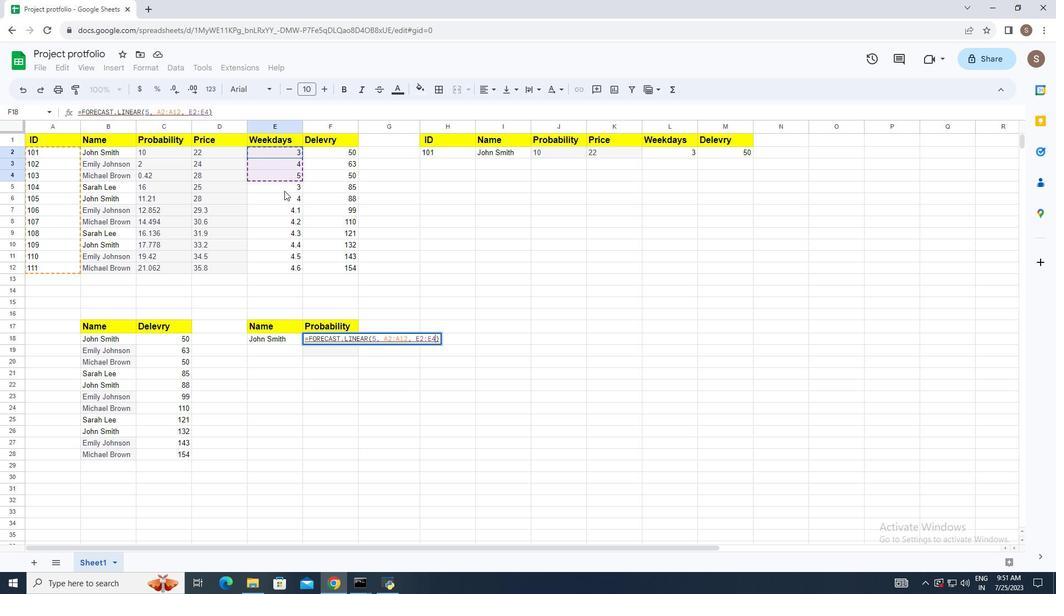 
Action: Mouse moved to (360, 347)
Screenshot: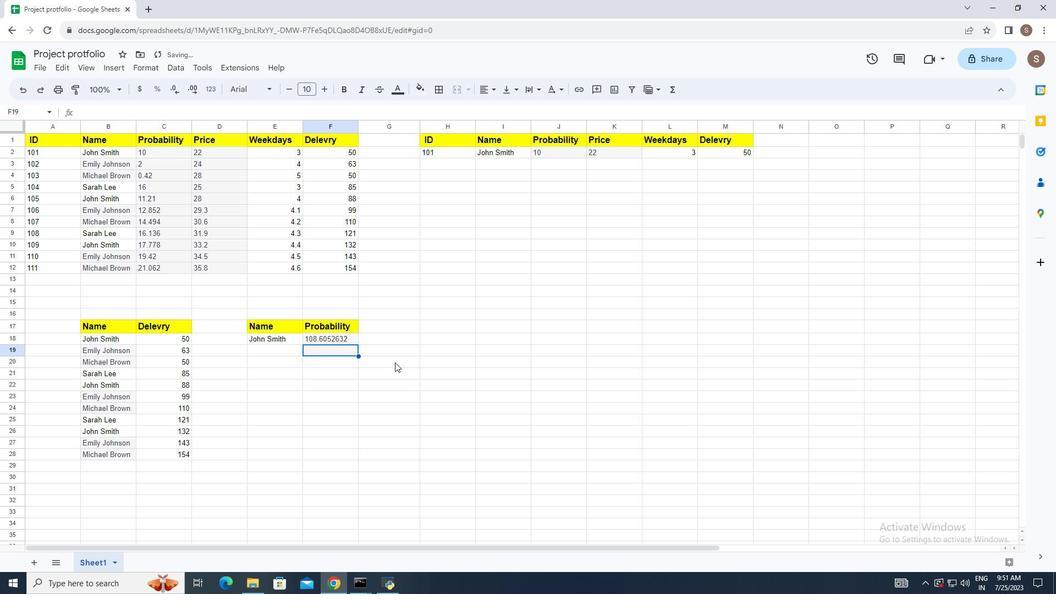 
Action: Key pressed x,<Key.space>data-<Key.backspace><Key.shift>_y,<Key.space>data<Key.shift>_x,<Key.backspace><Key.enter>
Screenshot: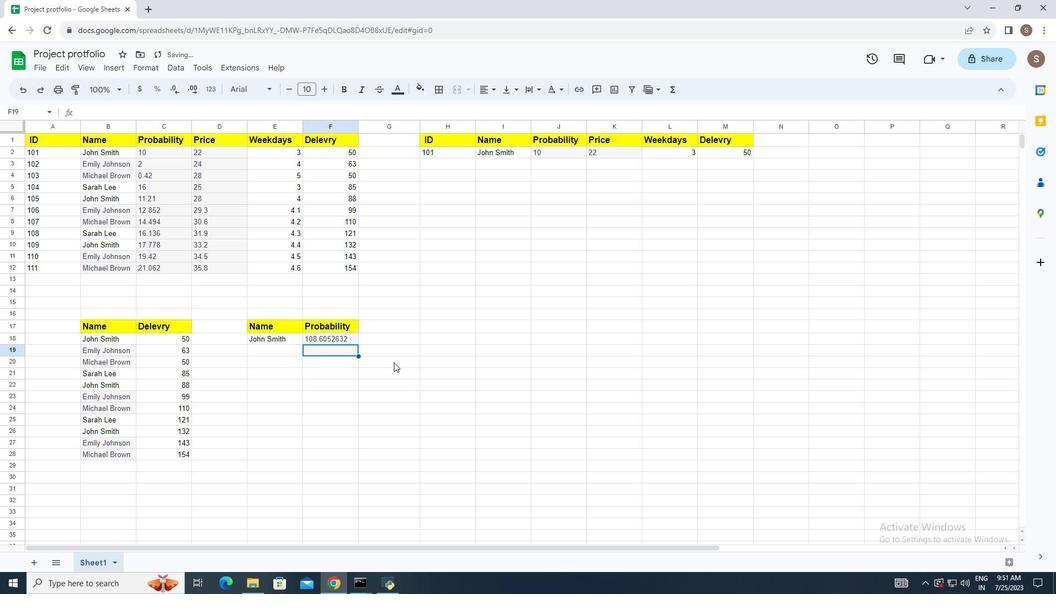 
Action: Mouse moved to (143, 83)
Screenshot: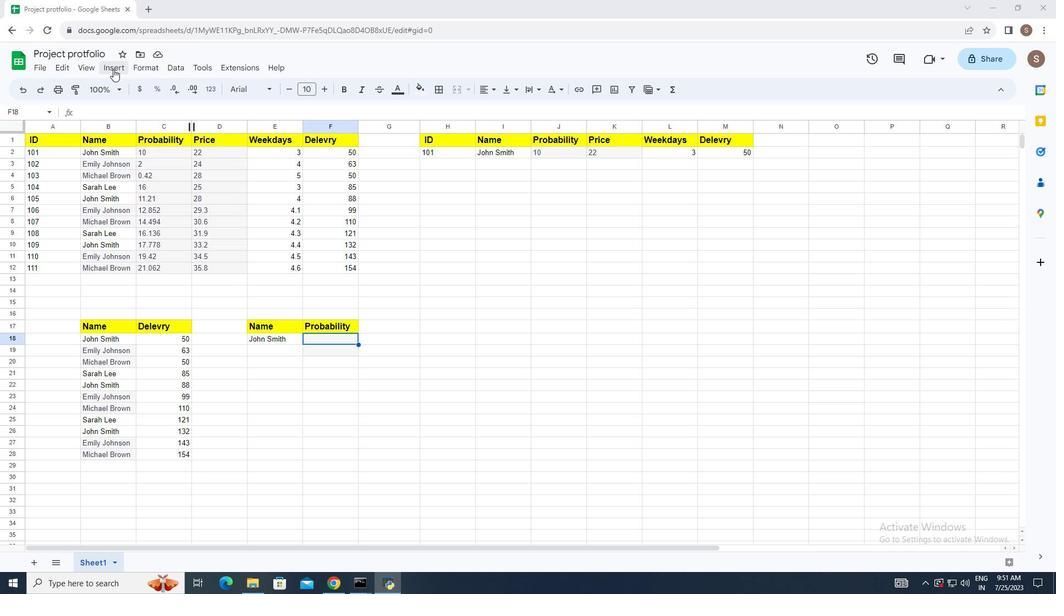 
Action: Mouse pressed left at (143, 83)
Screenshot: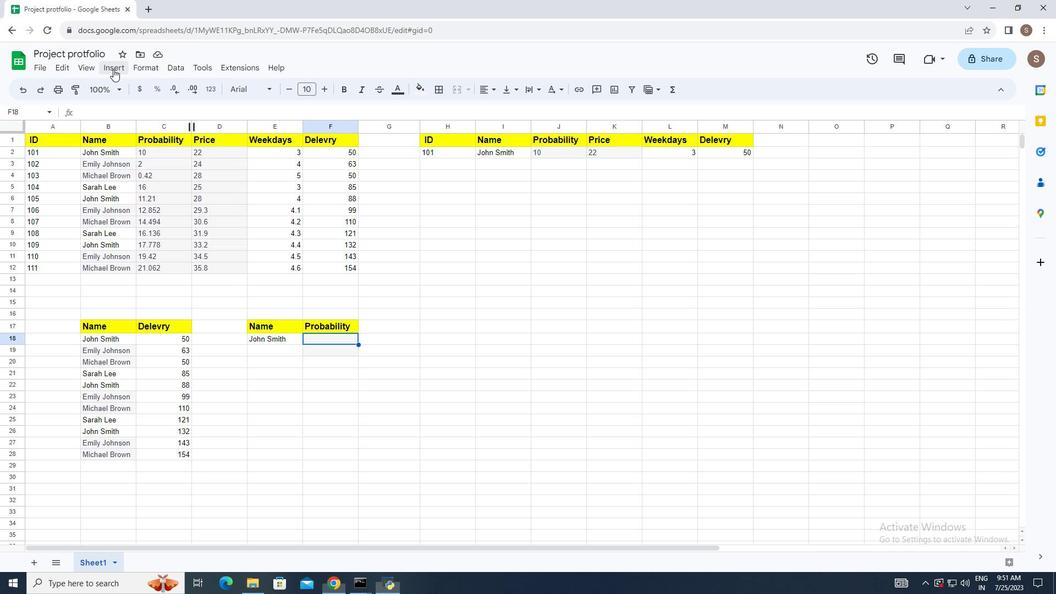
Action: Mouse moved to (202, 293)
Screenshot: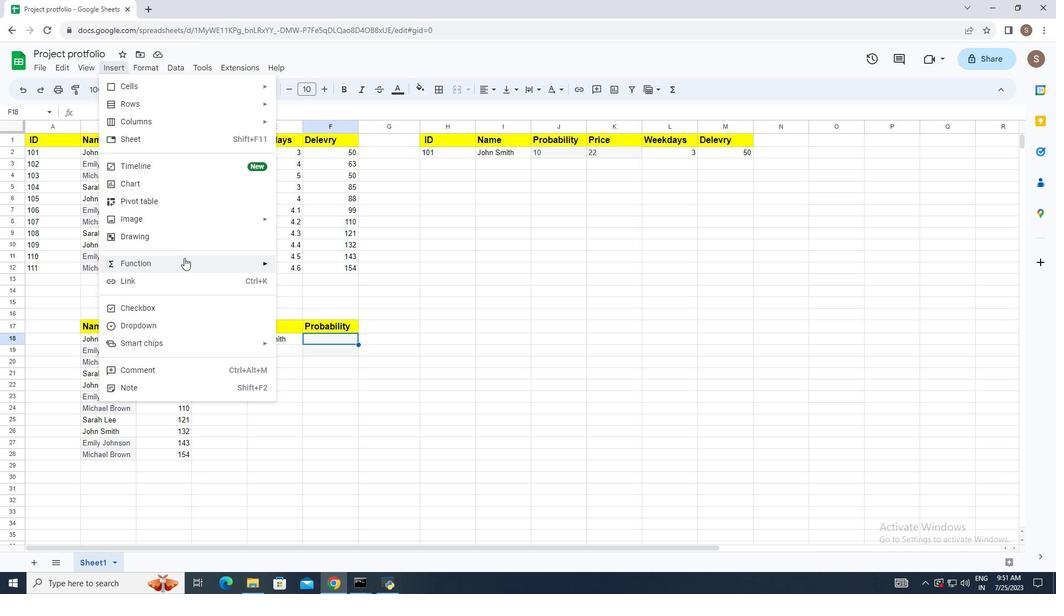
Action: Mouse pressed left at (202, 293)
Screenshot: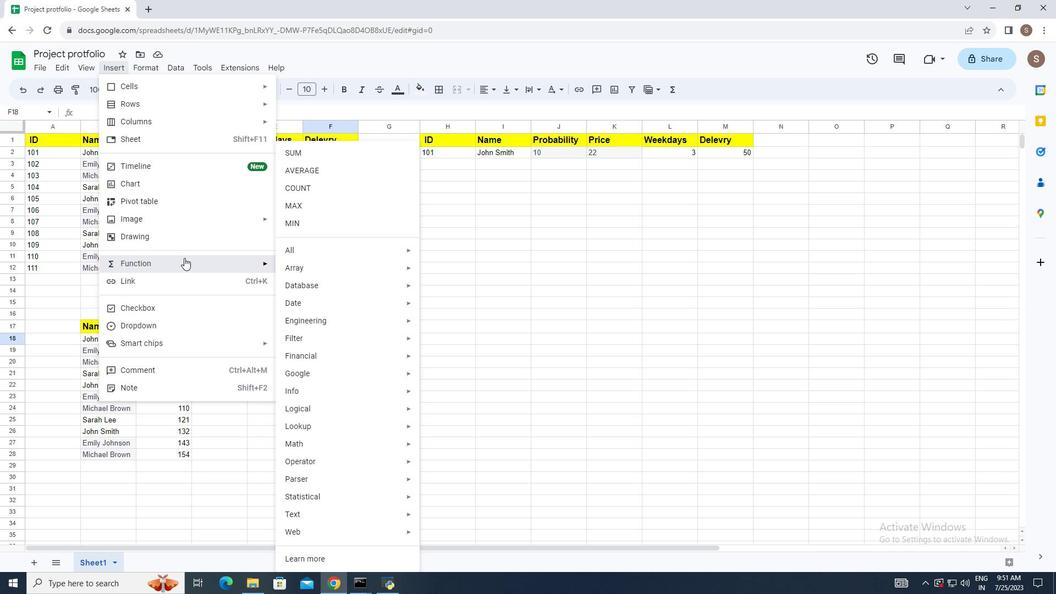 
Action: Mouse moved to (317, 286)
Screenshot: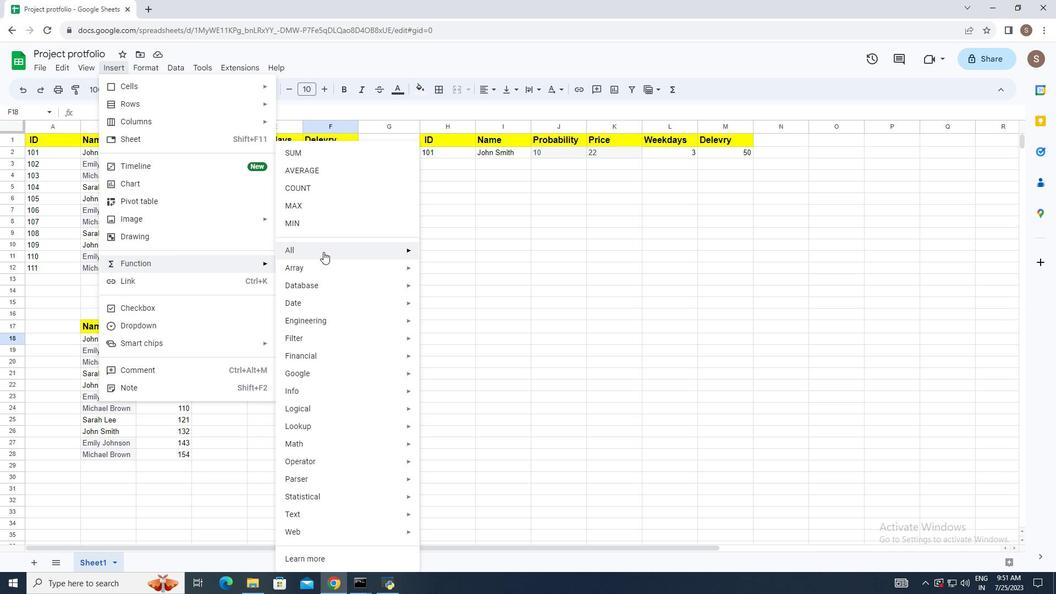 
Action: Mouse pressed left at (317, 286)
Screenshot: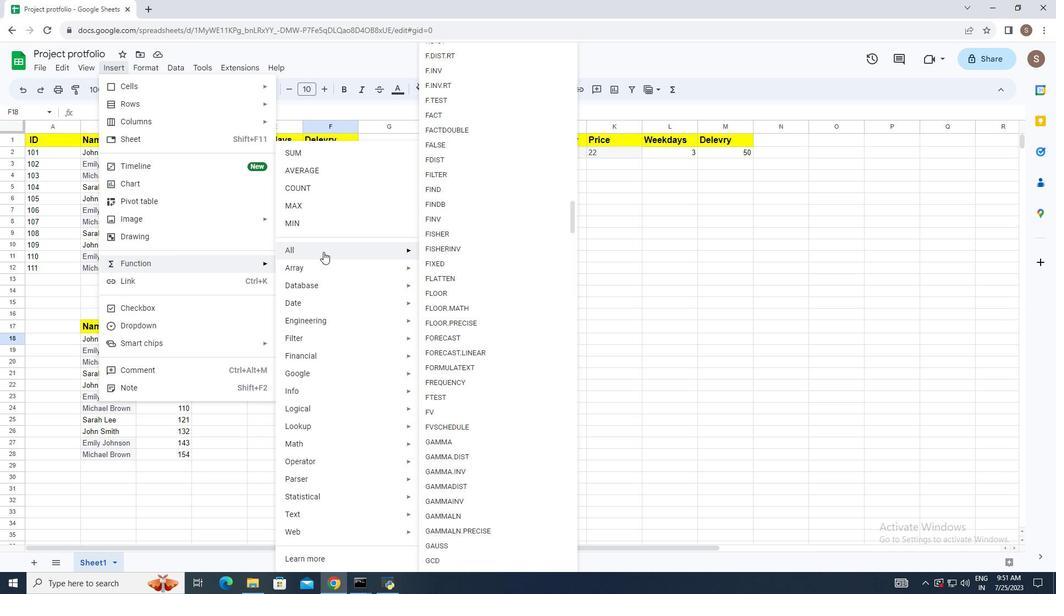
Action: Mouse moved to (454, 402)
Screenshot: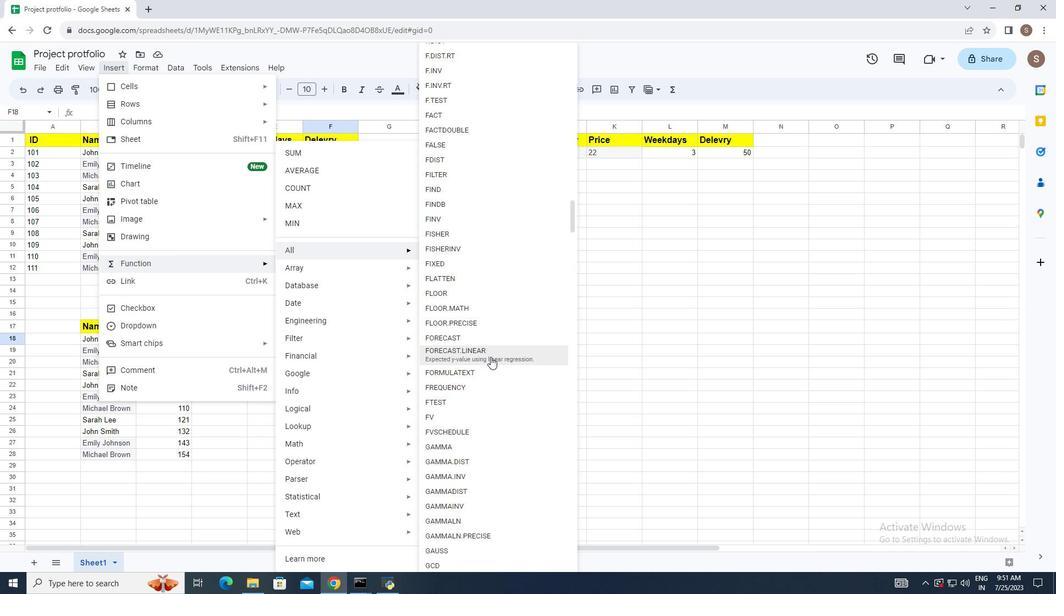 
Action: Mouse pressed left at (454, 402)
Screenshot: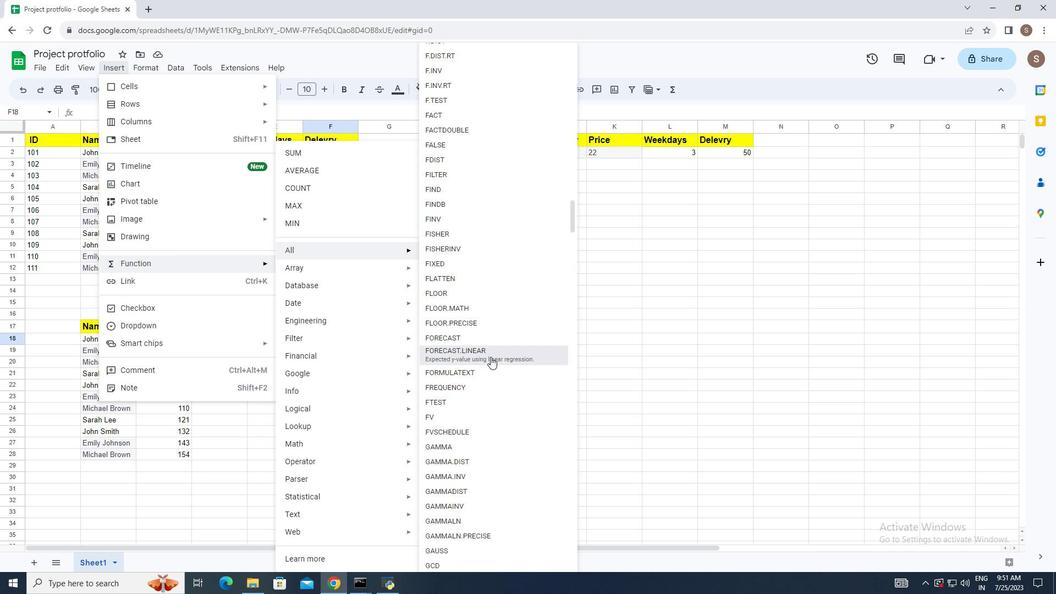 
Action: Mouse moved to (368, 378)
Screenshot: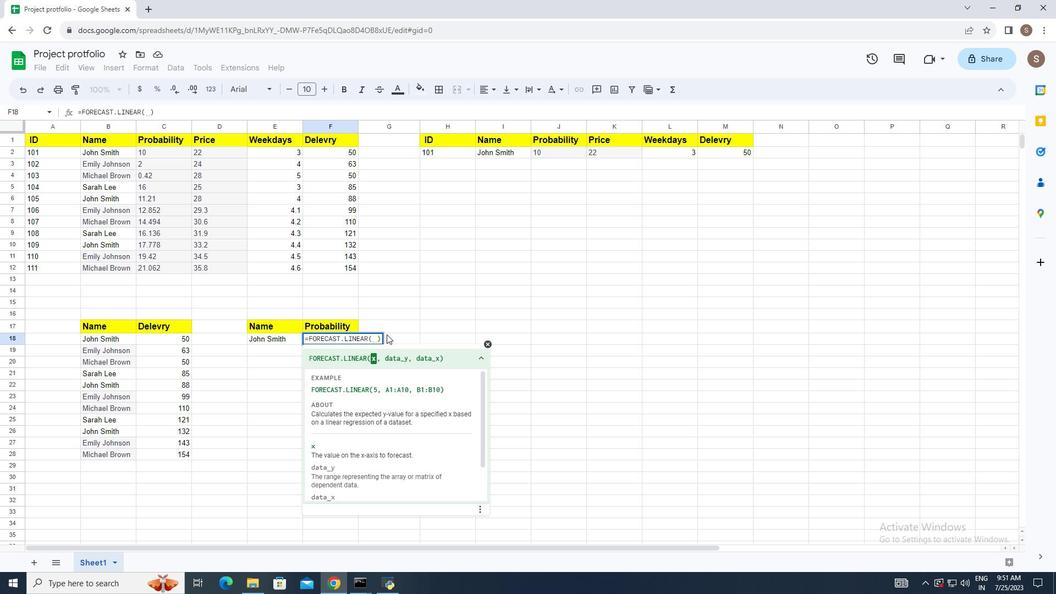 
Action: Key pressed 5,<Key.space>
Screenshot: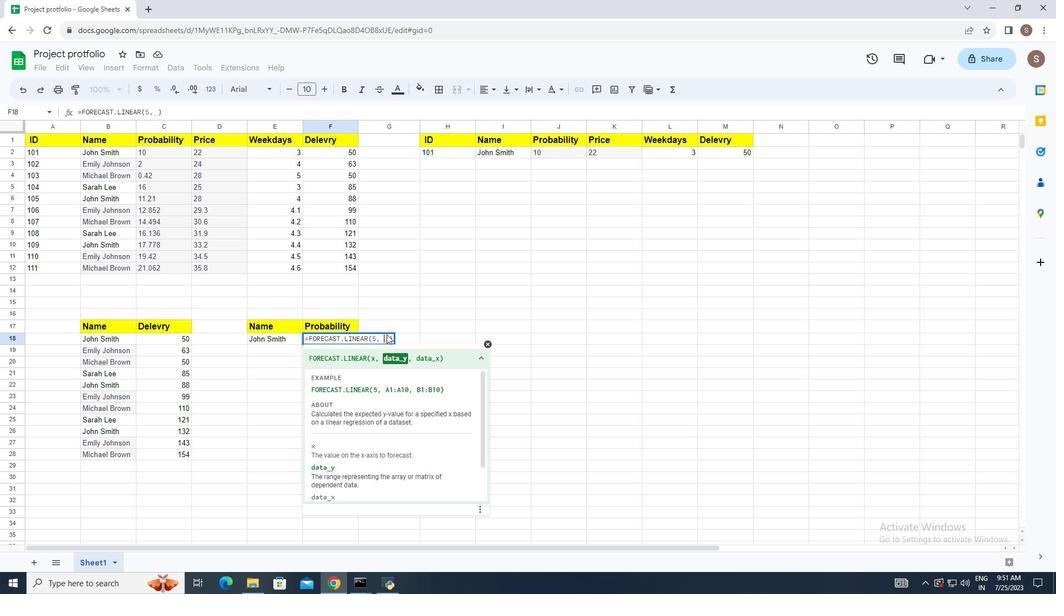 
Action: Mouse moved to (85, 173)
Screenshot: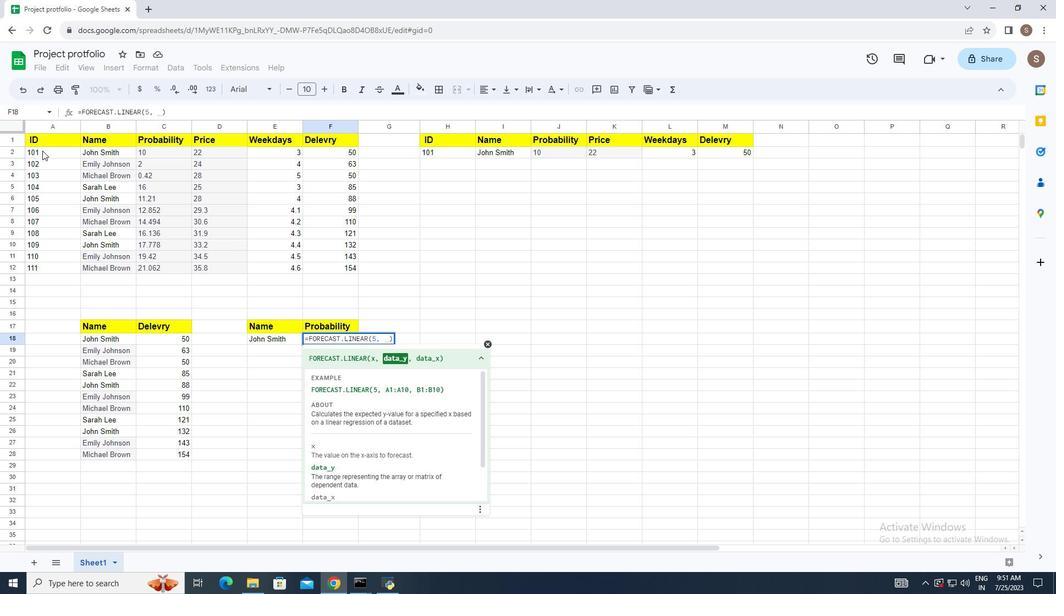 
Action: Mouse pressed left at (85, 173)
Screenshot: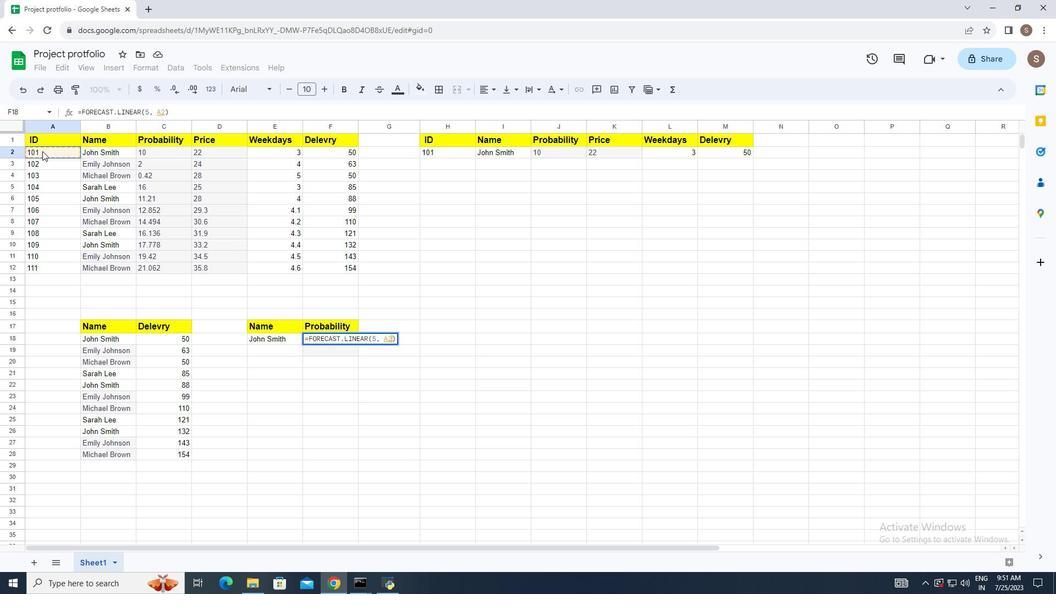 
Action: Mouse moved to (200, 368)
Screenshot: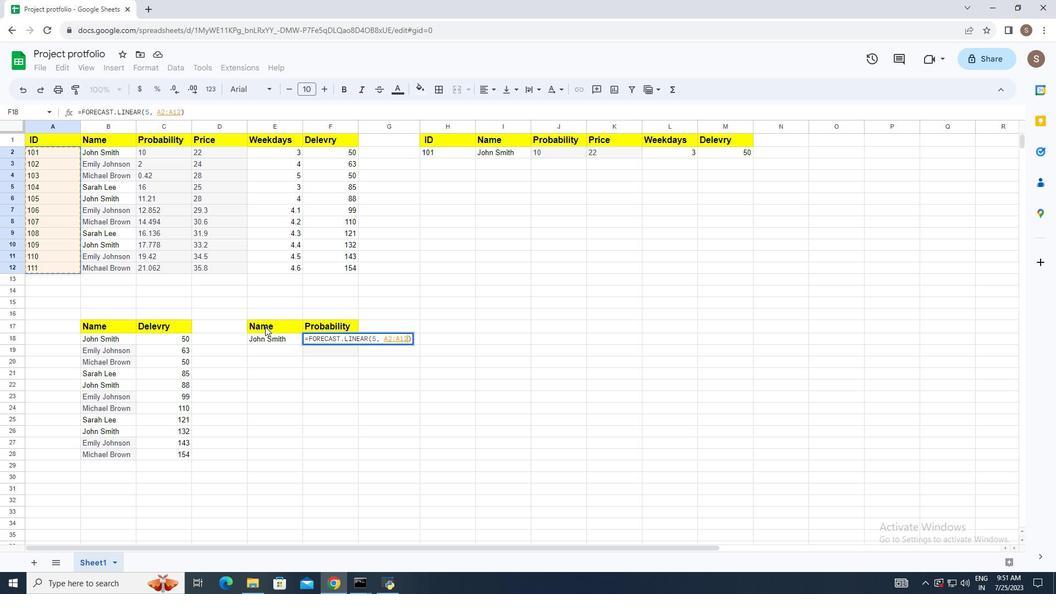 
Action: Key pressed ,
Screenshot: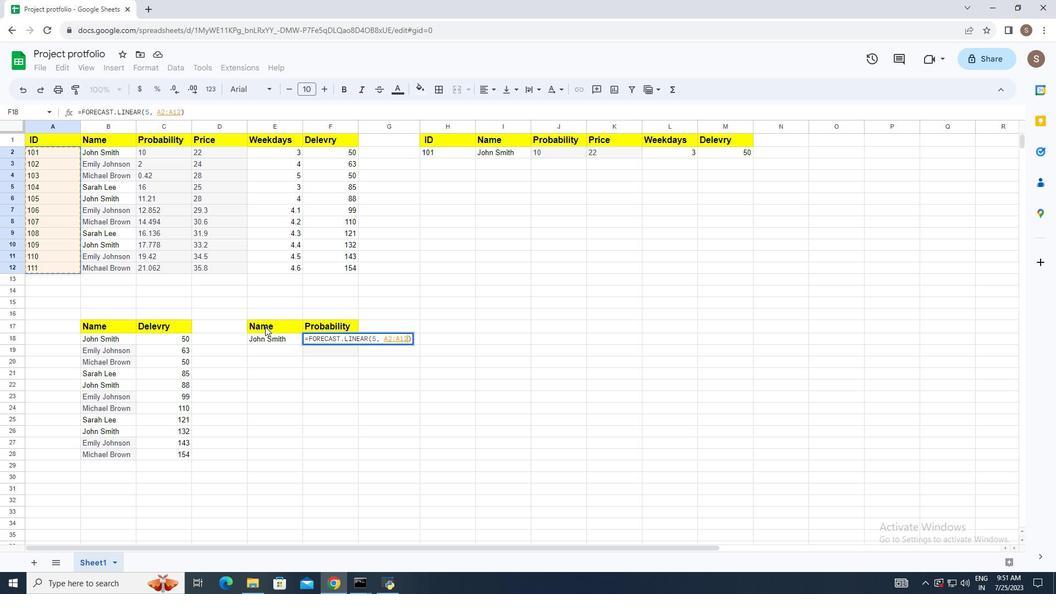 
Action: Mouse moved to (298, 210)
Screenshot: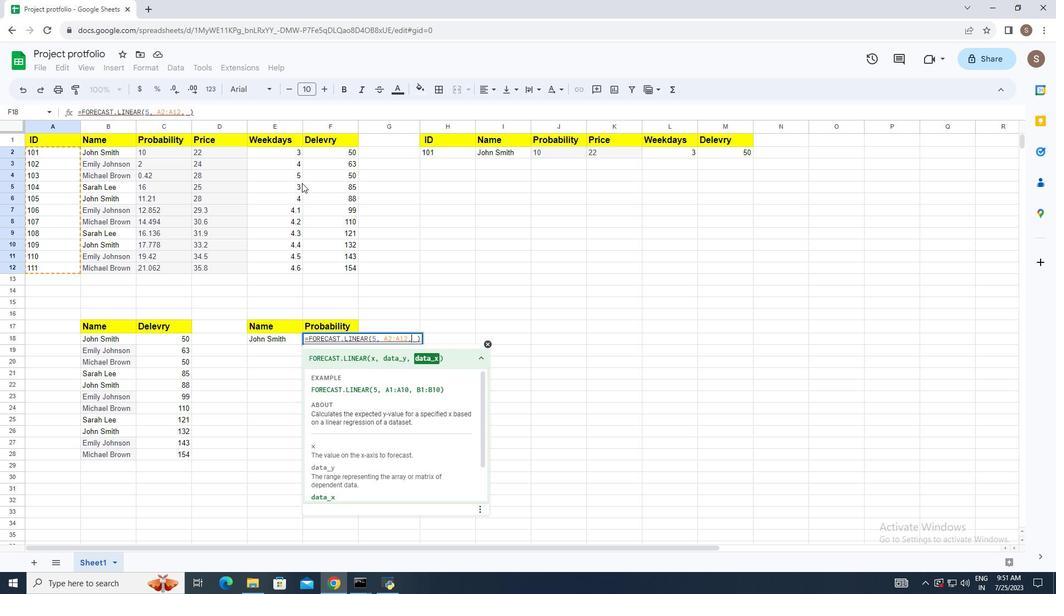 
Action: Key pressed <Key.space>
Screenshot: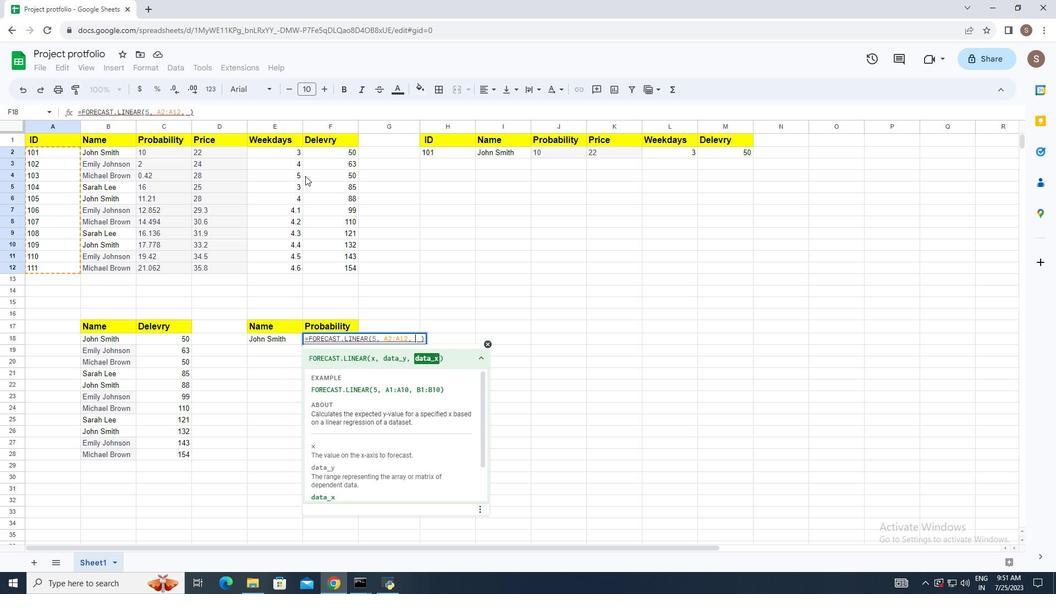 
Action: Mouse moved to (285, 172)
Screenshot: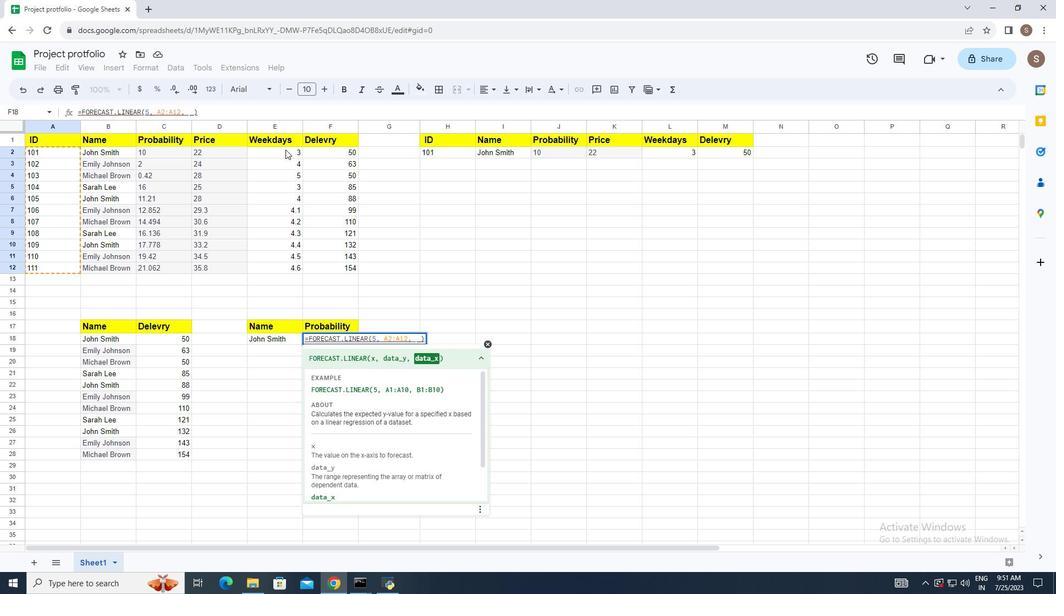 
Action: Mouse pressed left at (285, 172)
Screenshot: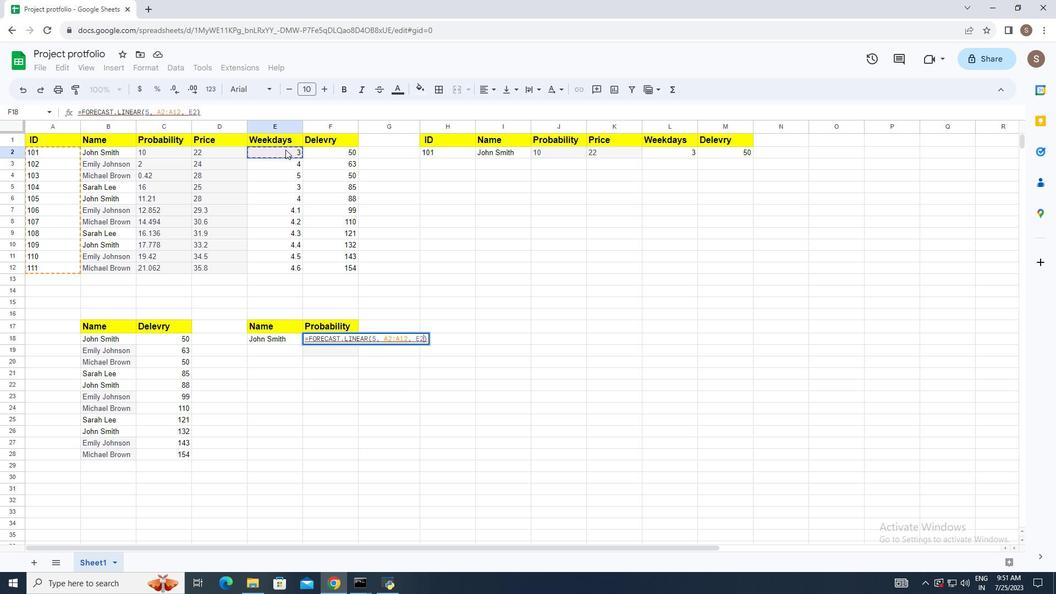 
Action: Mouse moved to (375, 408)
Screenshot: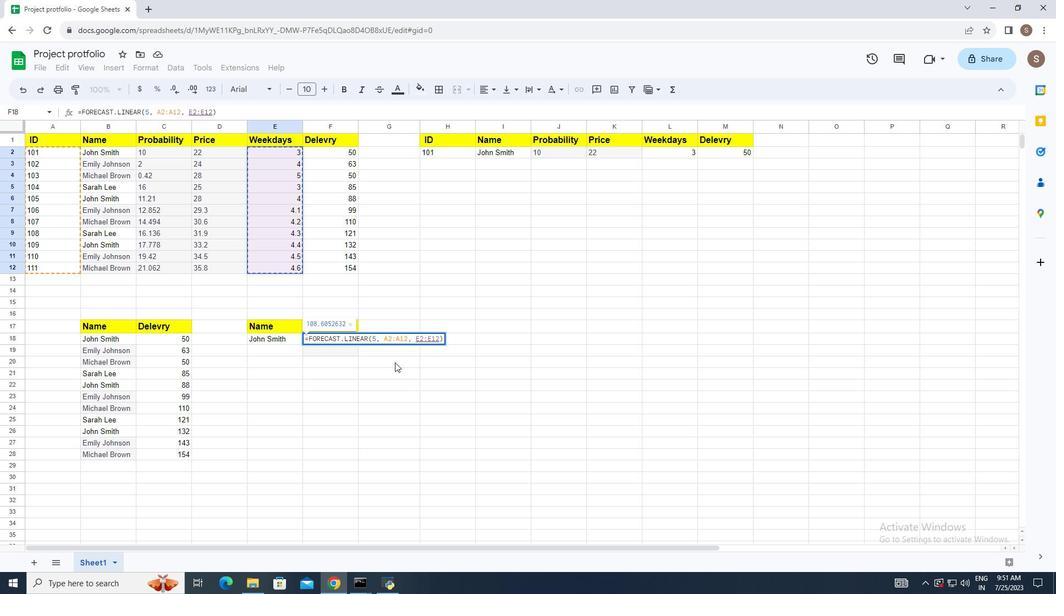 
Action: Key pressed <Key.enter>
Screenshot: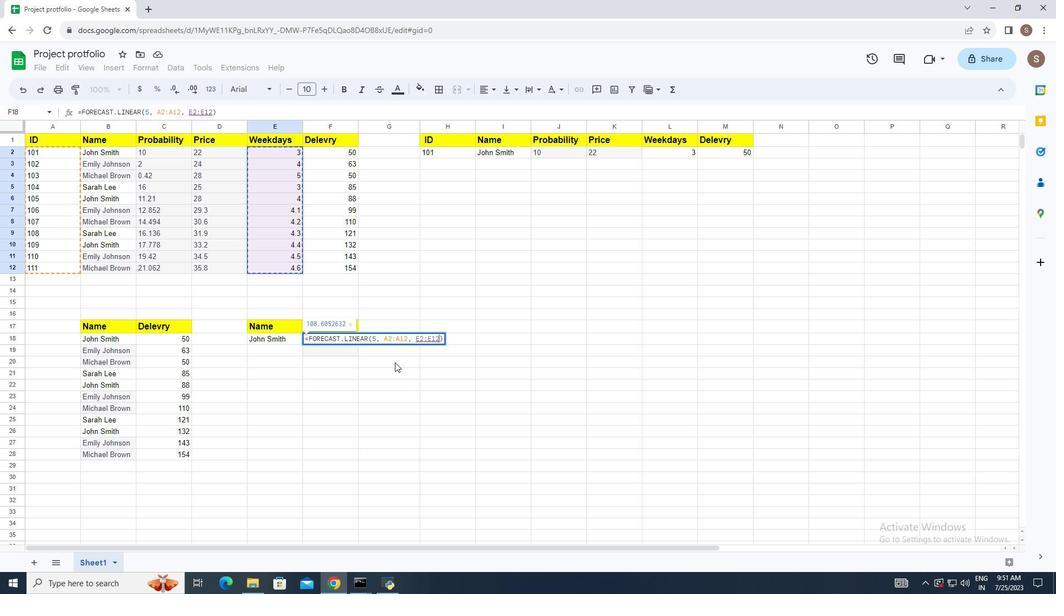 
Action: Mouse moved to (374, 408)
Screenshot: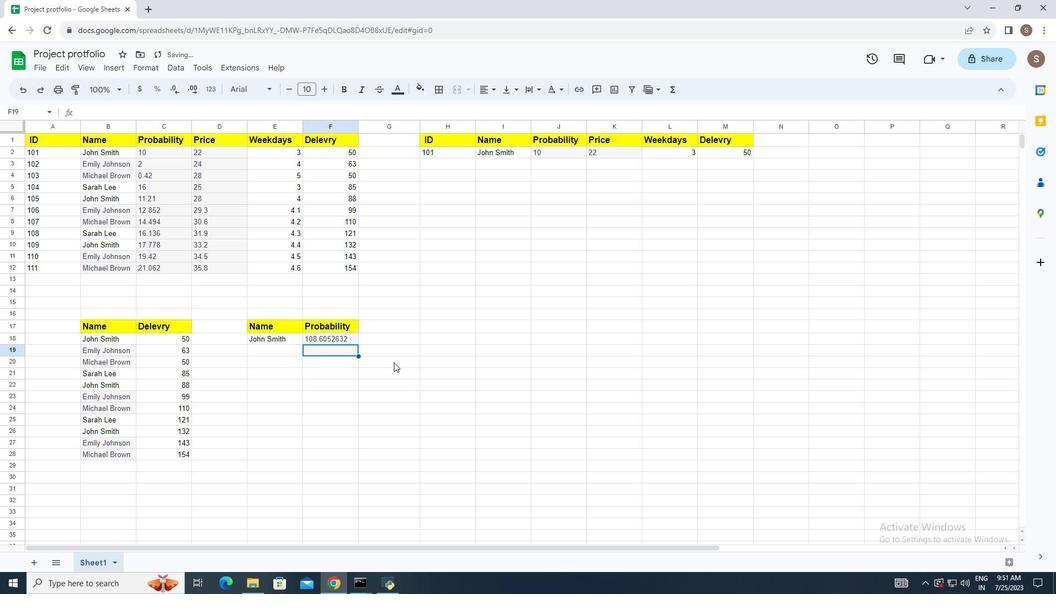 
